Task: Open Card Partnership Proposal Discussion in Board Reputation Management to Workspace Infrastructure Management and add a team member Softage.1@softage.net, a label Green, a checklist Customer Retention, an attachment from Trello, a color Green and finally, add a card description 'Create and send out employee engagement survey on work-life balance' and a comment 'This task presents an opportunity to demonstrate our leadership and decision-making skills, making informed choices and taking action.'. Add a start date 'Jan 01, 1900' with a due date 'Jan 08, 1900'
Action: Mouse moved to (96, 406)
Screenshot: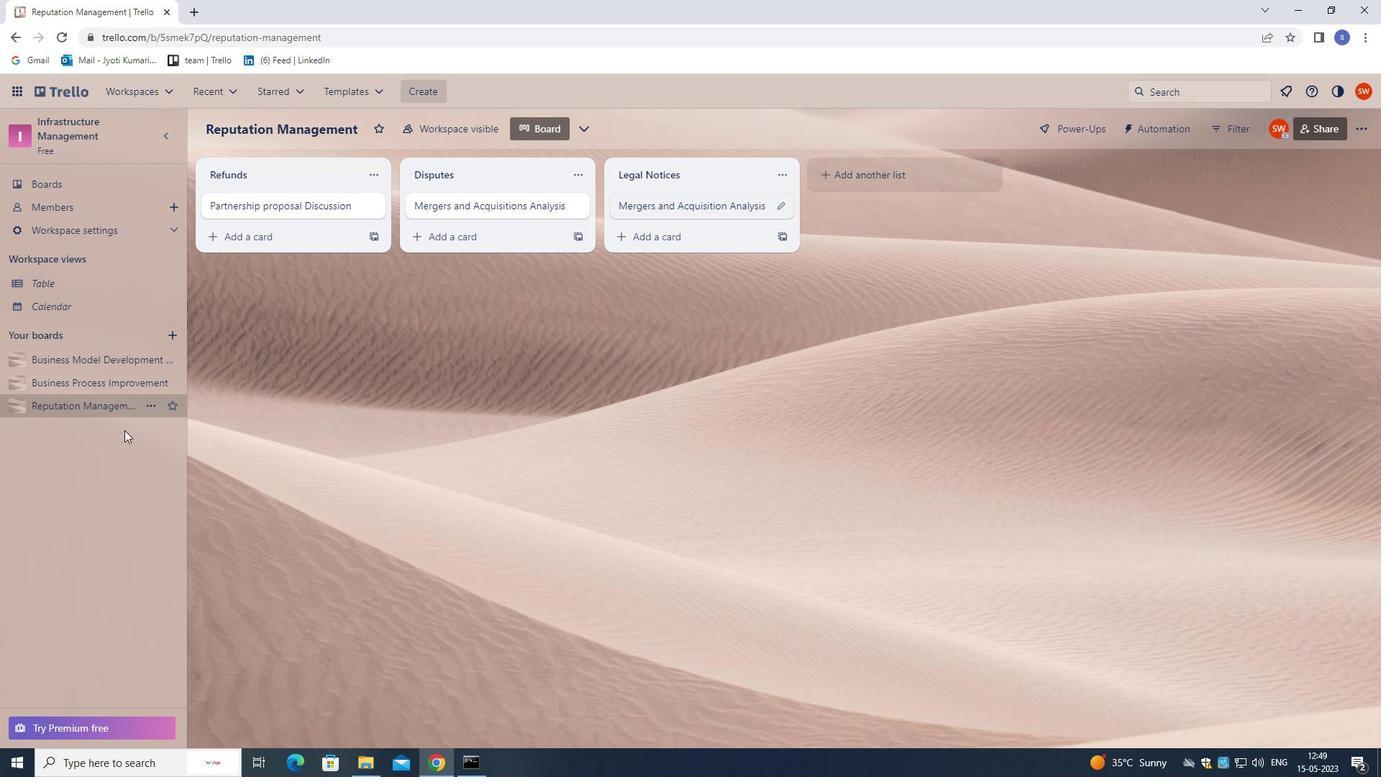 
Action: Mouse pressed left at (96, 406)
Screenshot: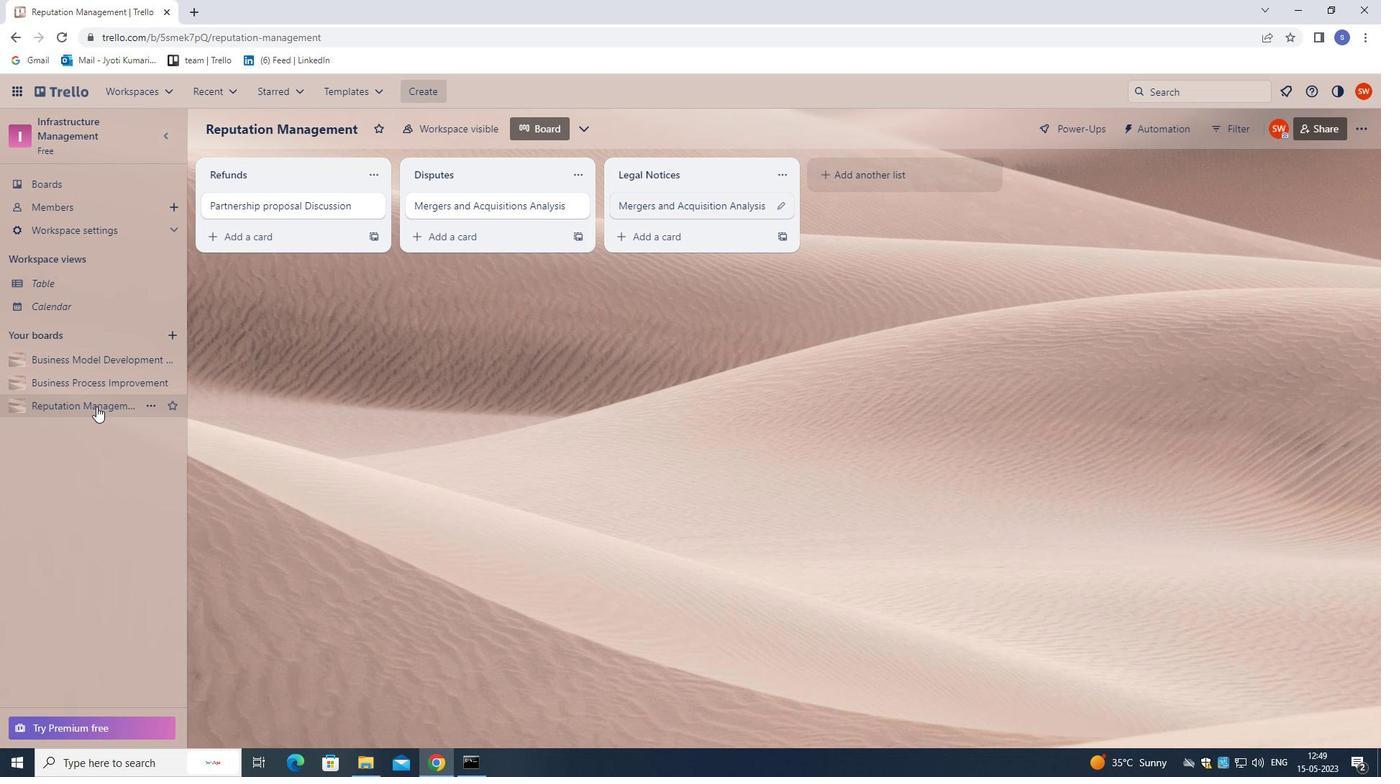 
Action: Mouse moved to (291, 205)
Screenshot: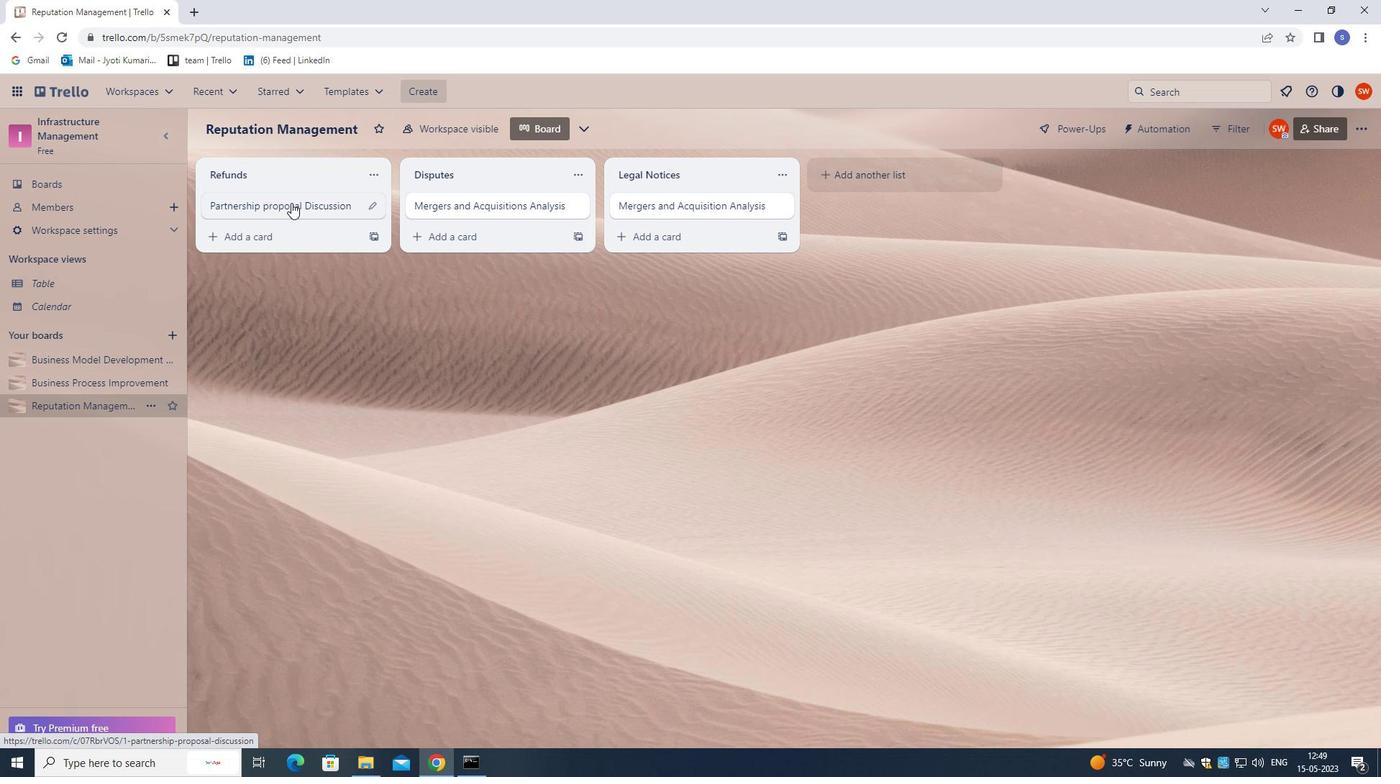 
Action: Mouse pressed left at (291, 205)
Screenshot: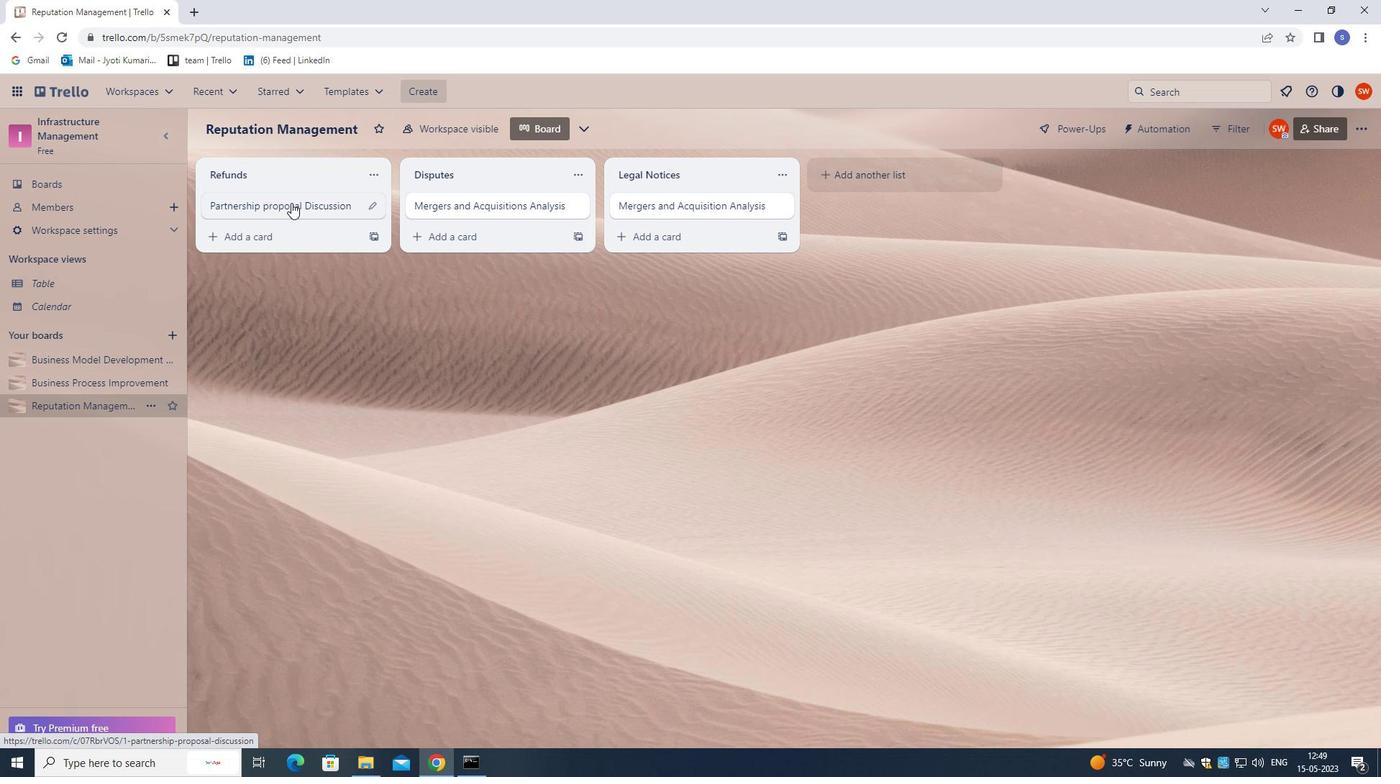 
Action: Mouse moved to (898, 213)
Screenshot: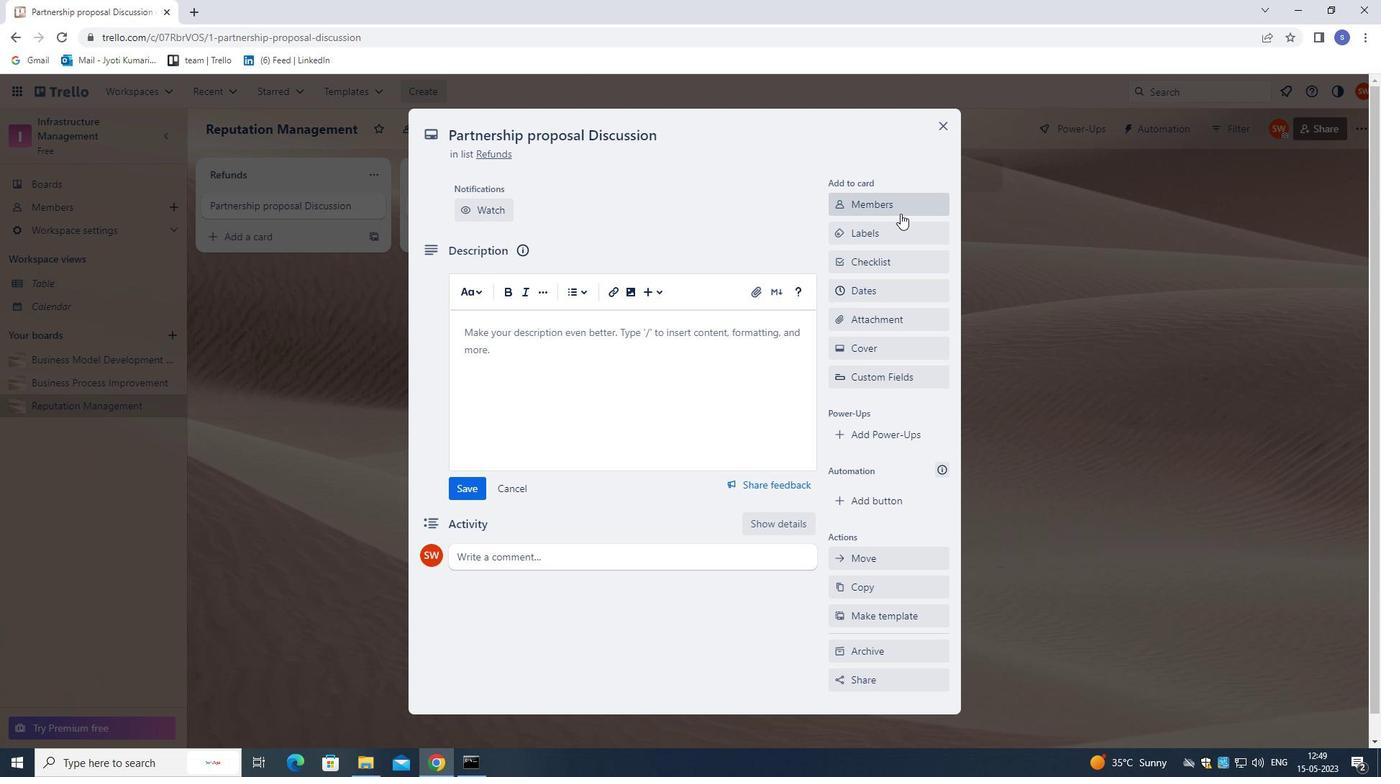 
Action: Mouse pressed left at (898, 213)
Screenshot: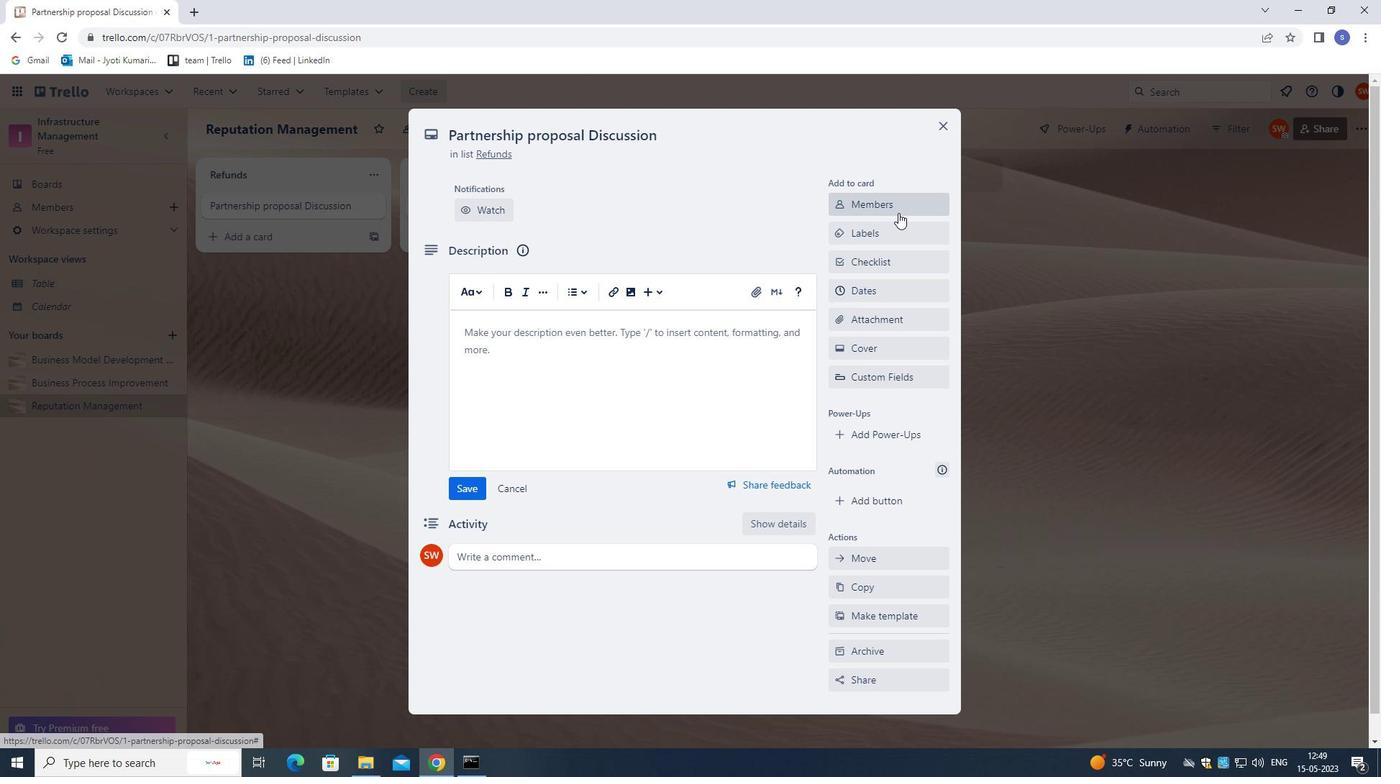 
Action: Mouse moved to (639, 38)
Screenshot: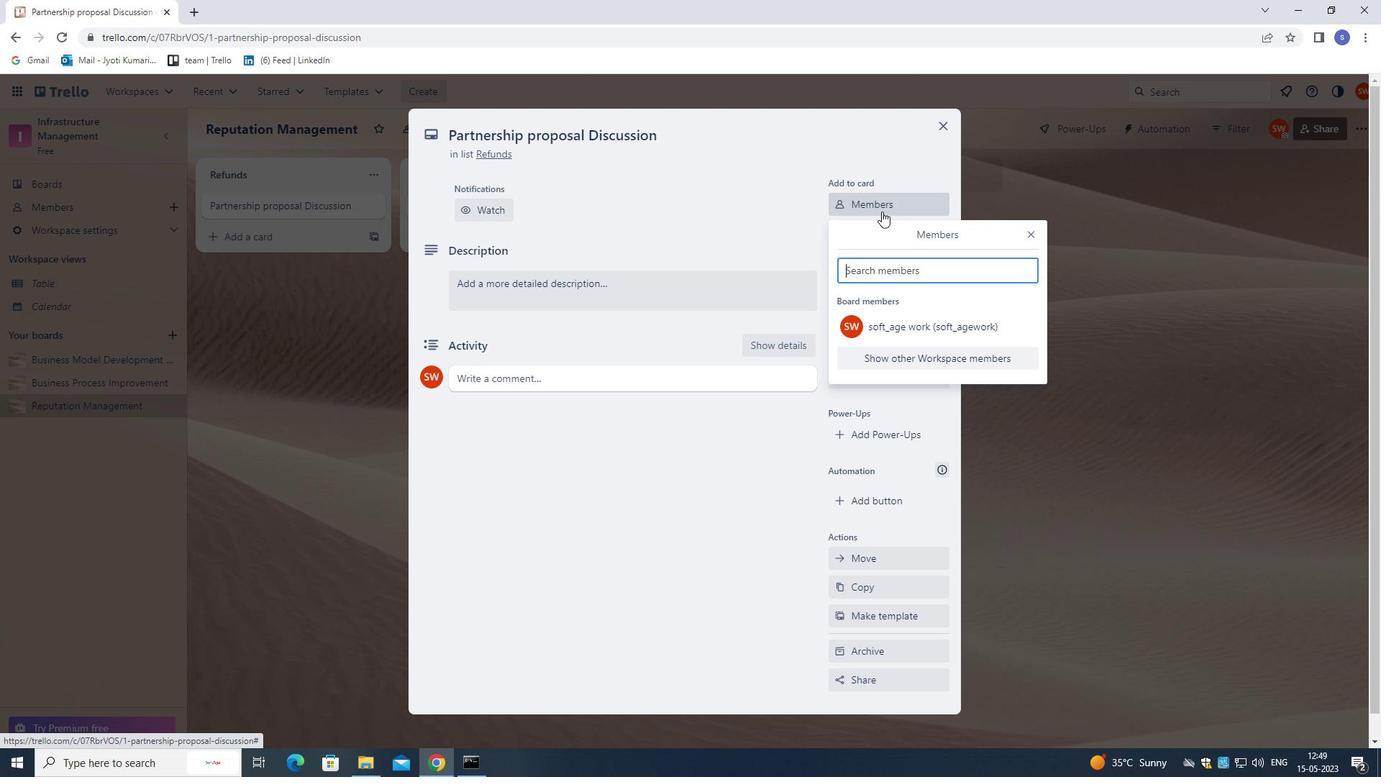 
Action: Key pressed softage.1<Key.shift>@SOFTAGE.NET
Screenshot: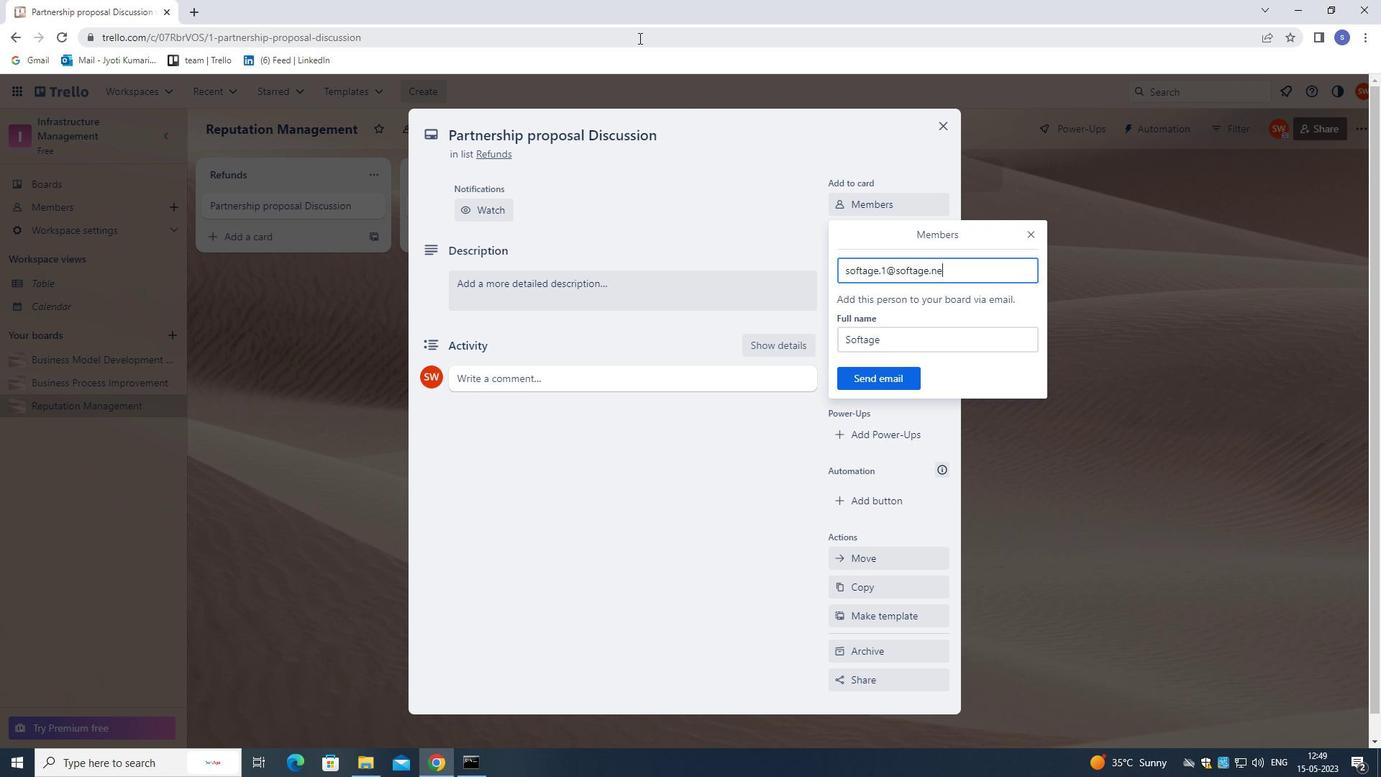 
Action: Mouse moved to (845, 374)
Screenshot: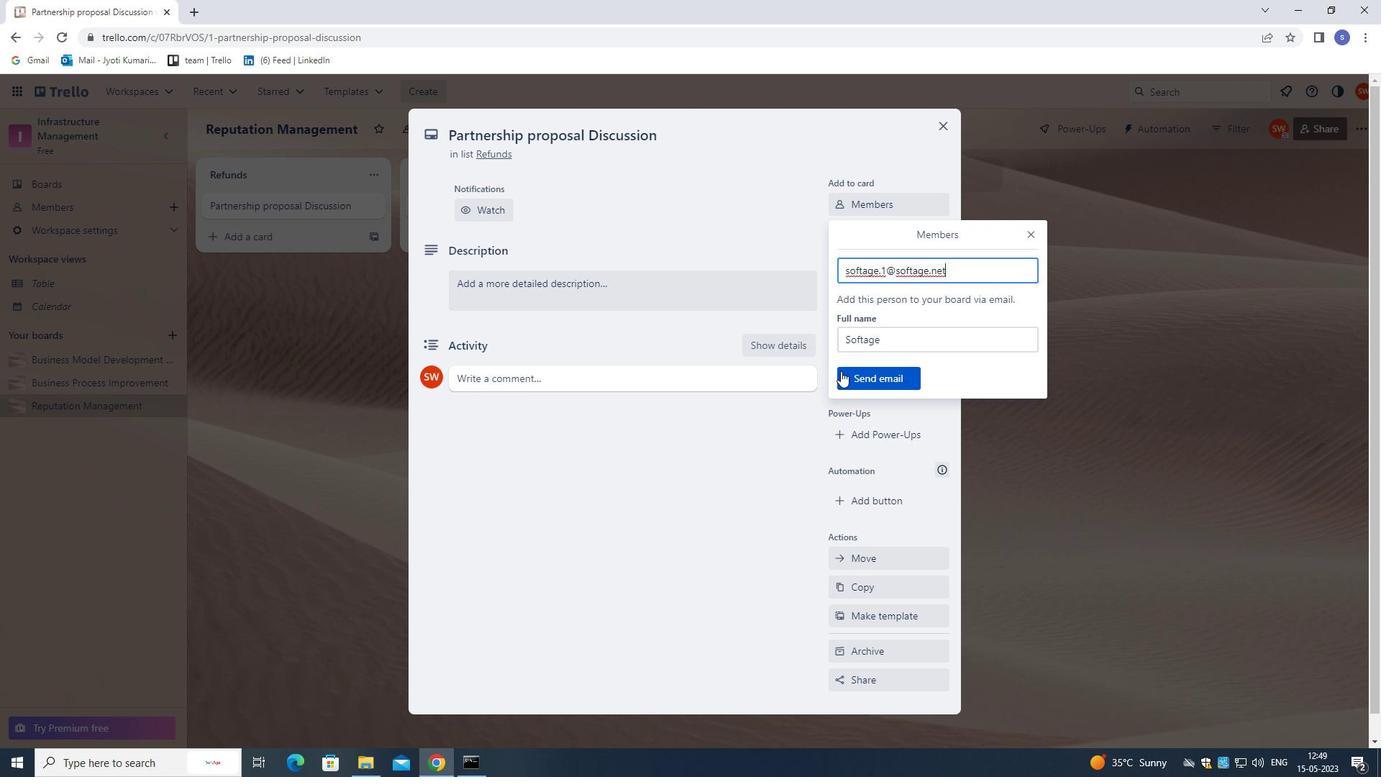 
Action: Mouse pressed left at (845, 374)
Screenshot: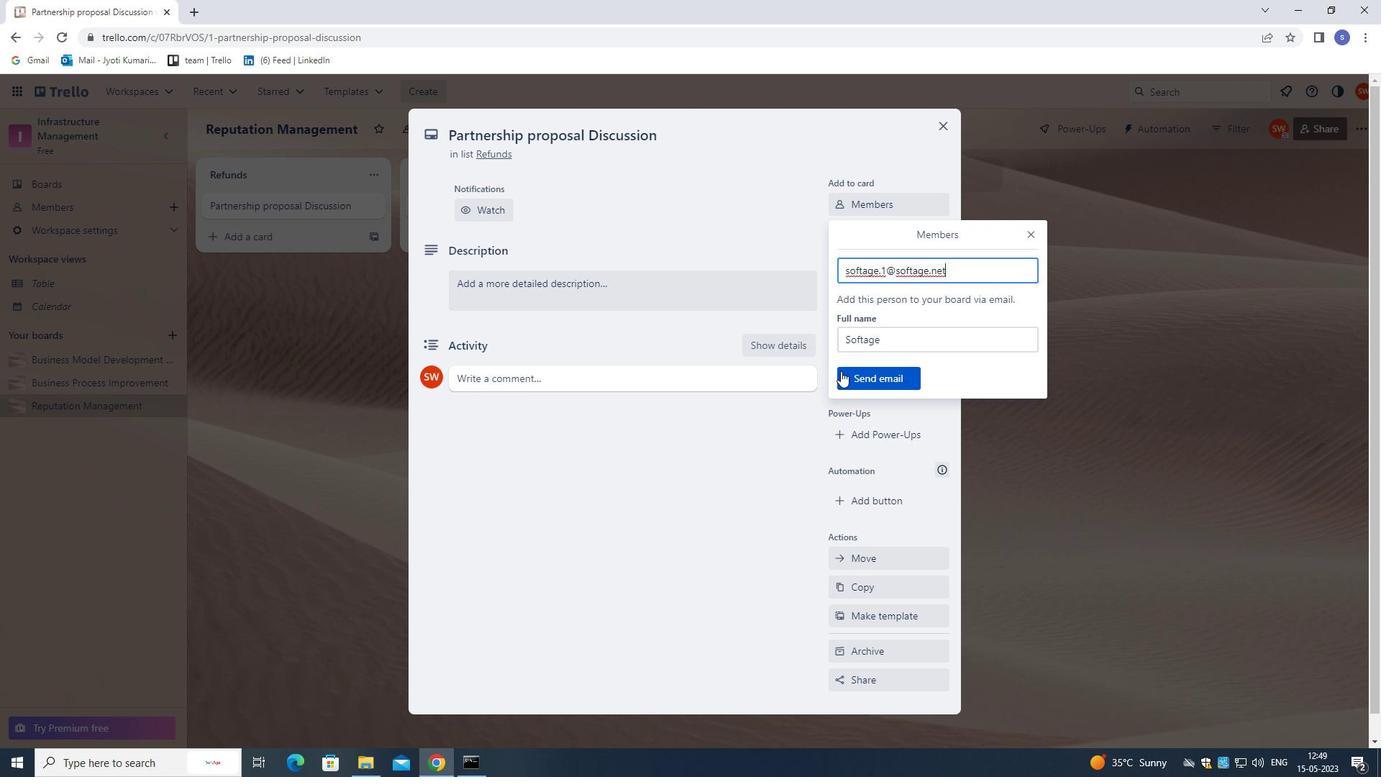 
Action: Mouse moved to (866, 285)
Screenshot: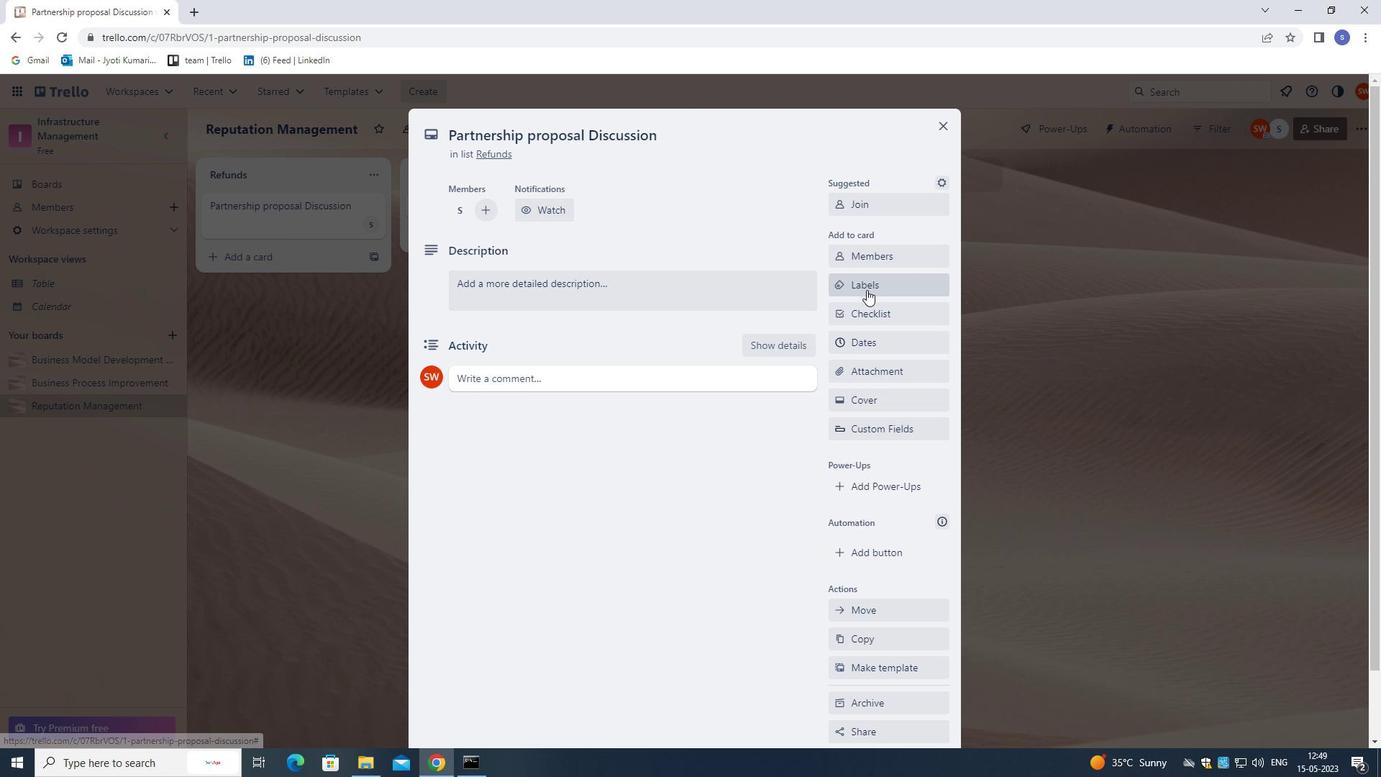 
Action: Mouse pressed left at (866, 285)
Screenshot: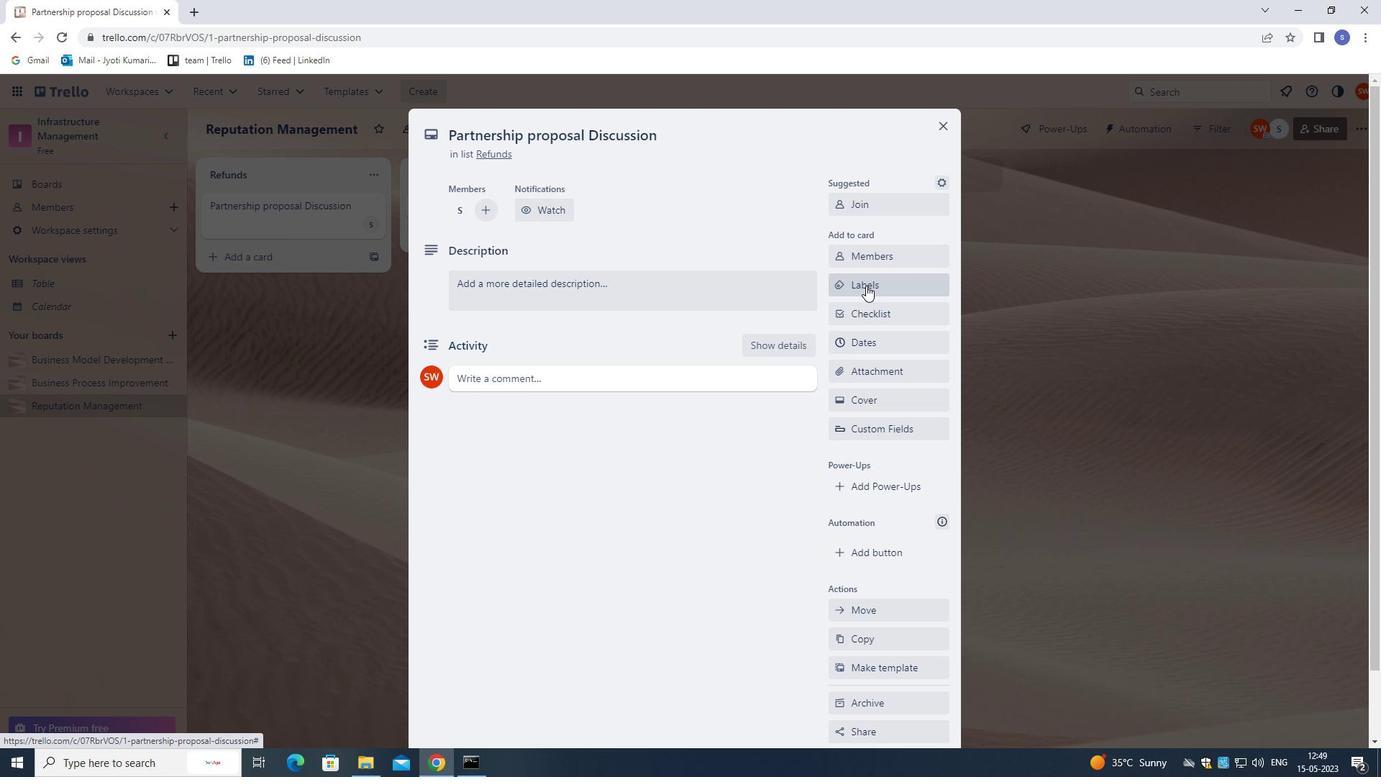 
Action: Mouse moved to (866, 284)
Screenshot: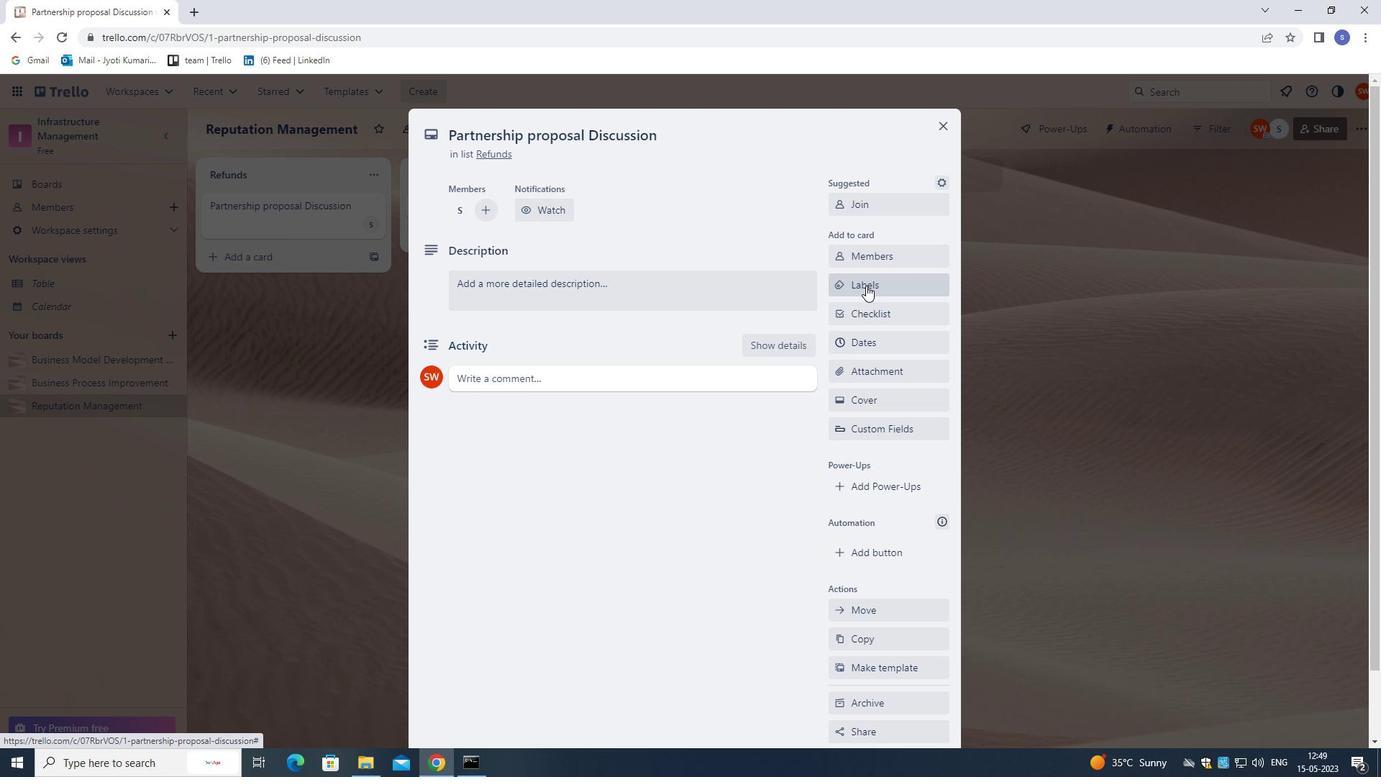 
Action: Key pressed G
Screenshot: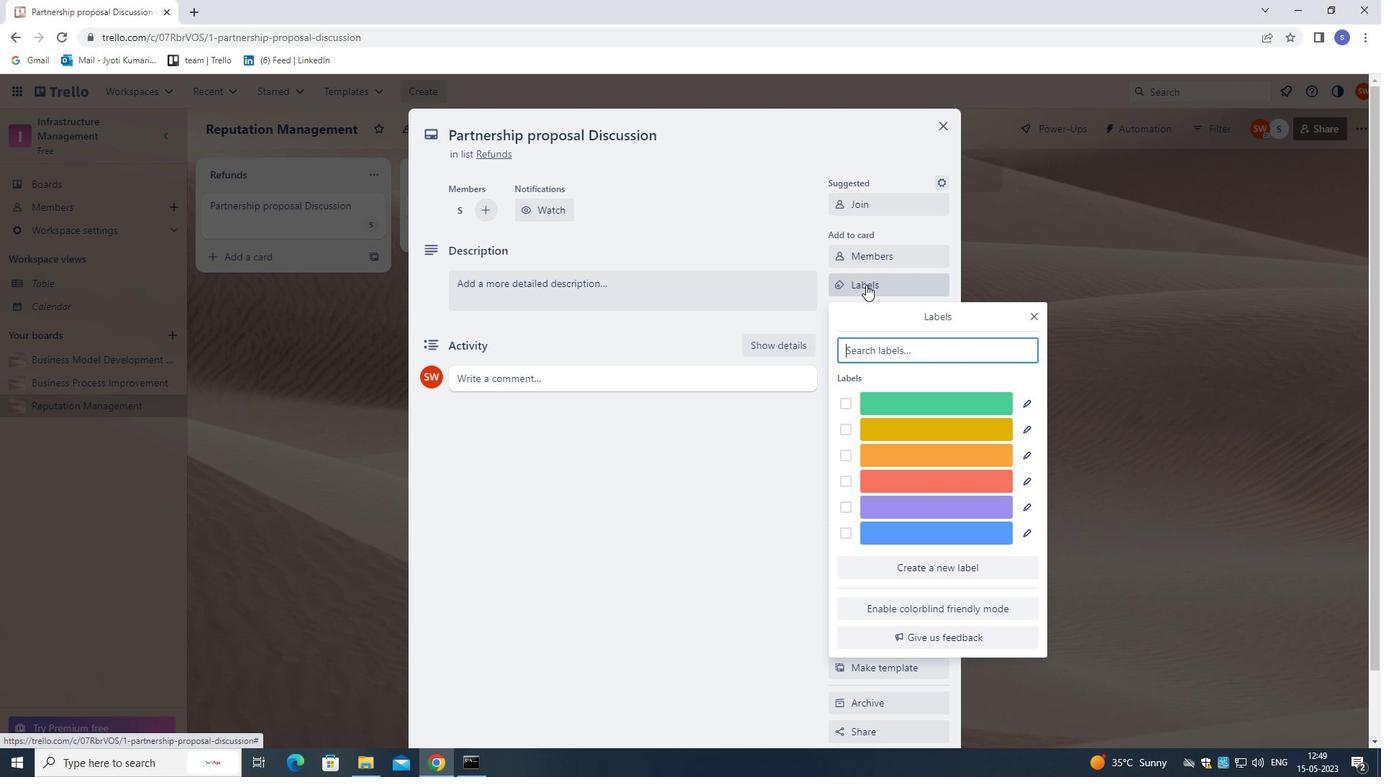 
Action: Mouse moved to (926, 396)
Screenshot: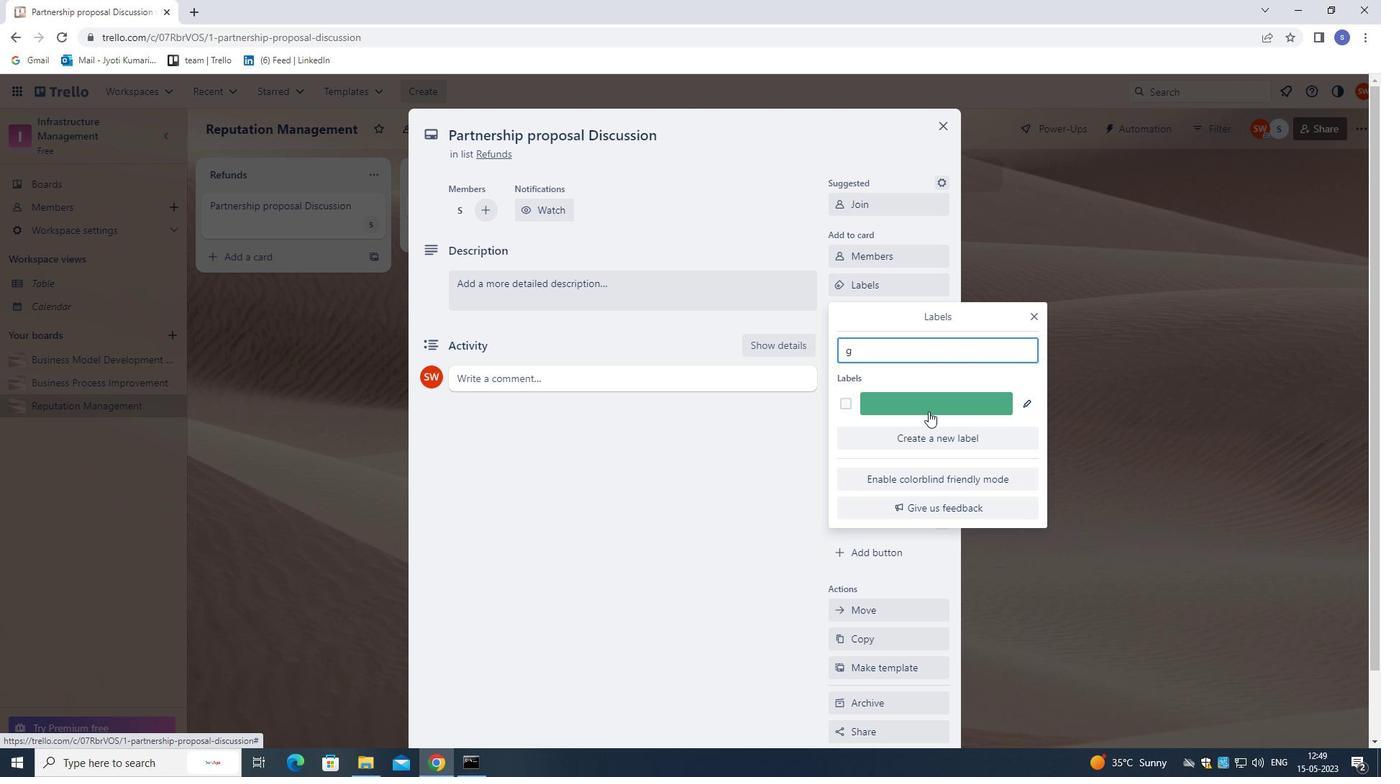 
Action: Mouse pressed left at (926, 396)
Screenshot: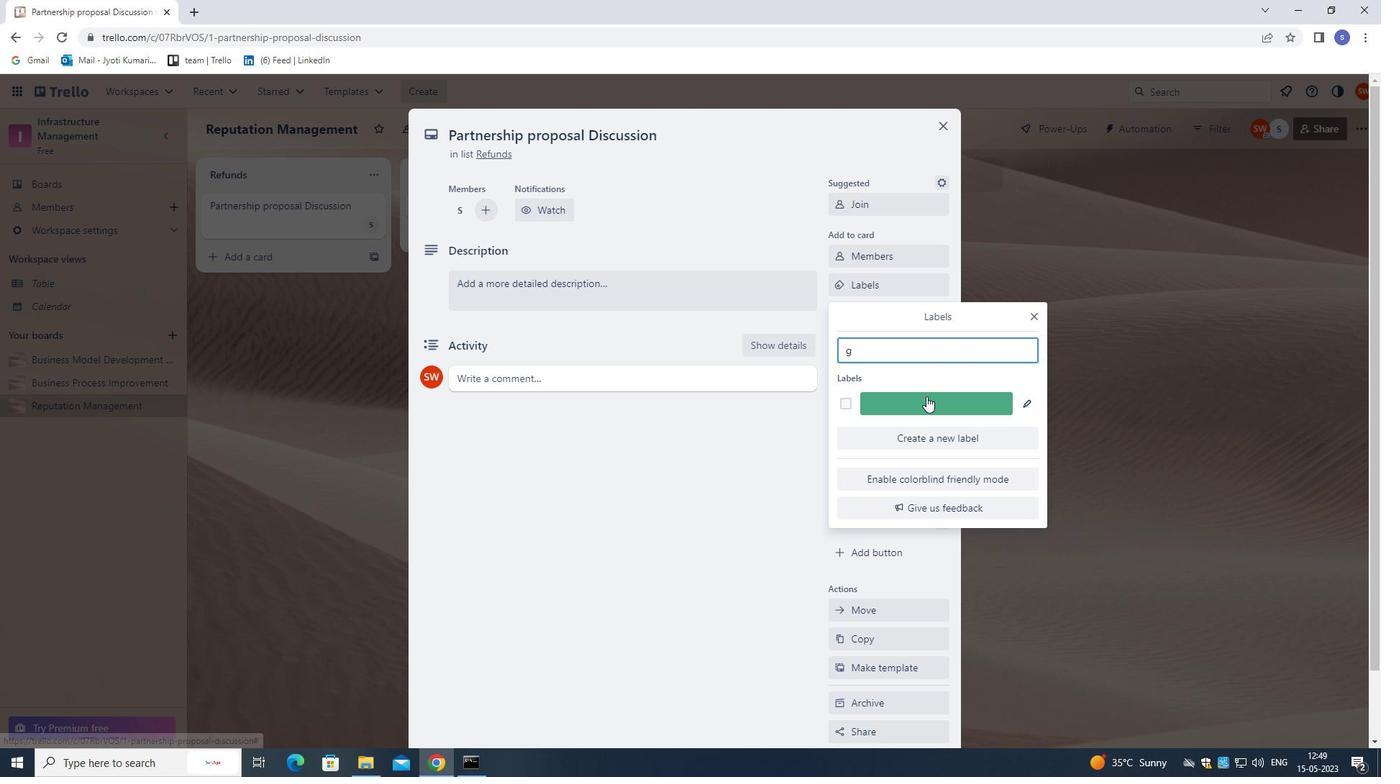 
Action: Mouse moved to (1032, 318)
Screenshot: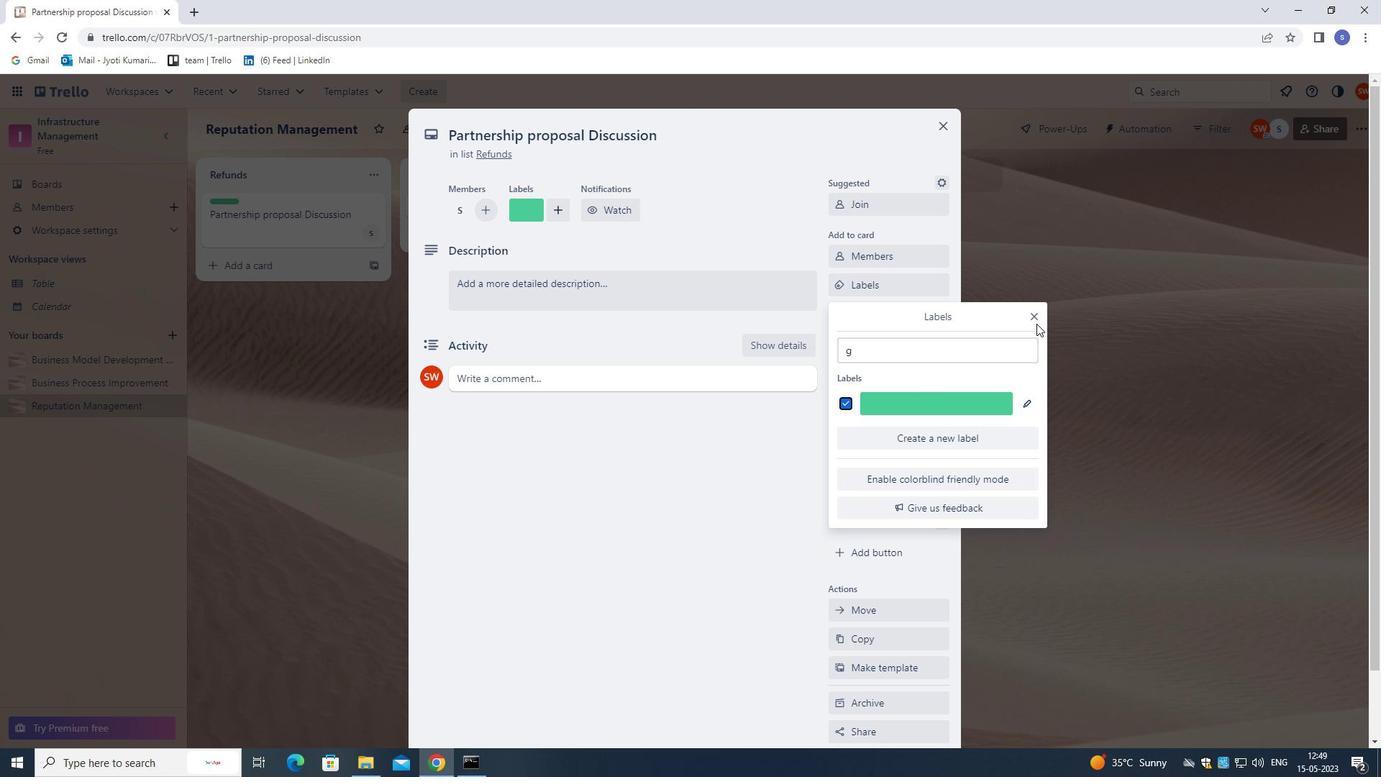 
Action: Mouse pressed left at (1032, 318)
Screenshot: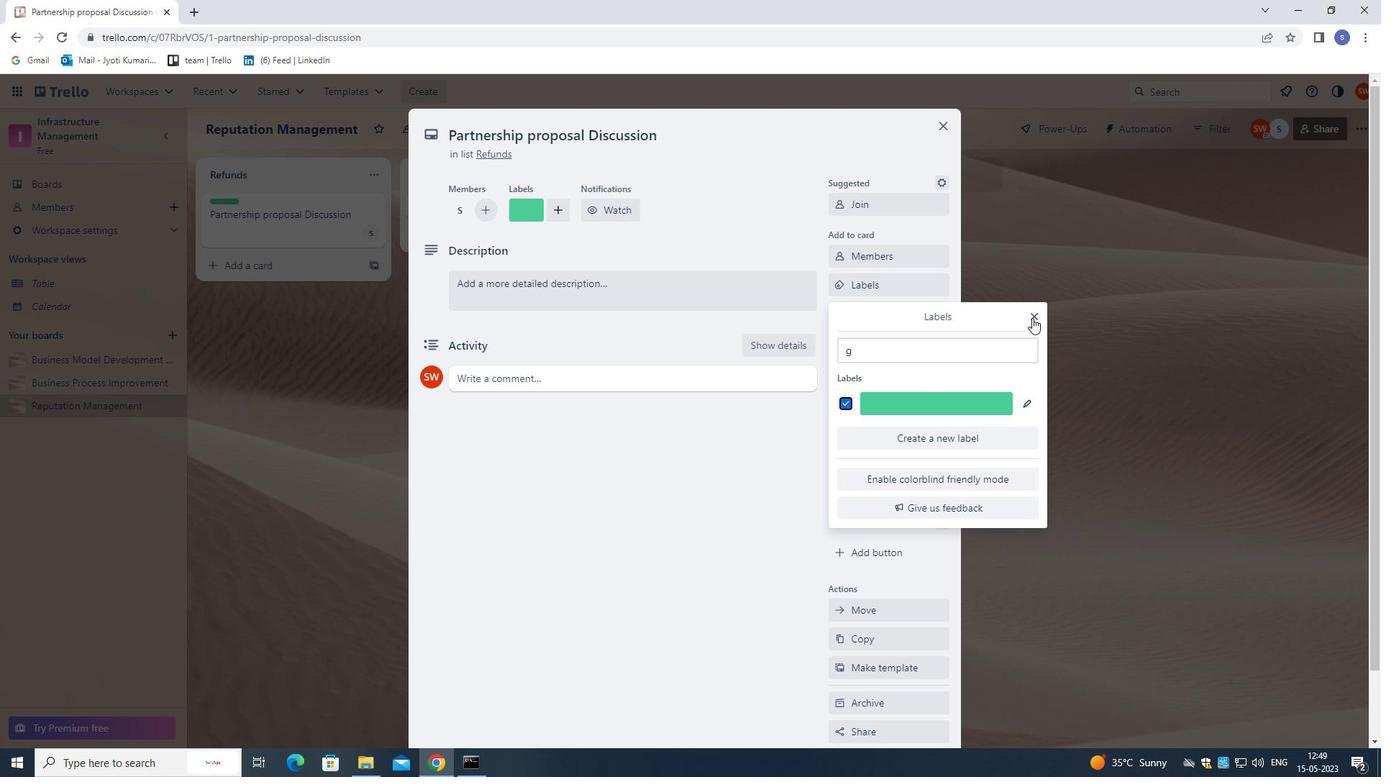 
Action: Mouse moved to (914, 318)
Screenshot: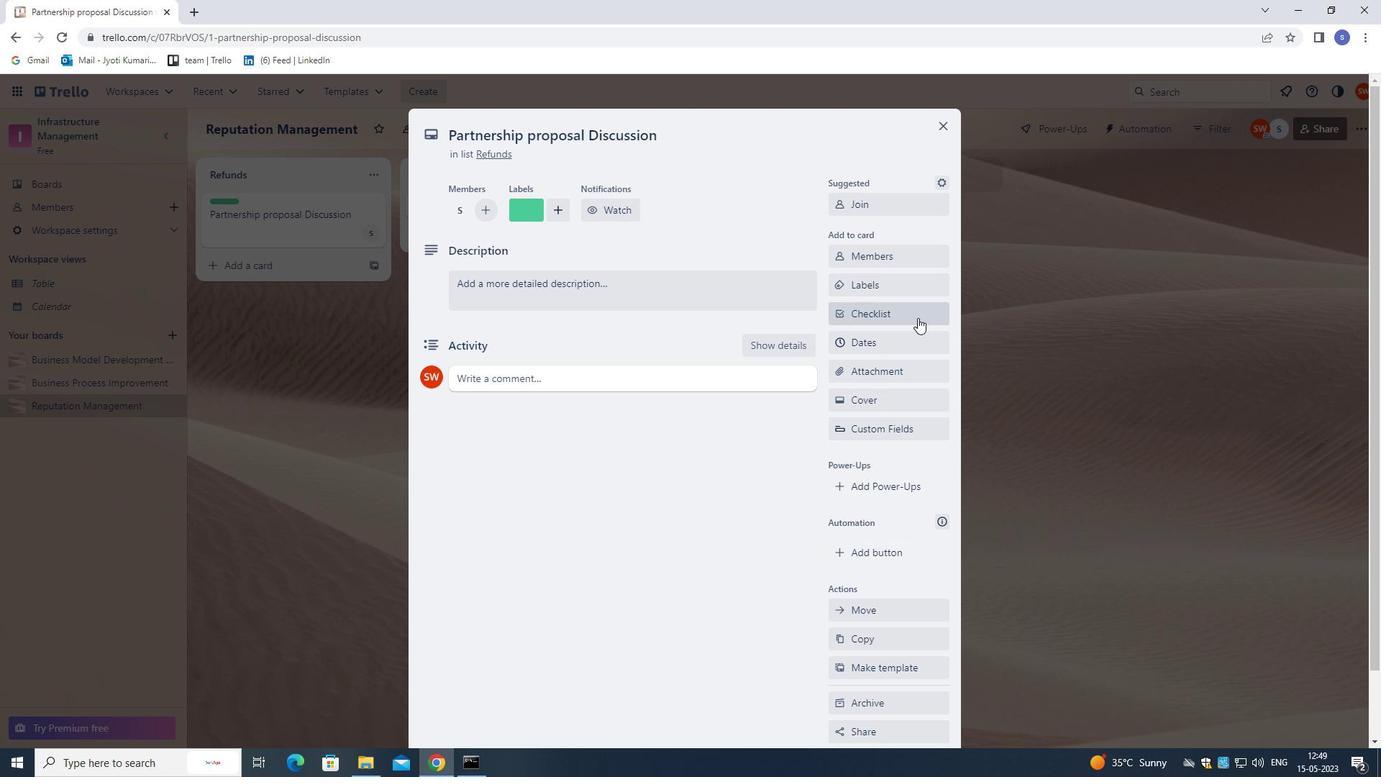 
Action: Mouse pressed left at (914, 318)
Screenshot: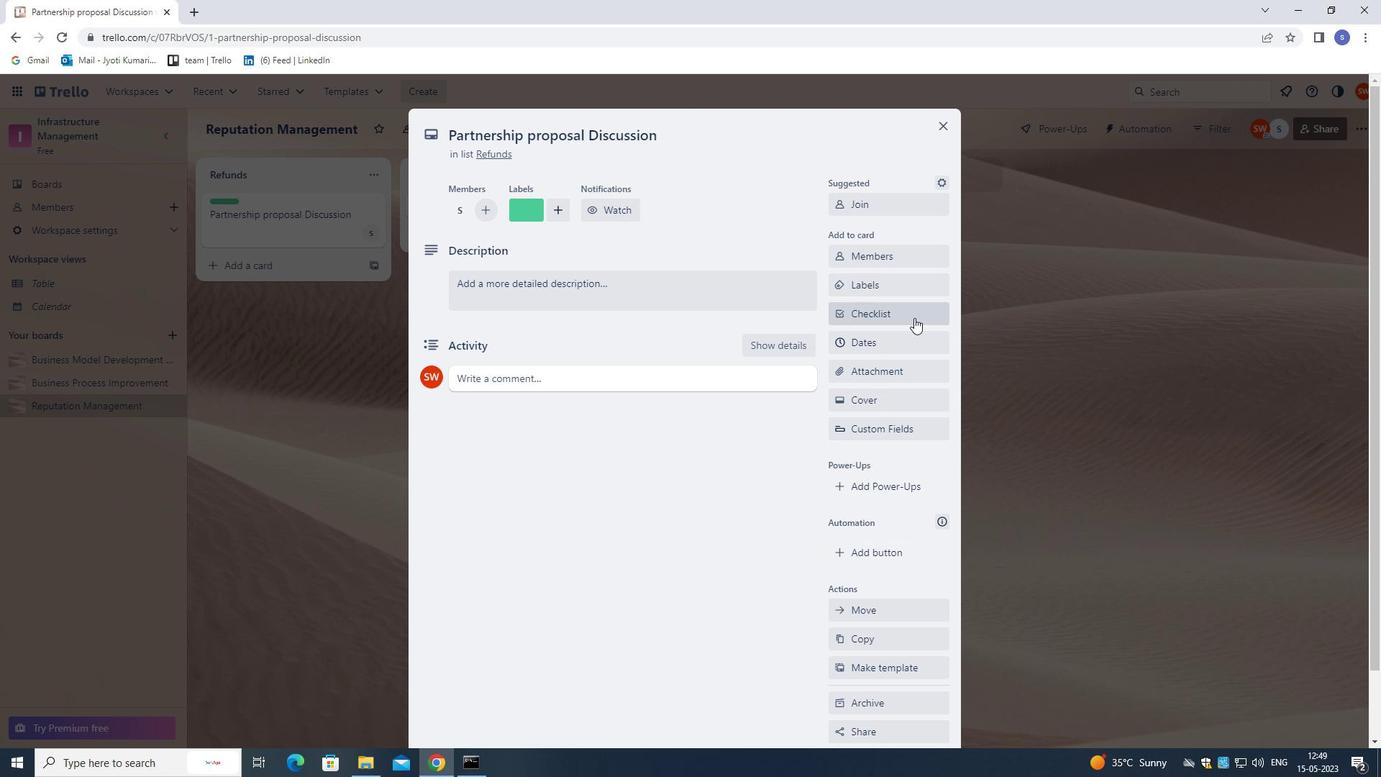 
Action: Mouse moved to (756, 254)
Screenshot: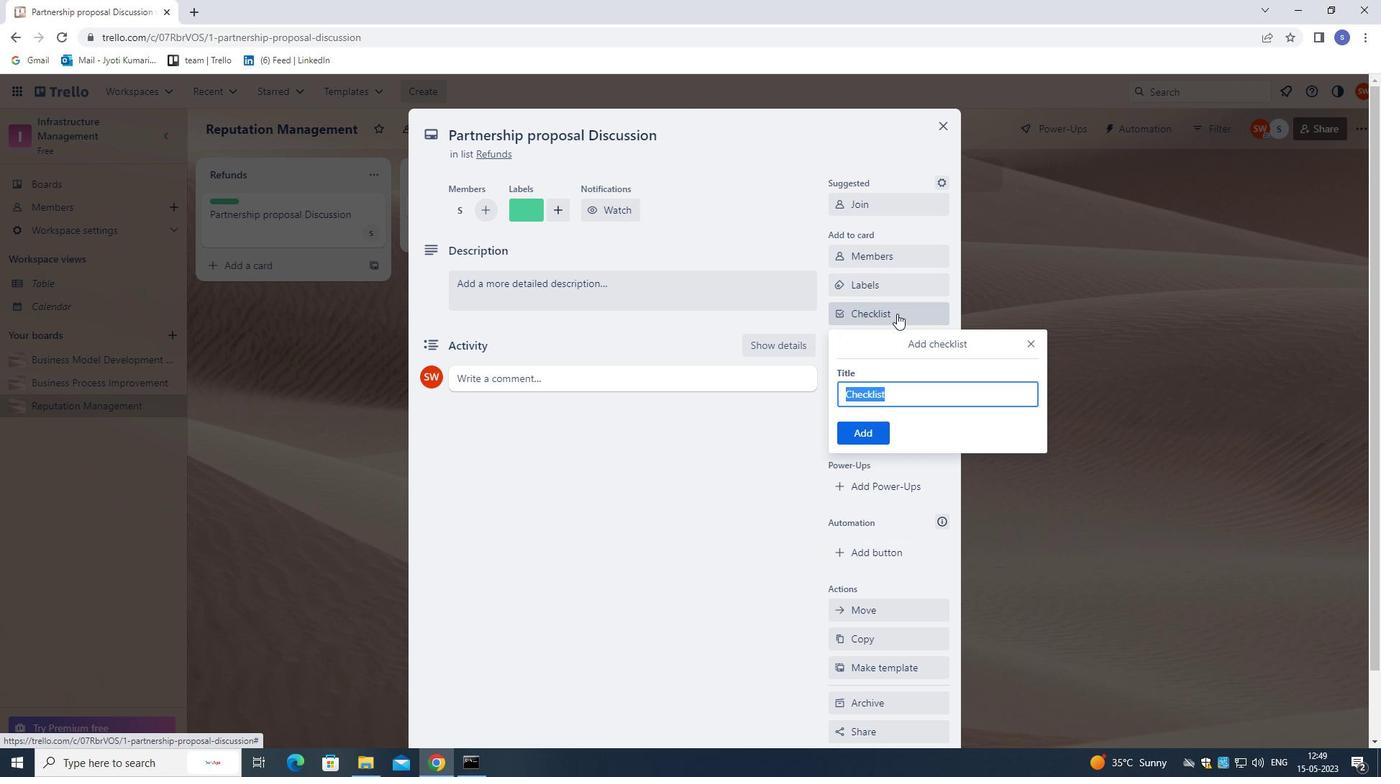 
Action: Key pressed <Key.shift>CUSTOMER<Key.space><Key.shift><Key.shift><Key.shift><Key.shift>RETENTION<Key.enter>
Screenshot: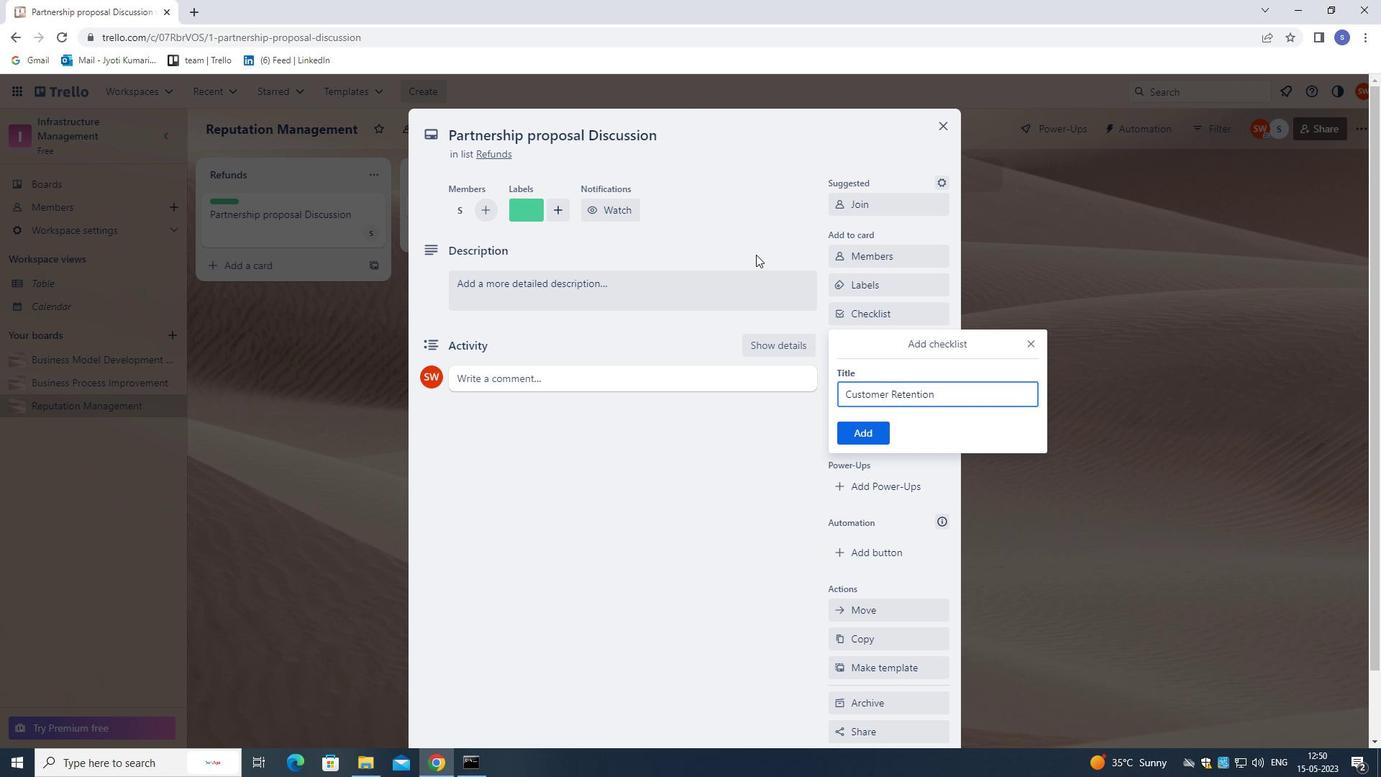 
Action: Mouse moved to (925, 346)
Screenshot: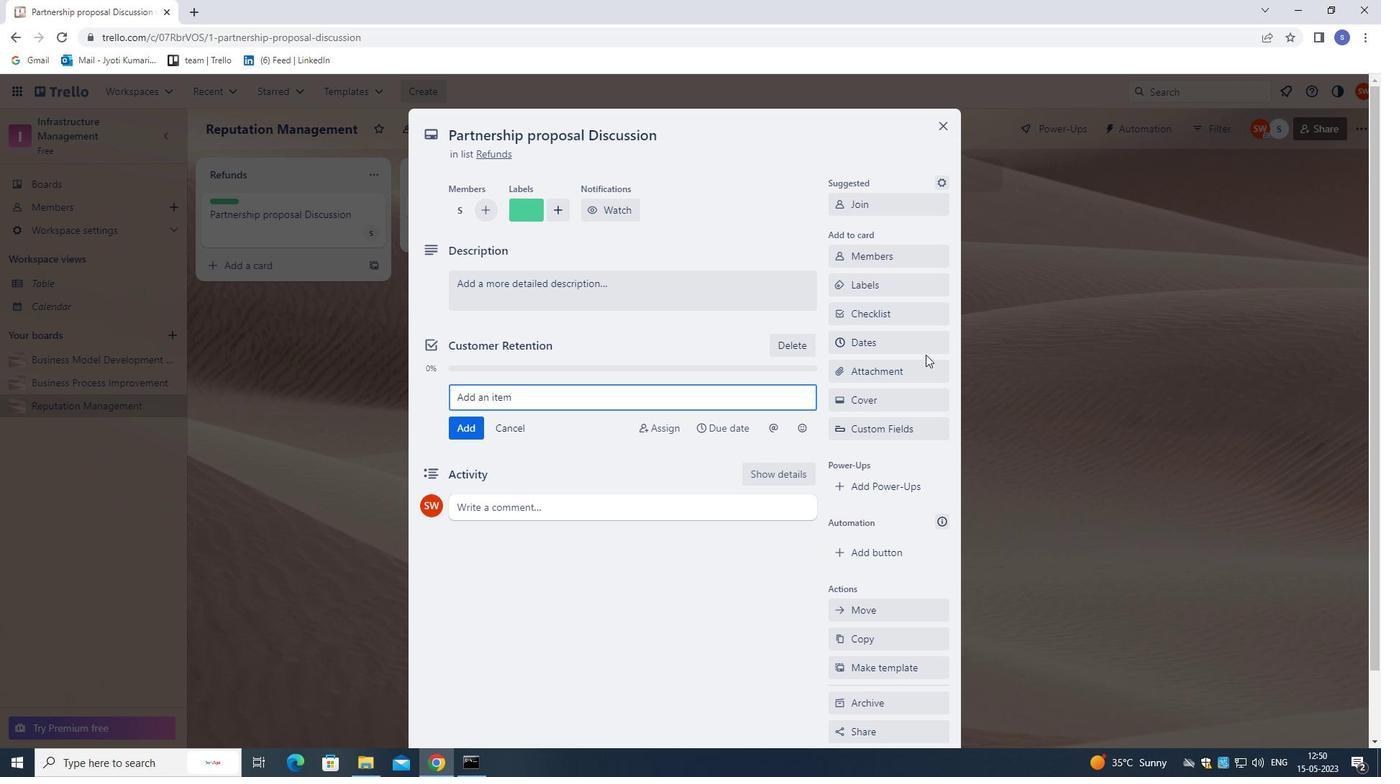 
Action: Mouse pressed left at (925, 346)
Screenshot: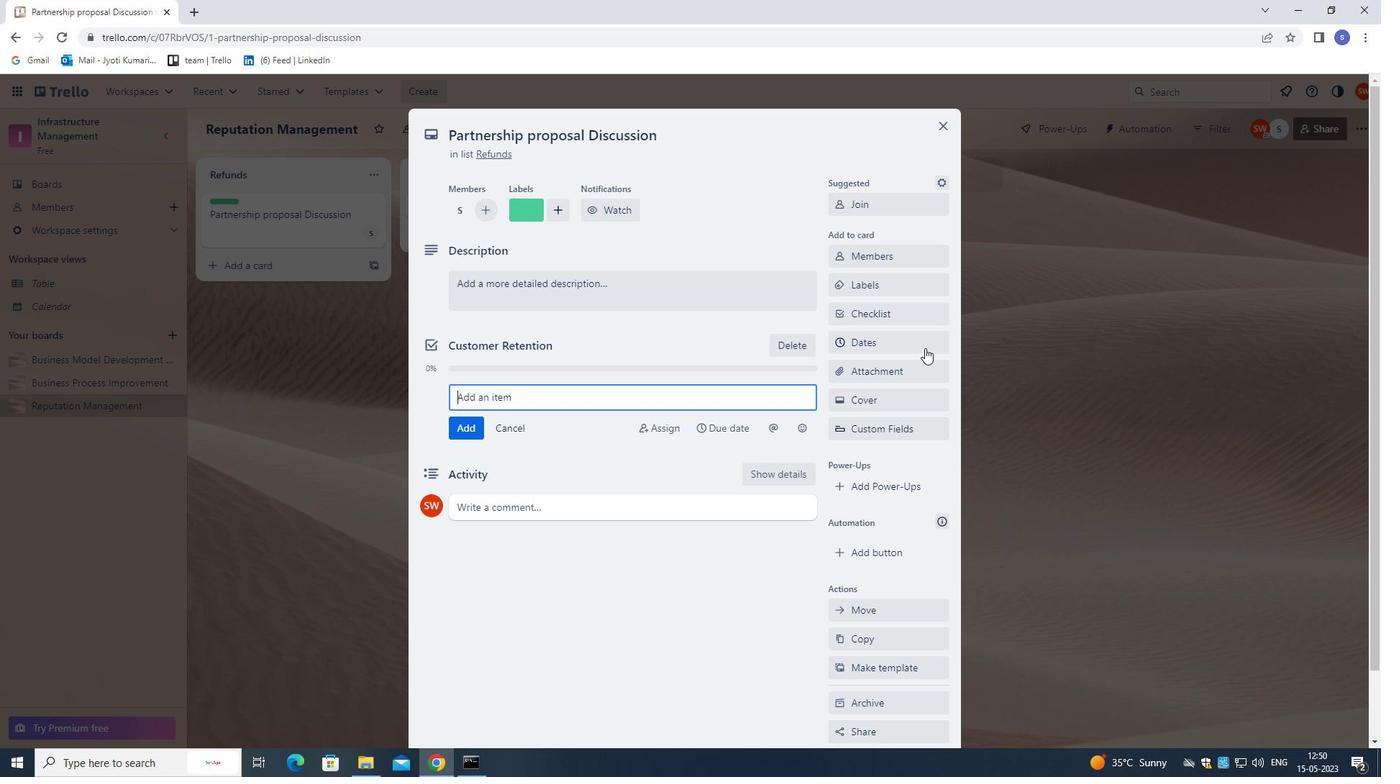 
Action: Mouse moved to (845, 383)
Screenshot: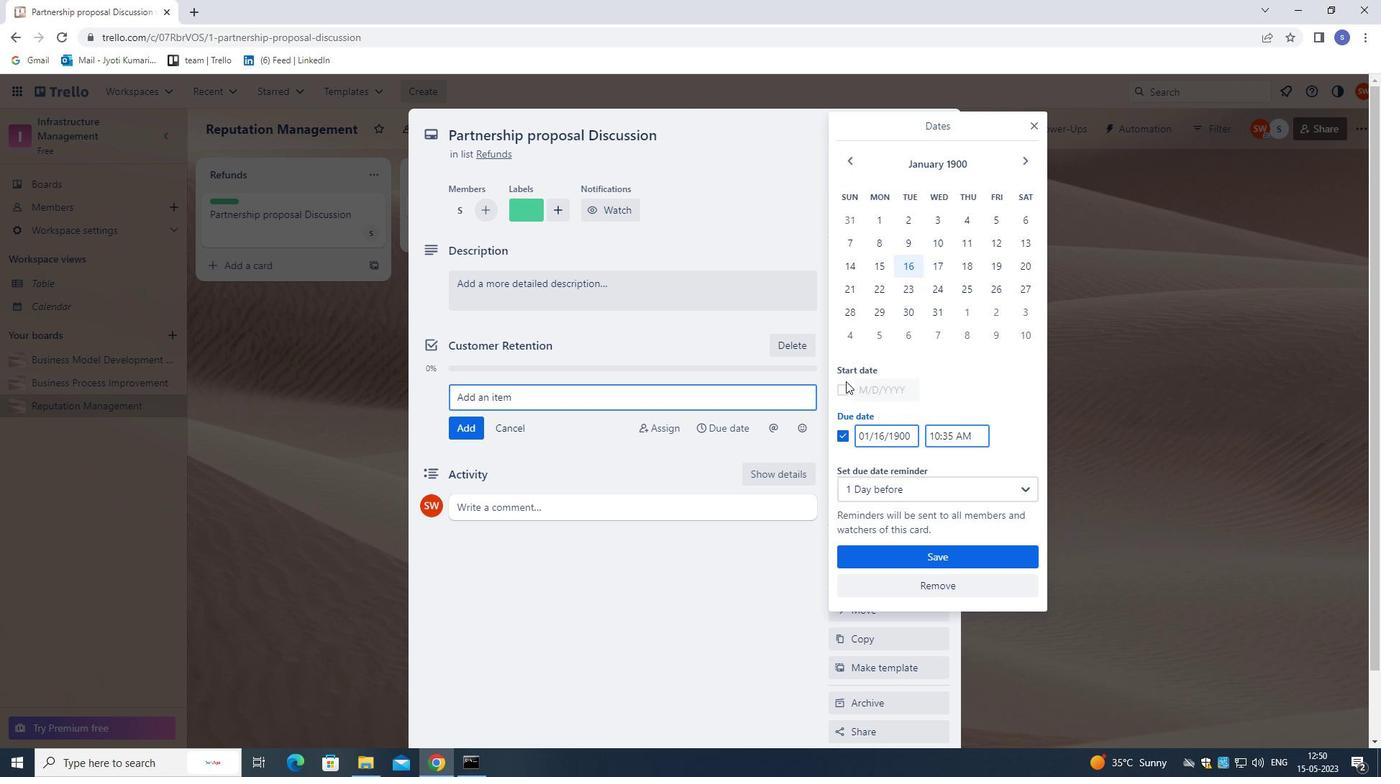 
Action: Mouse pressed left at (845, 383)
Screenshot: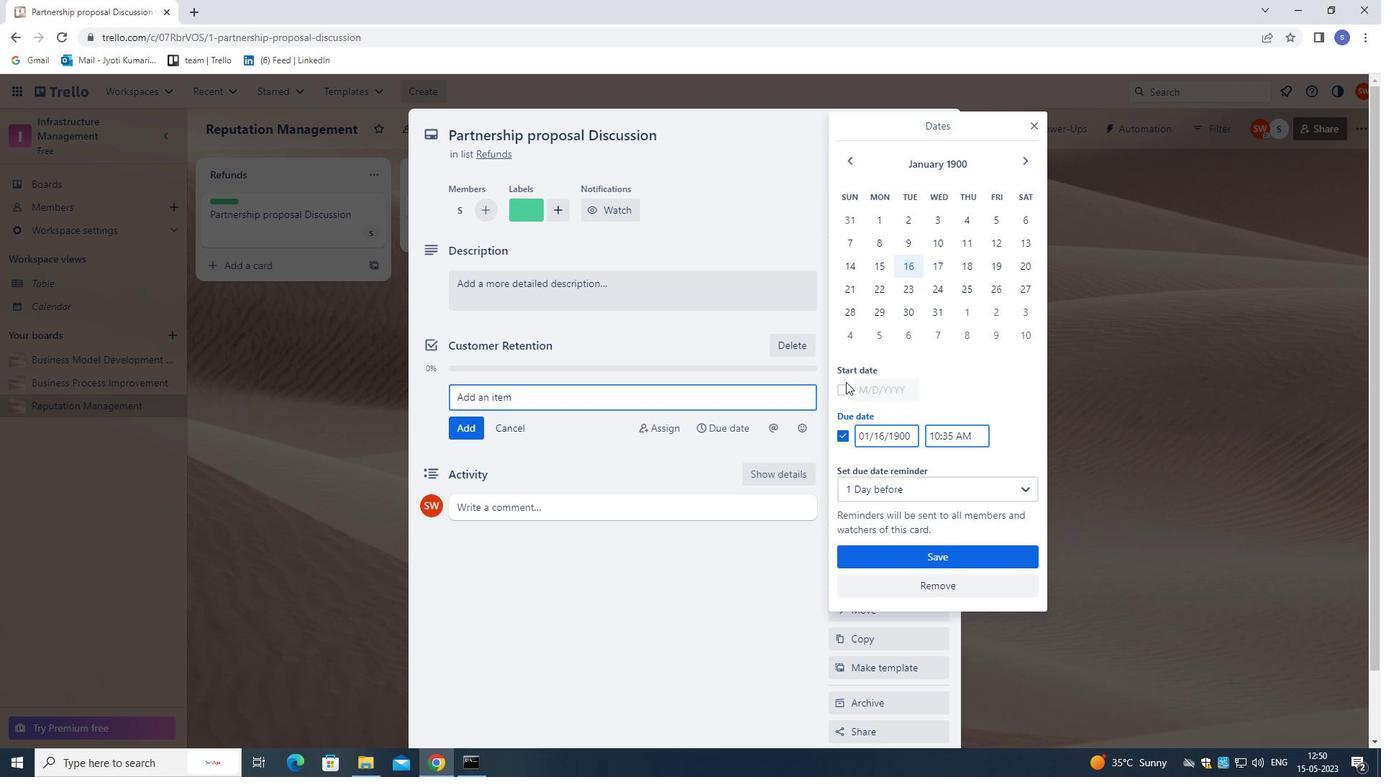 
Action: Mouse moved to (880, 220)
Screenshot: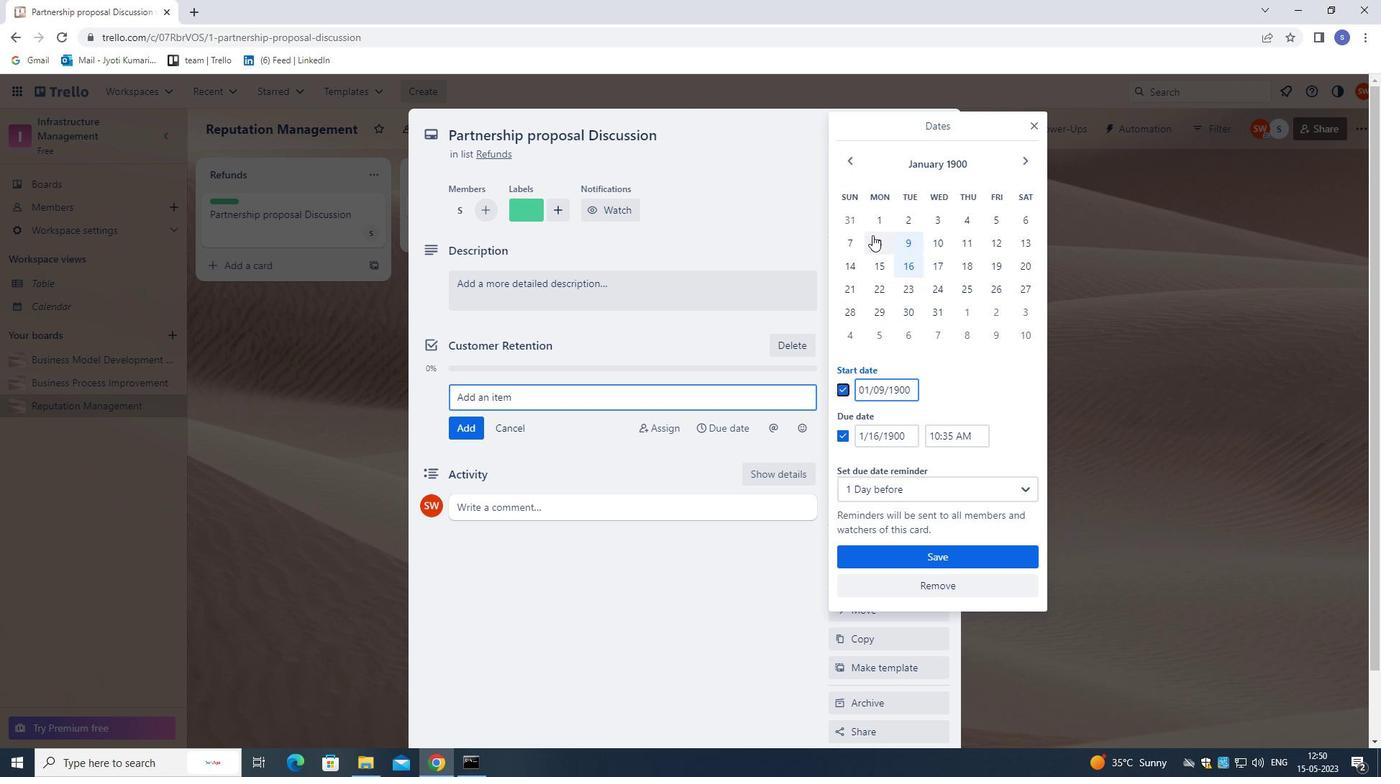 
Action: Mouse pressed left at (880, 220)
Screenshot: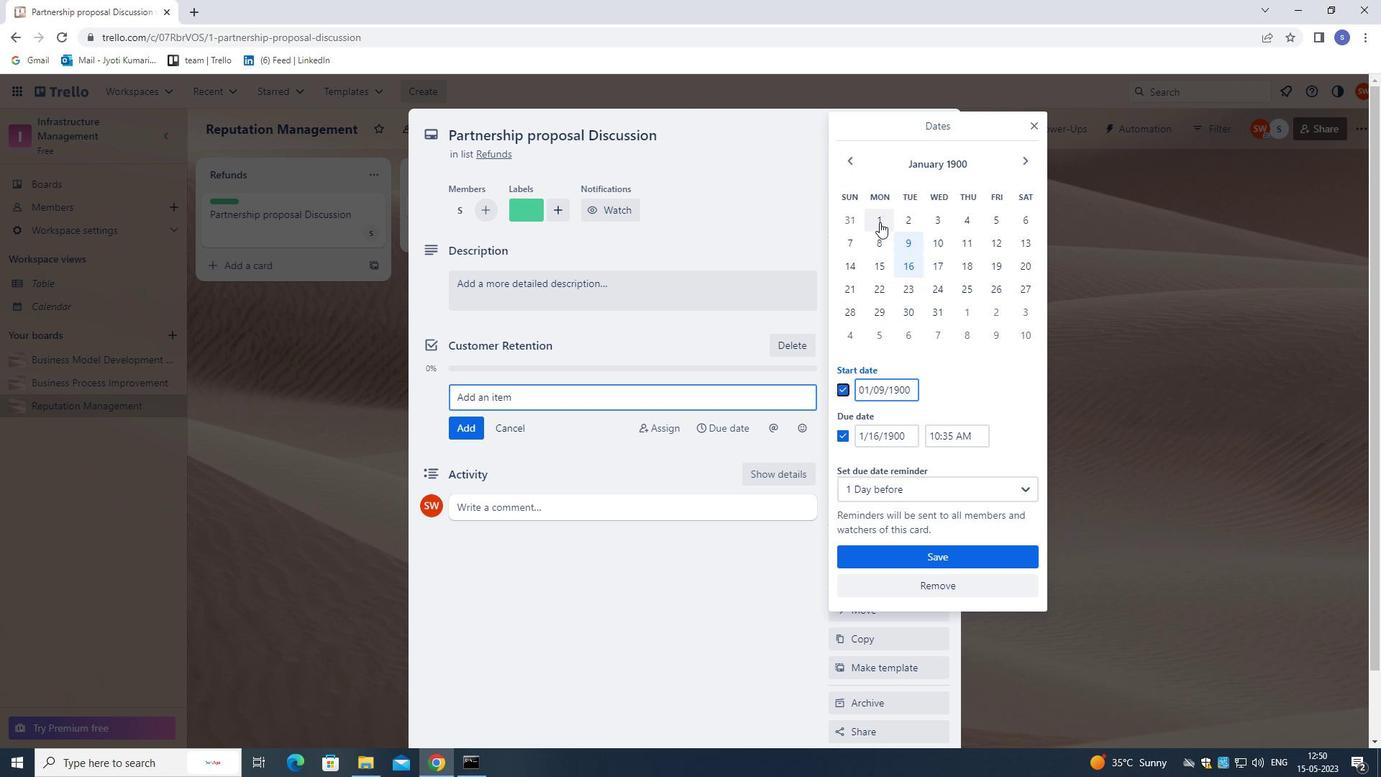 
Action: Mouse moved to (885, 241)
Screenshot: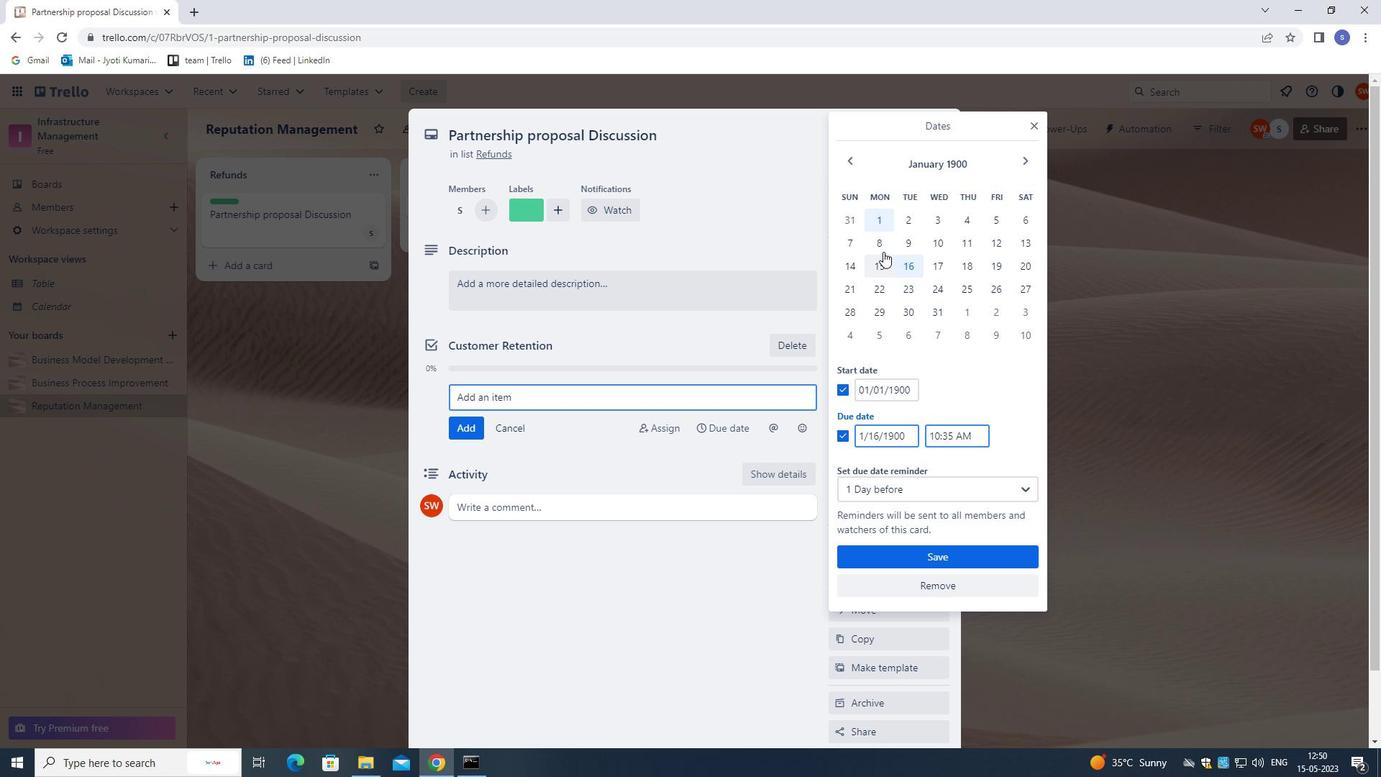 
Action: Mouse pressed left at (885, 241)
Screenshot: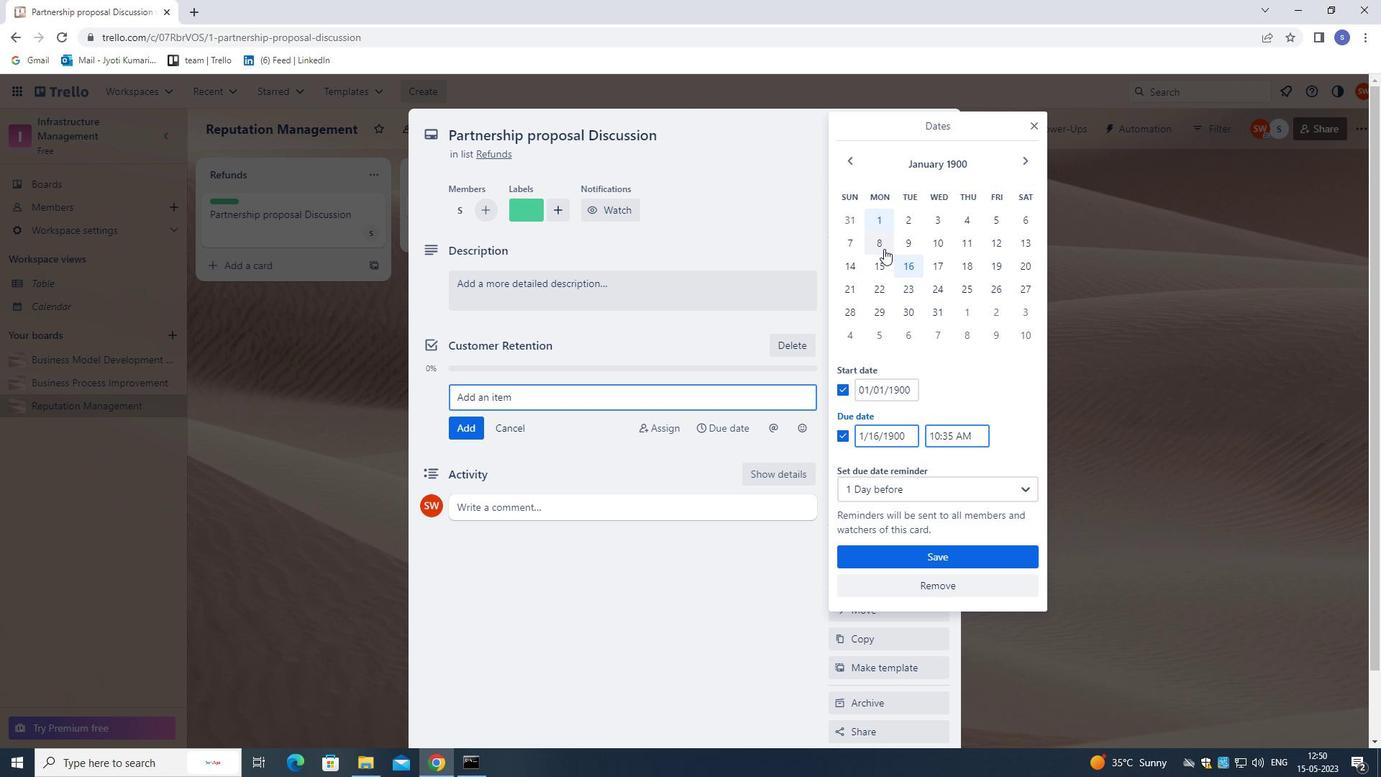 
Action: Mouse moved to (933, 552)
Screenshot: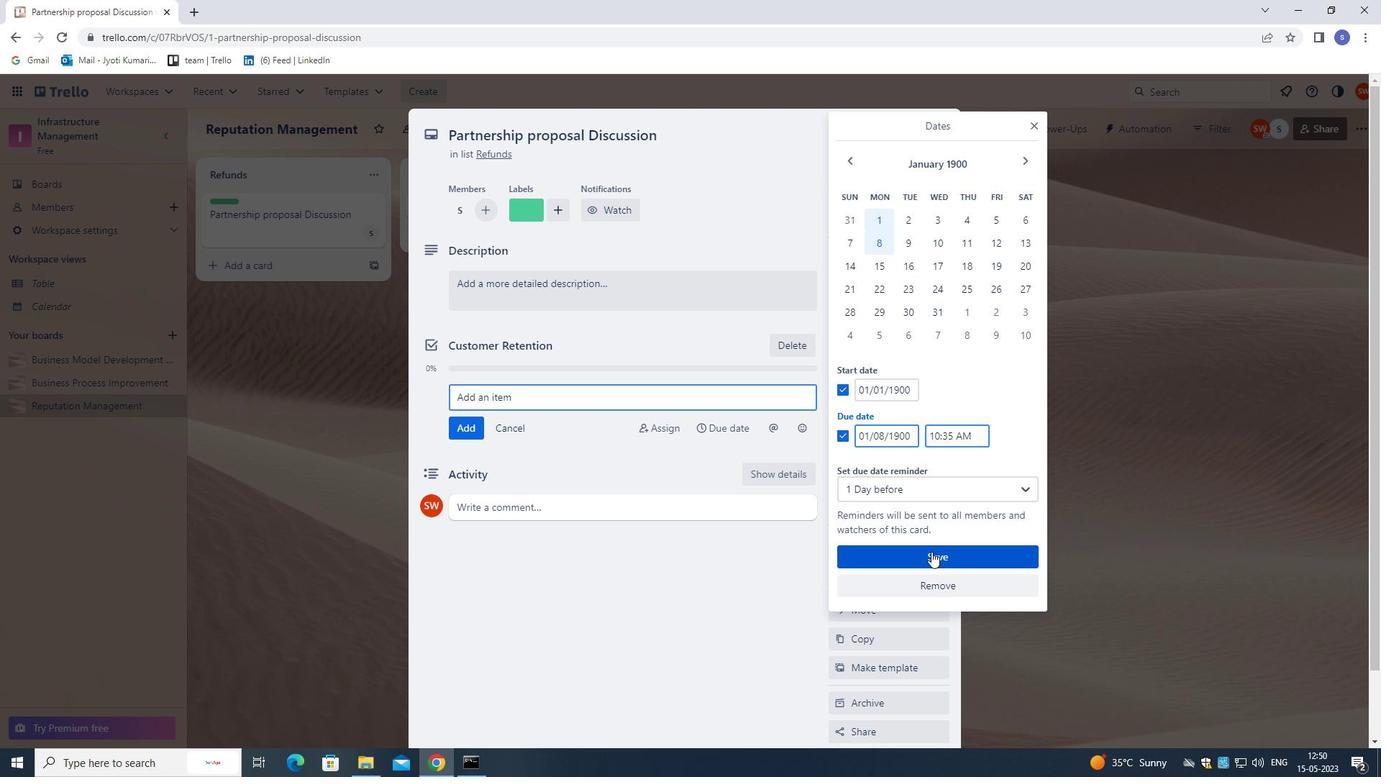 
Action: Mouse pressed left at (933, 552)
Screenshot: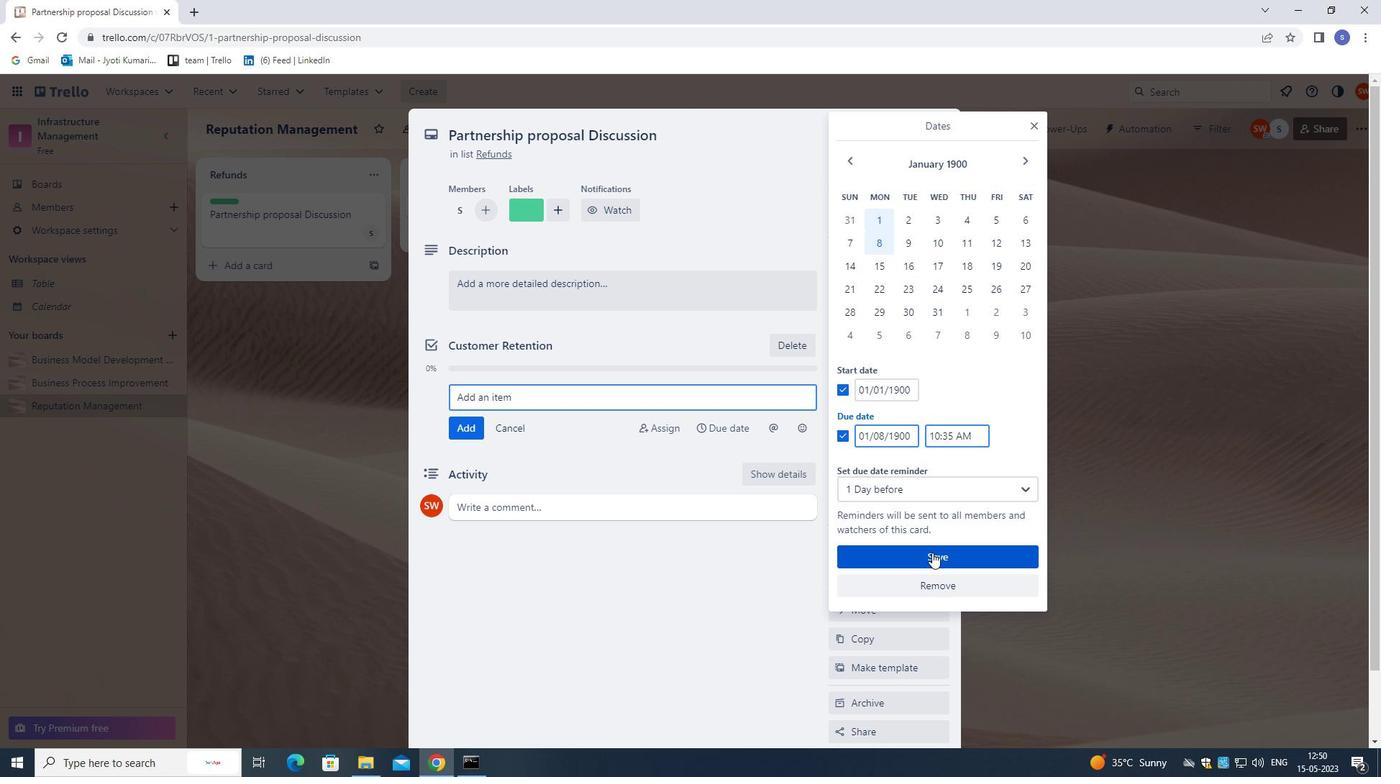 
Action: Mouse moved to (884, 370)
Screenshot: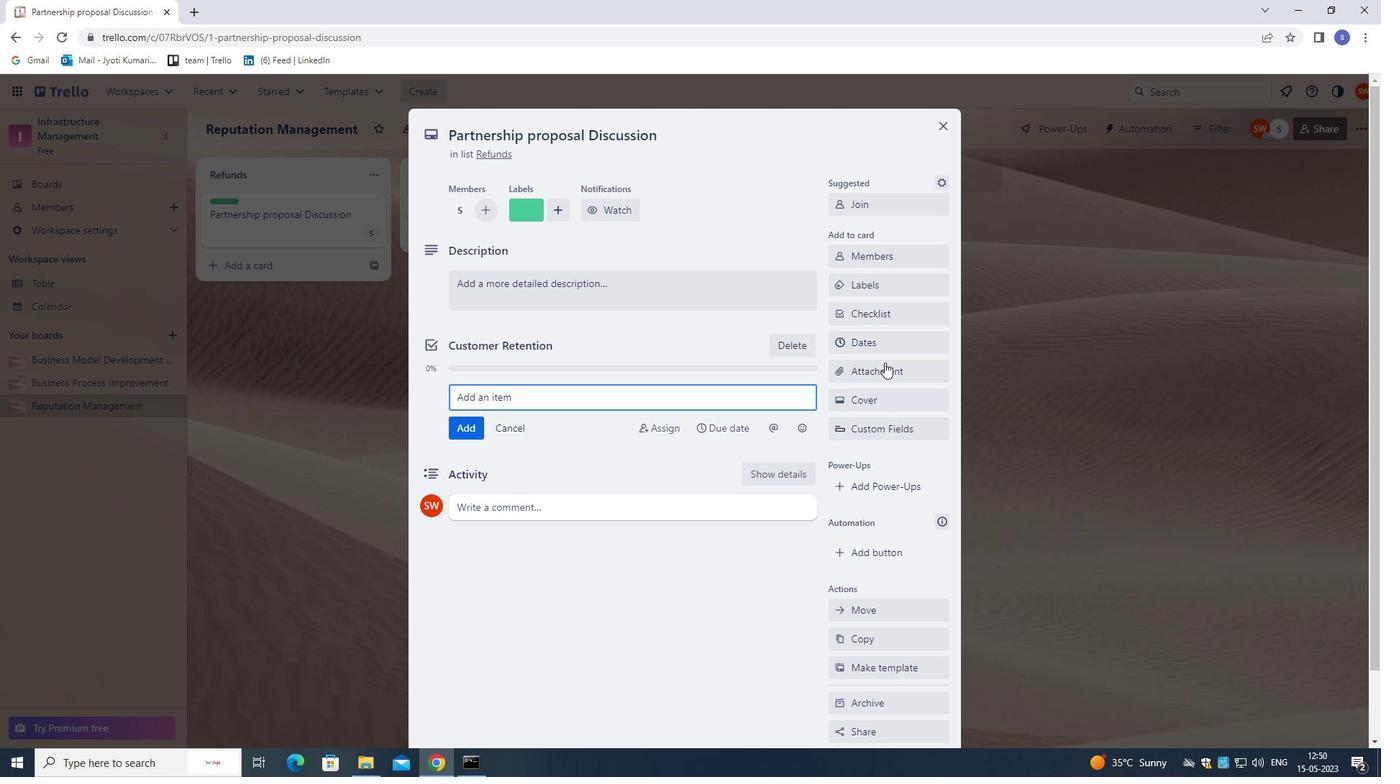
Action: Mouse pressed left at (884, 370)
Screenshot: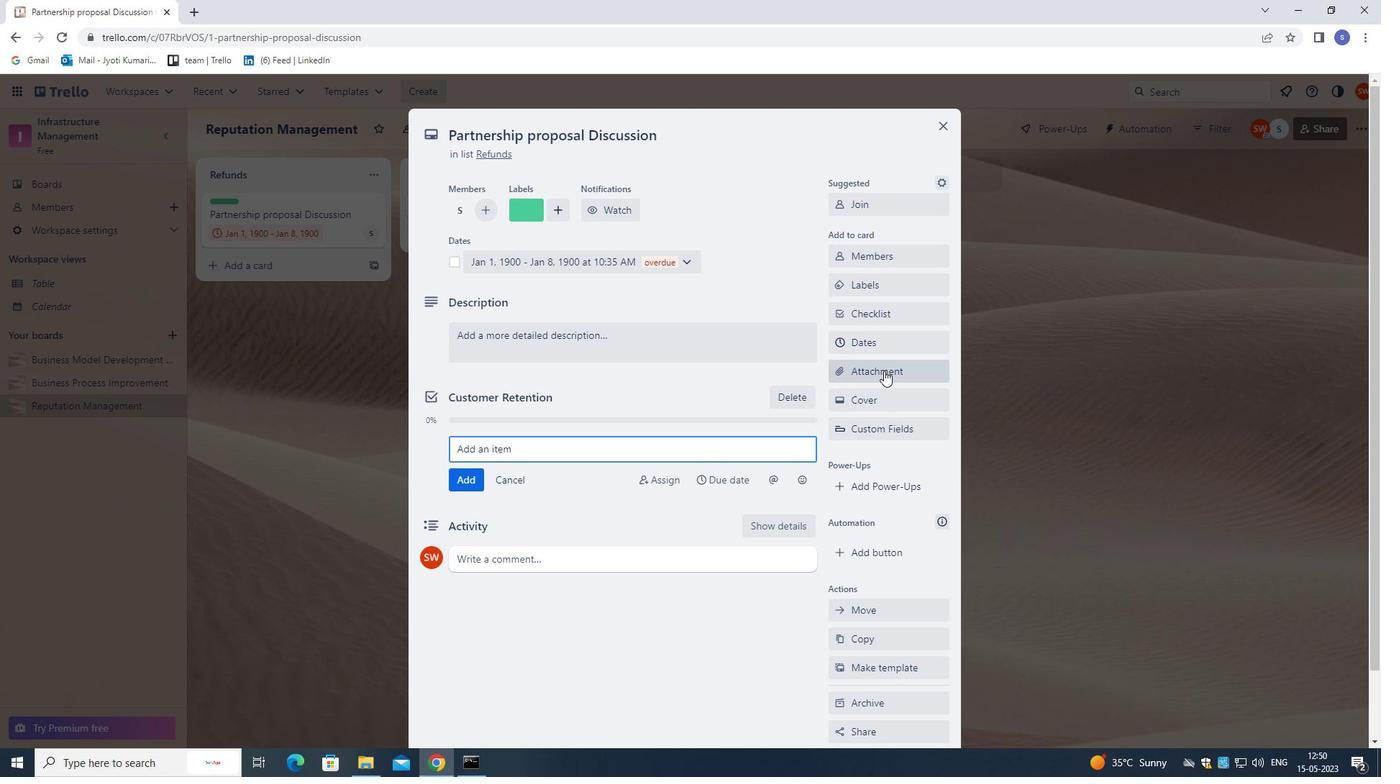 
Action: Mouse moved to (882, 451)
Screenshot: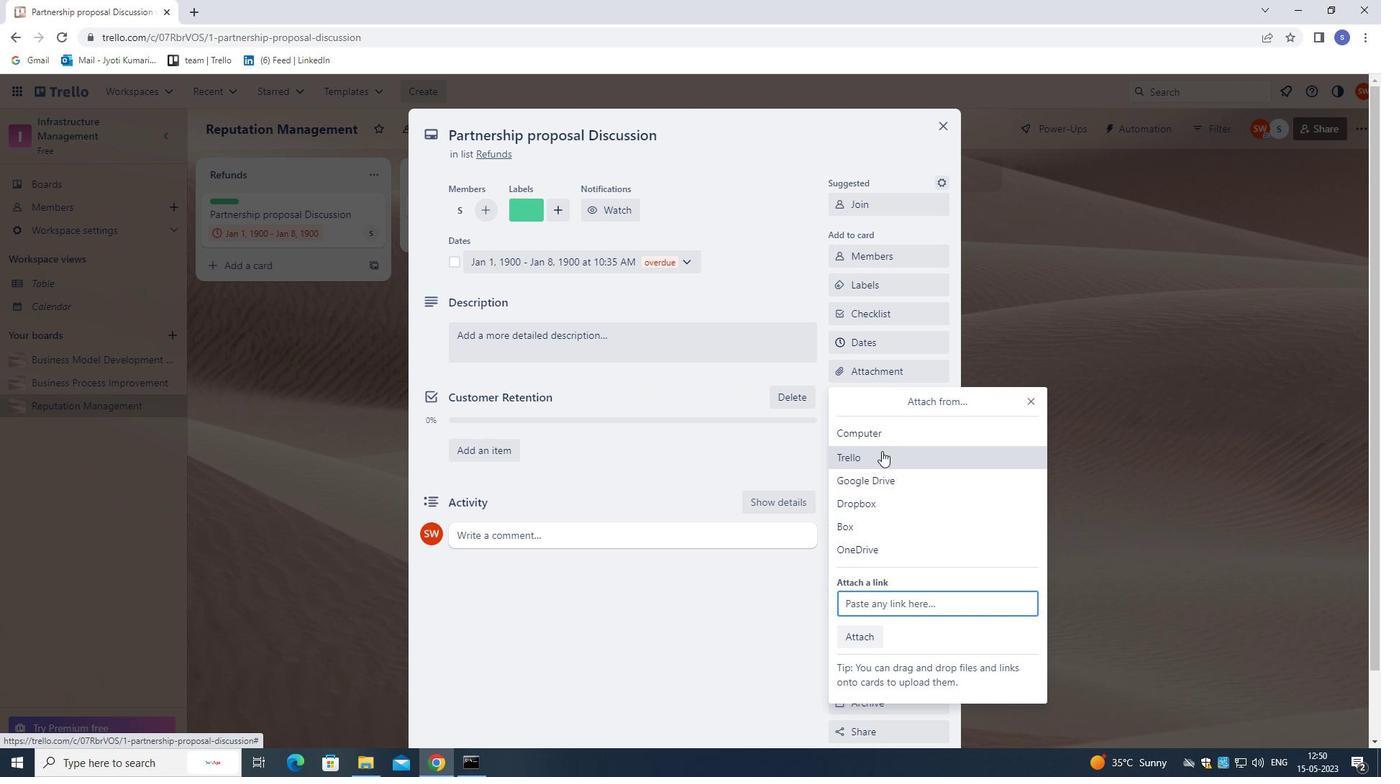 
Action: Mouse pressed left at (882, 451)
Screenshot: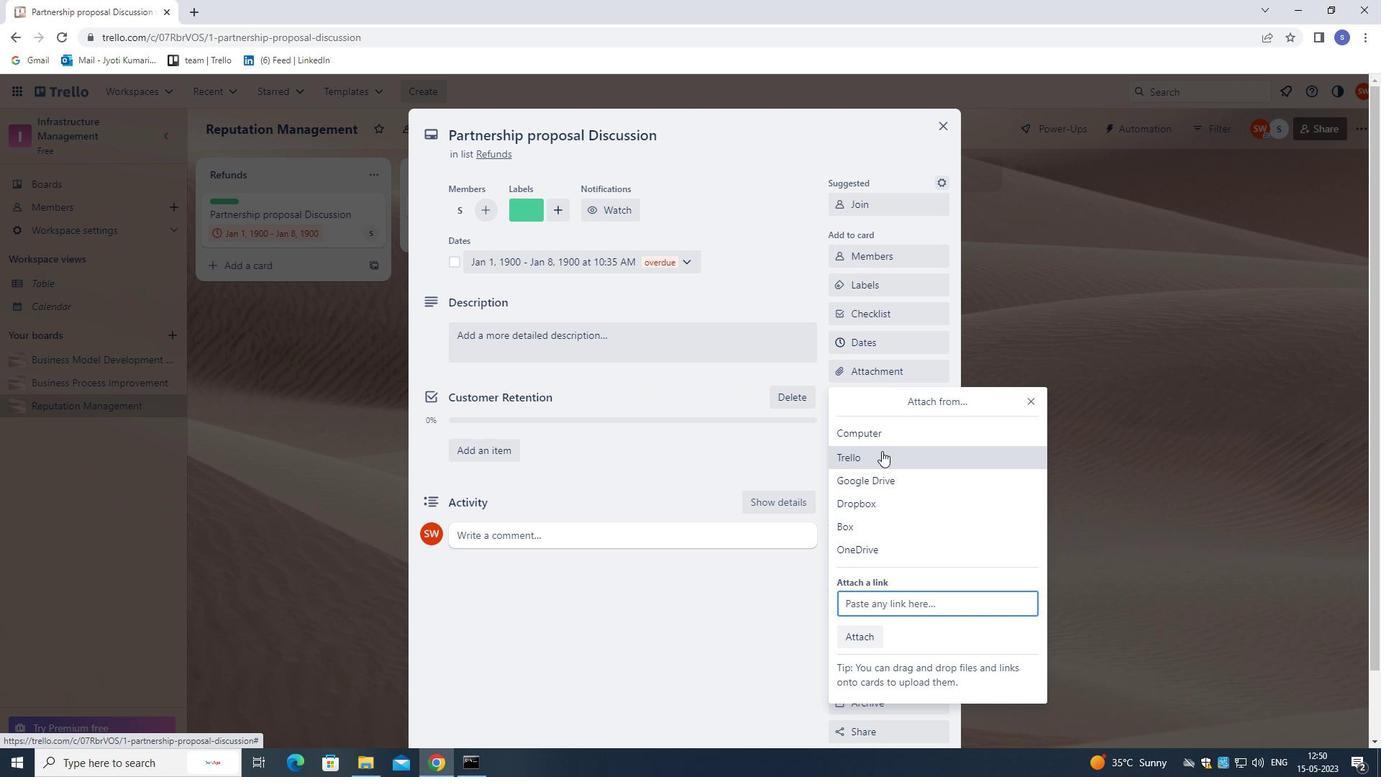 
Action: Mouse moved to (885, 364)
Screenshot: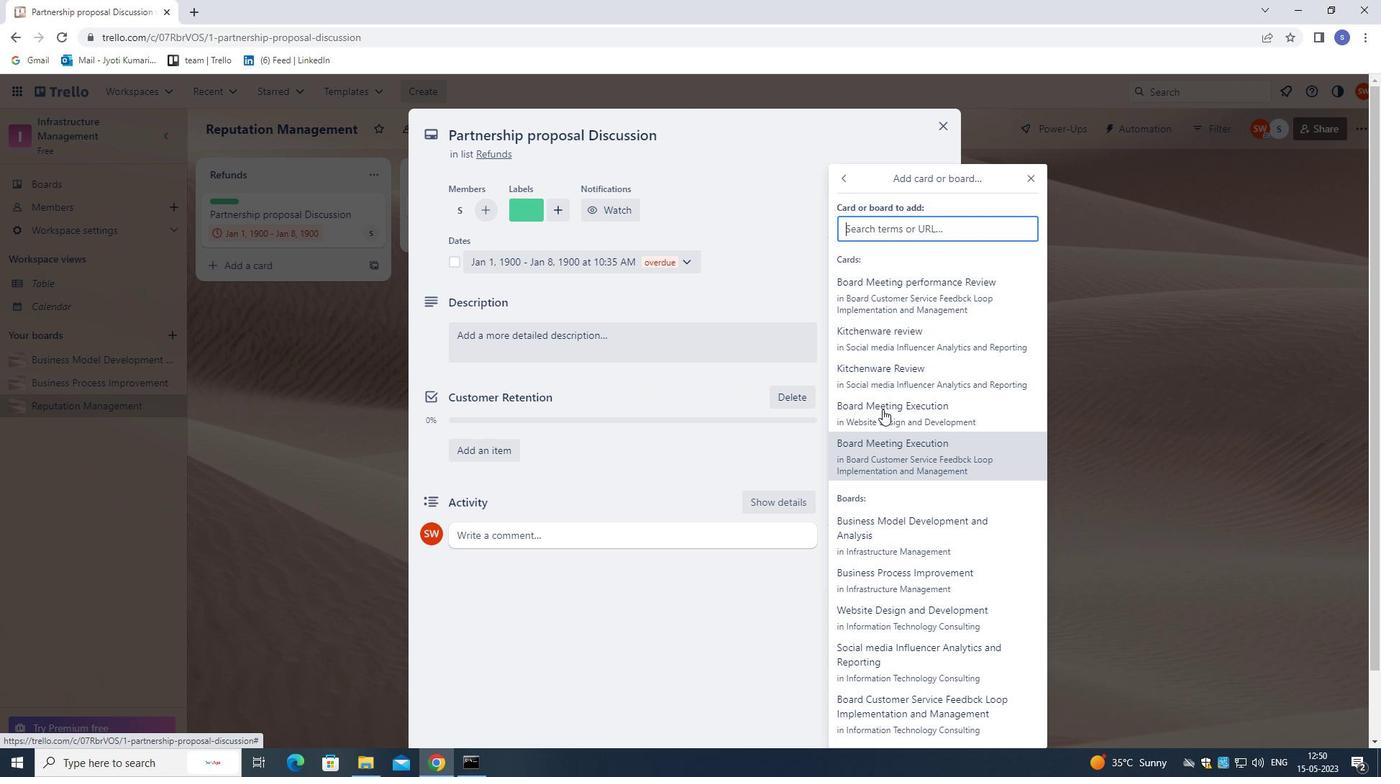 
Action: Mouse pressed left at (885, 364)
Screenshot: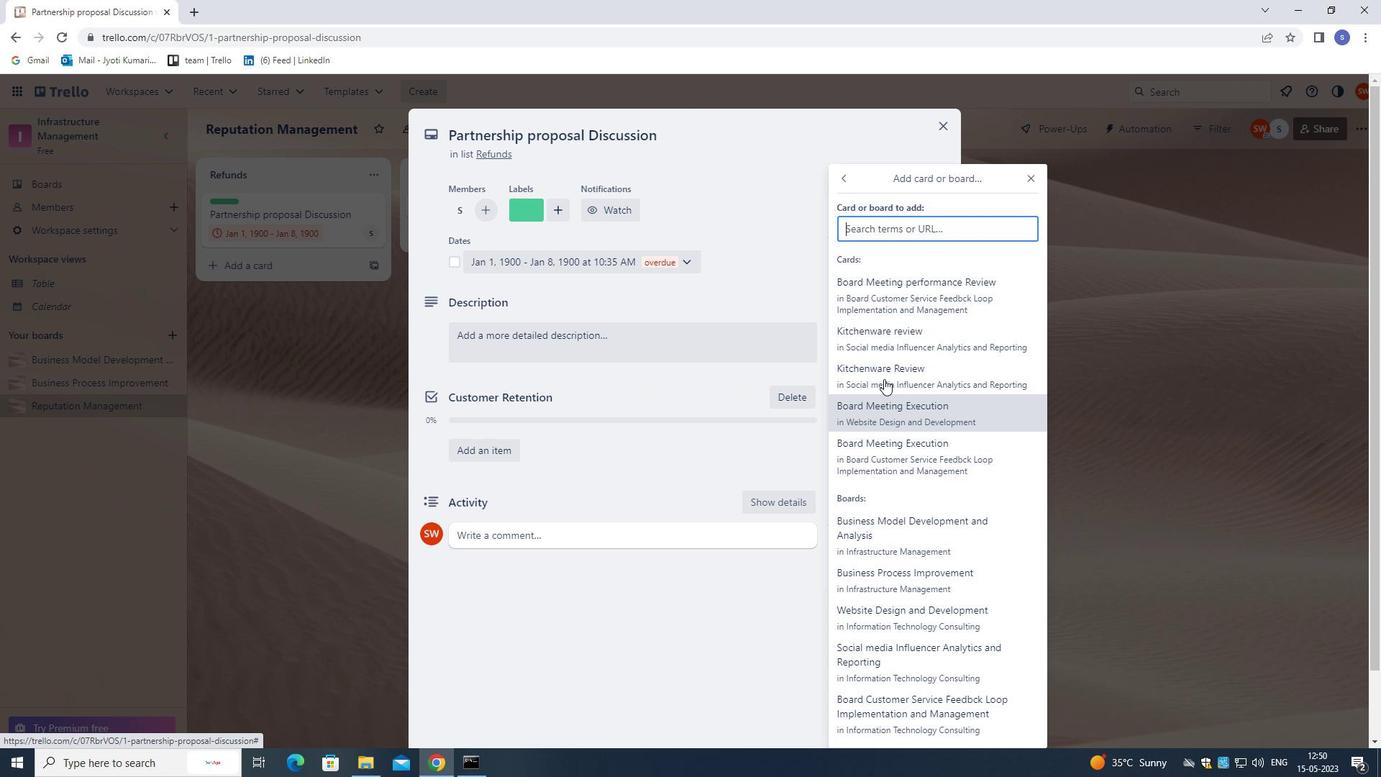 
Action: Mouse moved to (718, 331)
Screenshot: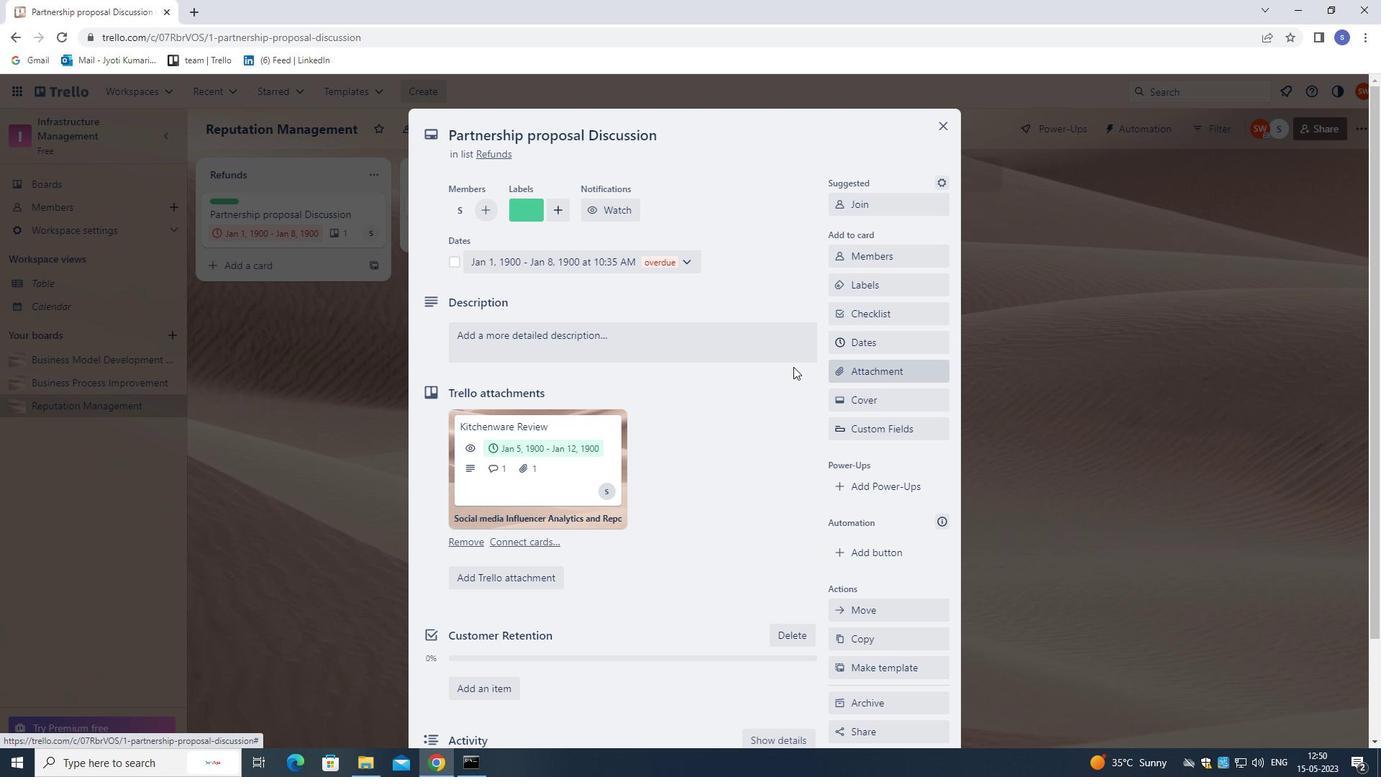 
Action: Mouse pressed left at (718, 331)
Screenshot: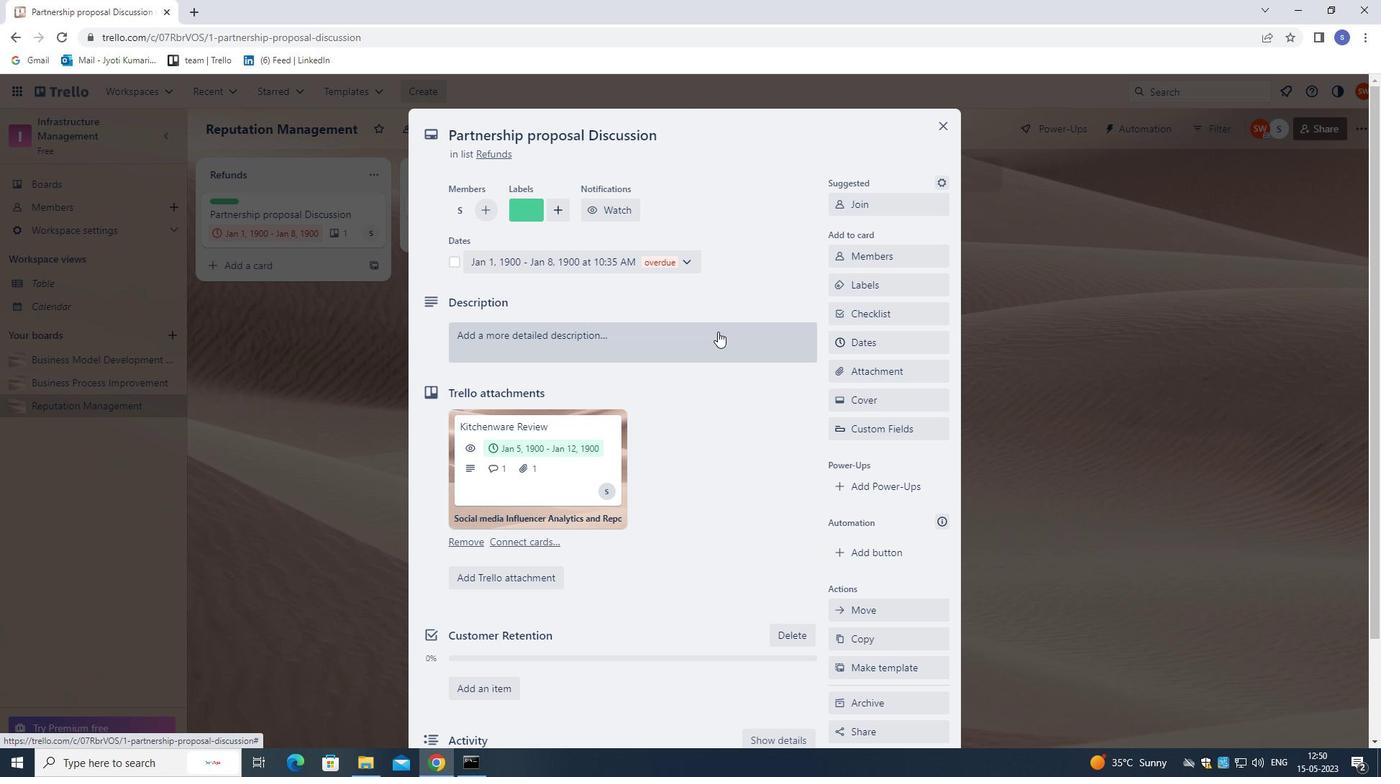 
Action: Mouse moved to (745, 367)
Screenshot: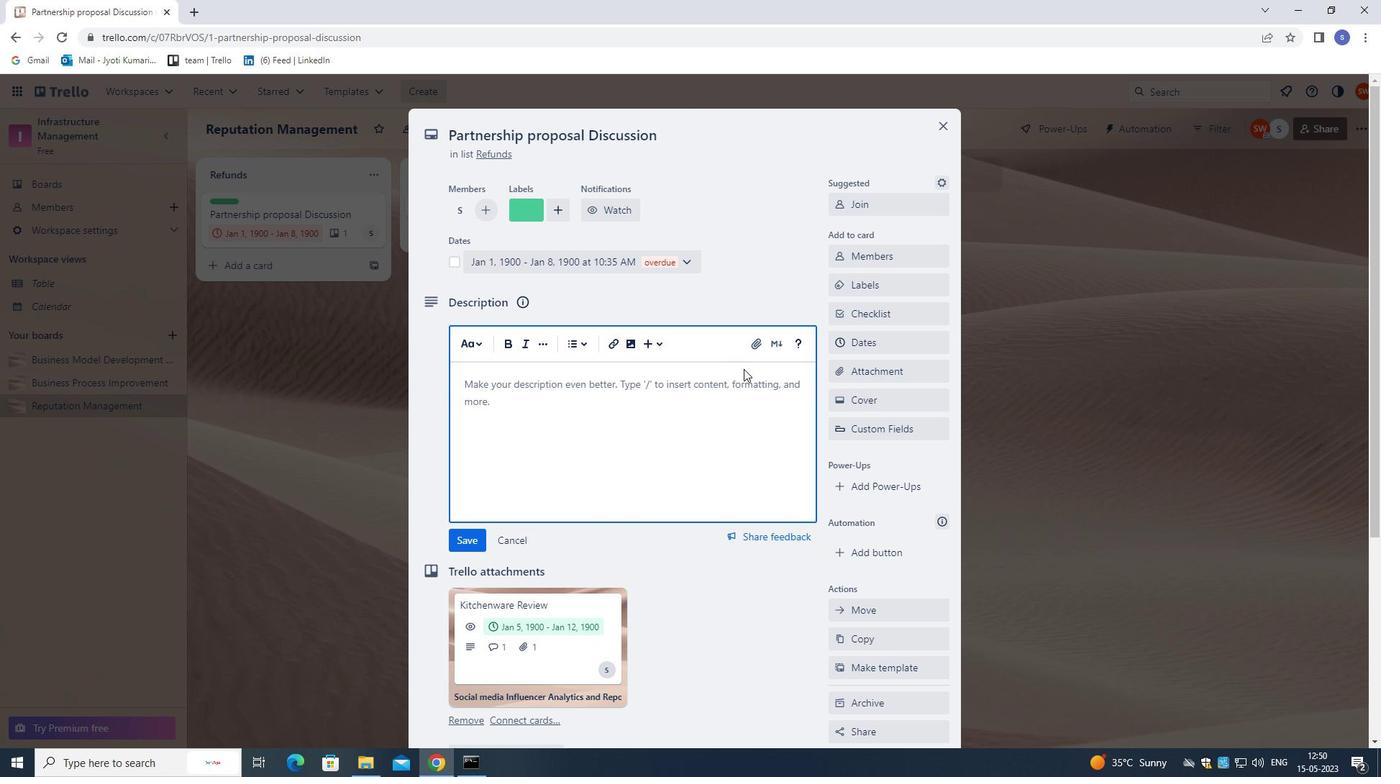 
Action: Key pressed <Key.shift>CRETAE<Key.space><Key.backspace><Key.backspace><Key.backspace><Key.backspace>ATE<Key.space>AND<Key.space>SEND<Key.space>OUT<Key.space>EMPLOYEE<Key.space>ENGAGEMENT<Key.space>SURVET<Key.backspace>Y<Key.space>ON<Key.space>WORK-K<Key.backspace>LIFE<Key.space>BALANCE.
Screenshot: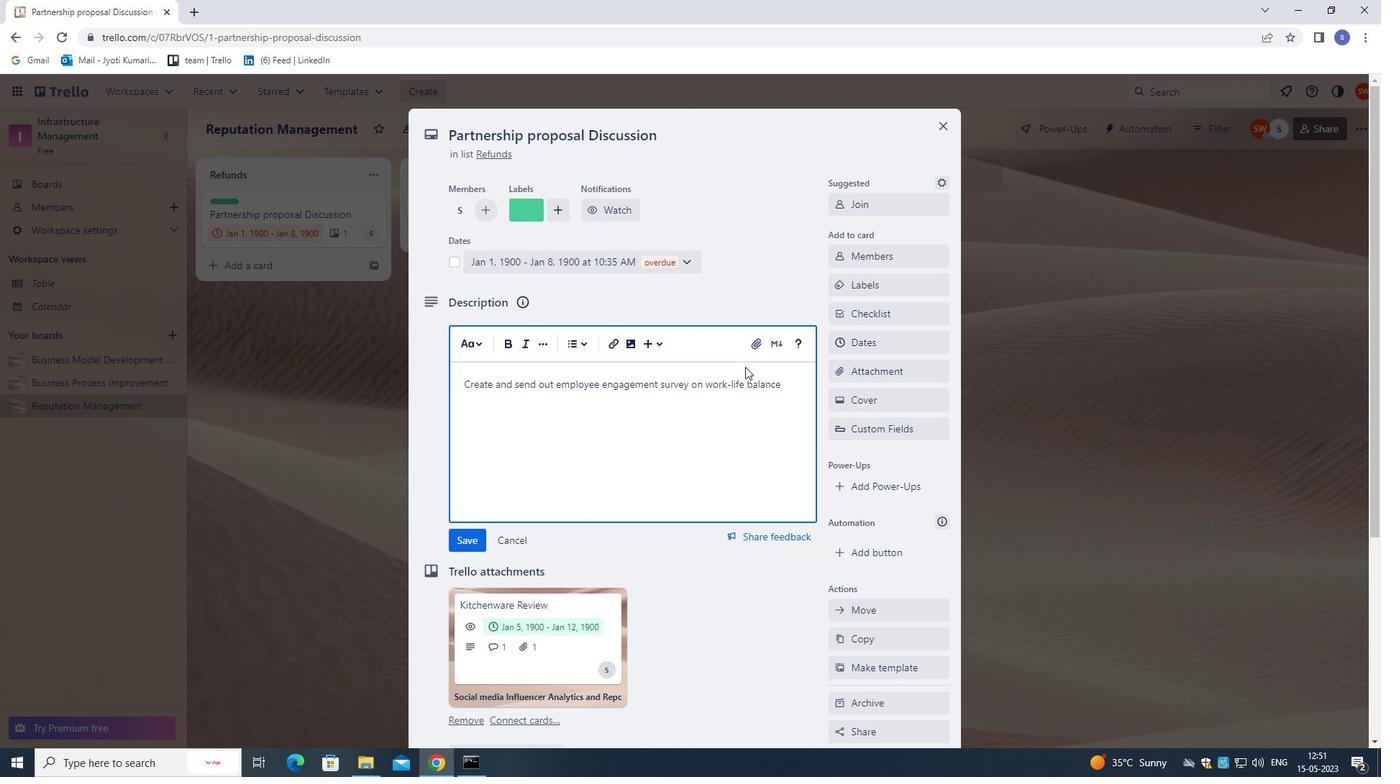 
Action: Mouse moved to (775, 370)
Screenshot: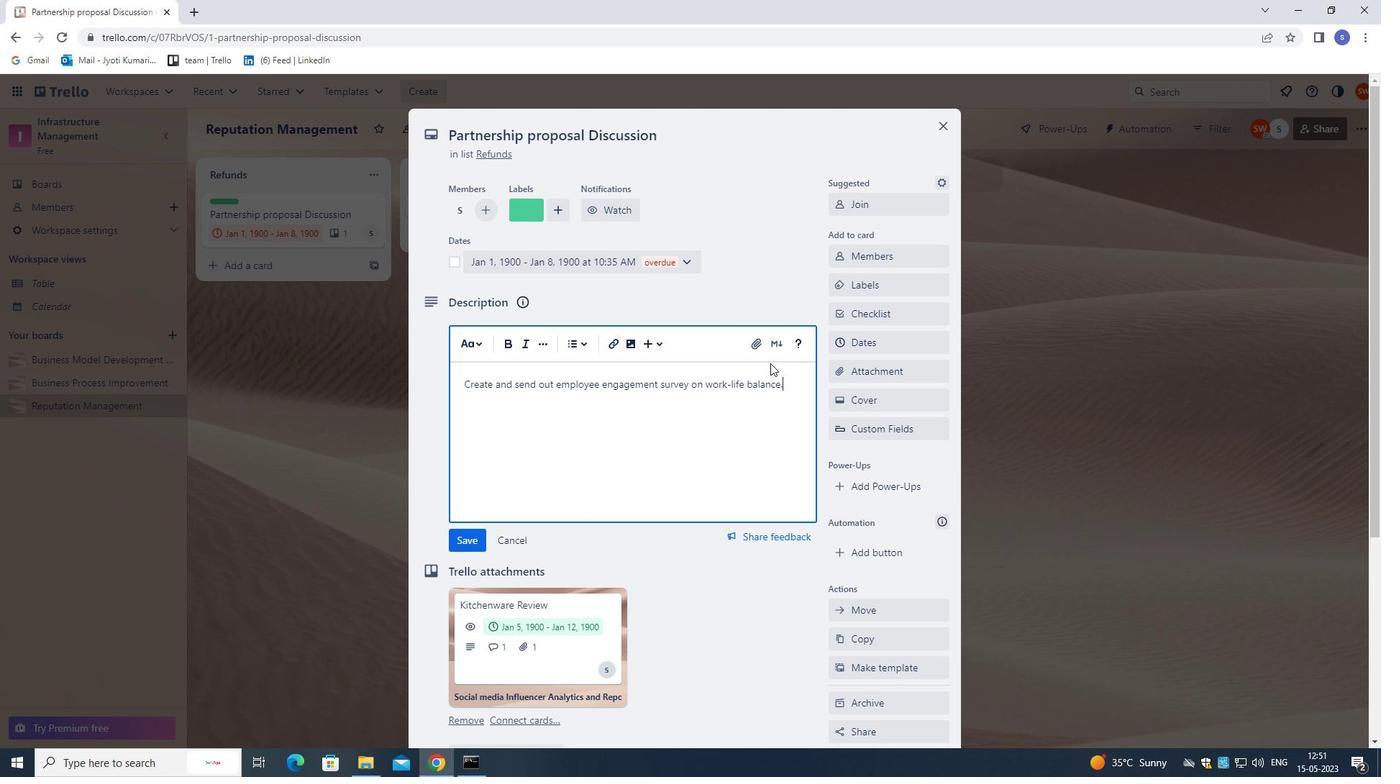 
Action: Mouse scrolled (775, 369) with delta (0, 0)
Screenshot: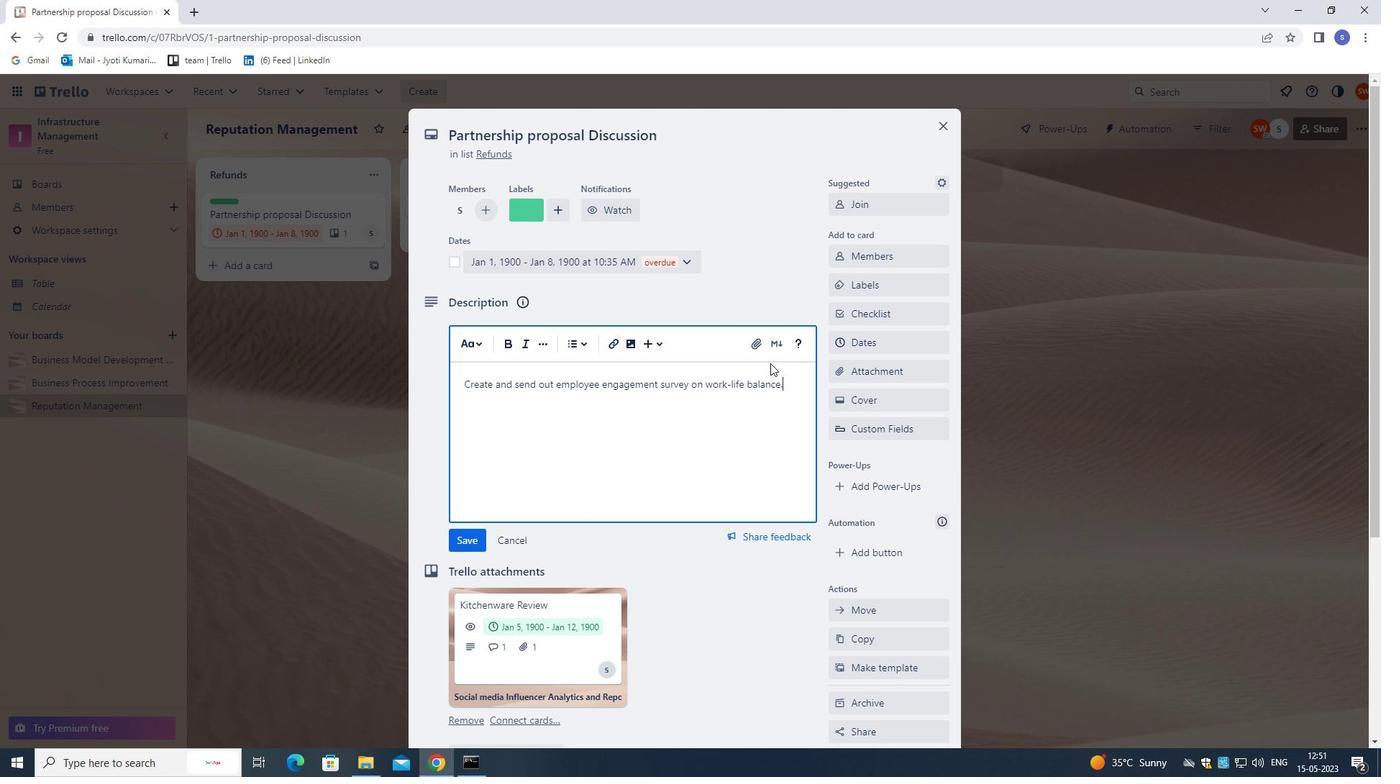 
Action: Mouse moved to (780, 383)
Screenshot: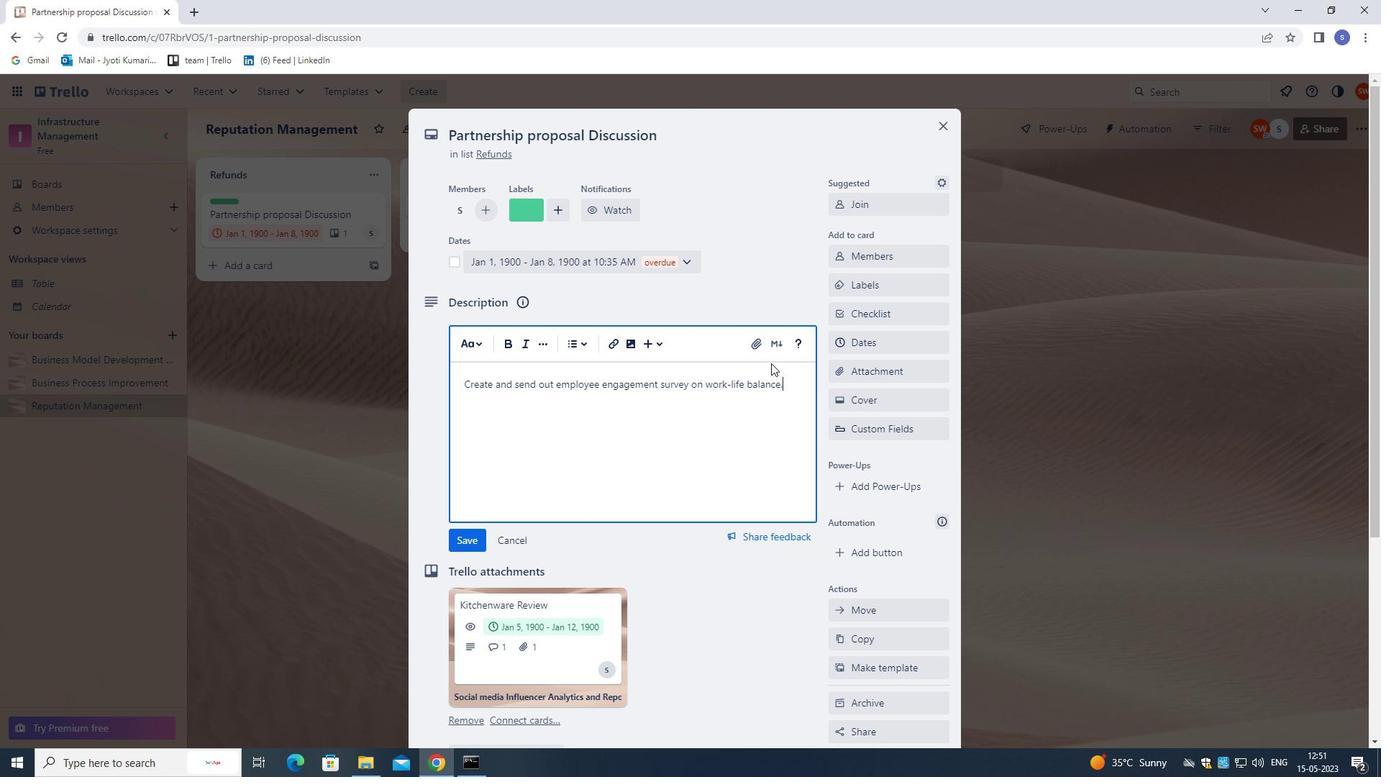 
Action: Mouse scrolled (780, 382) with delta (0, 0)
Screenshot: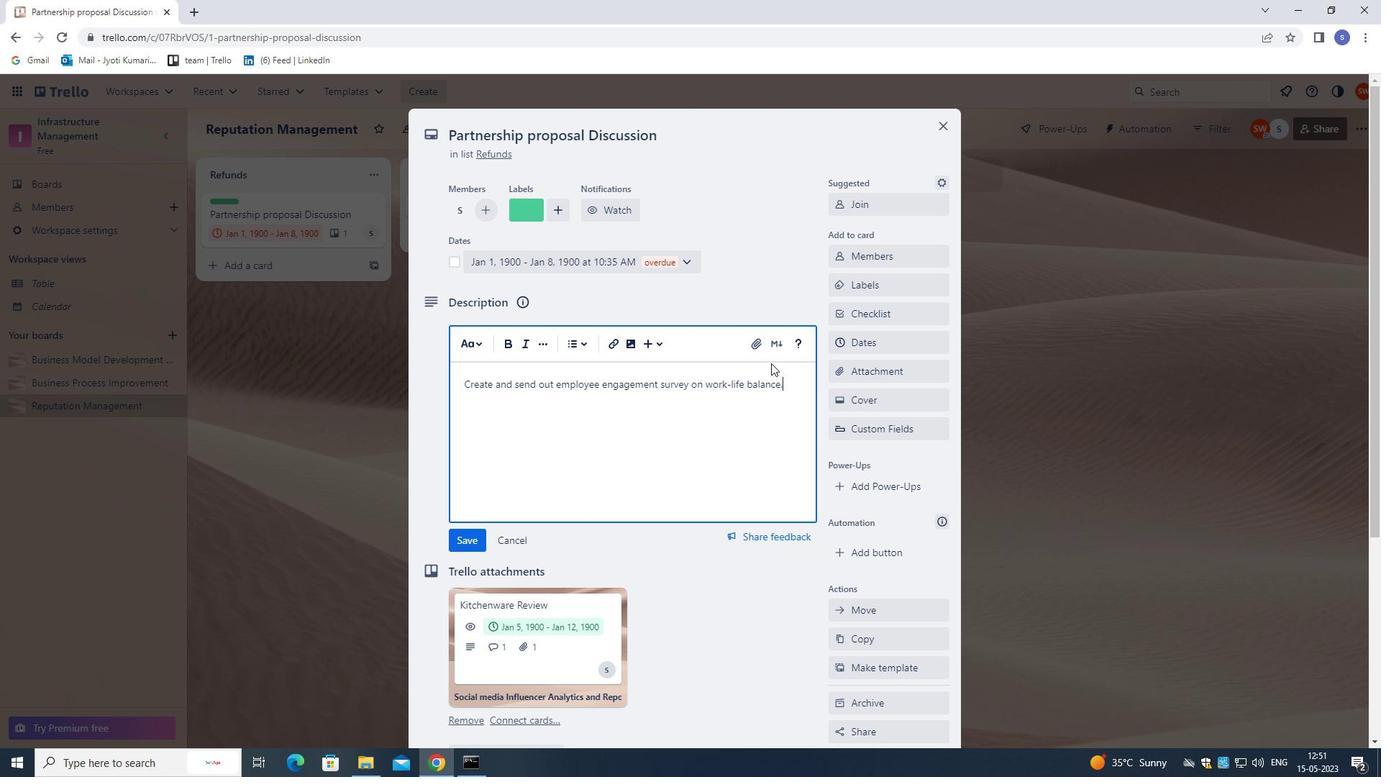 
Action: Mouse moved to (782, 395)
Screenshot: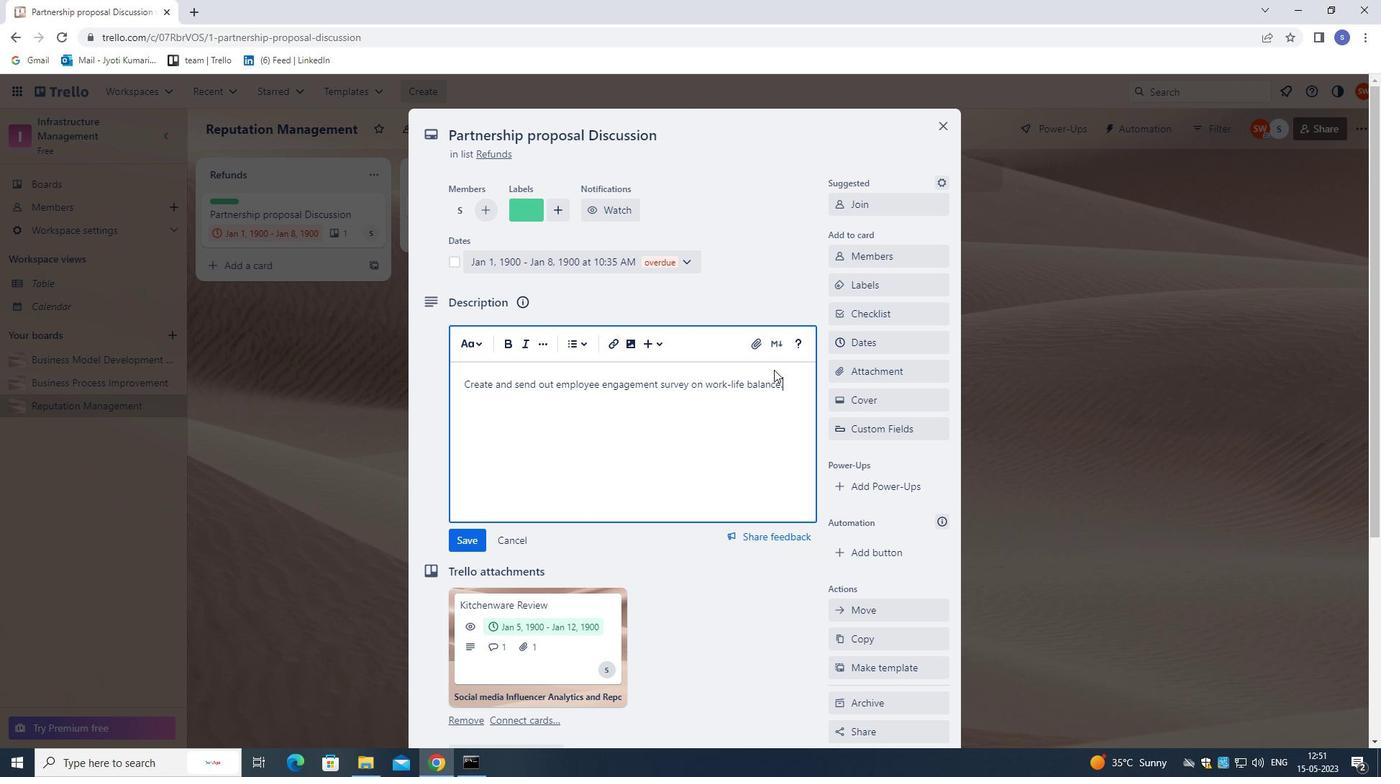 
Action: Mouse scrolled (782, 395) with delta (0, 0)
Screenshot: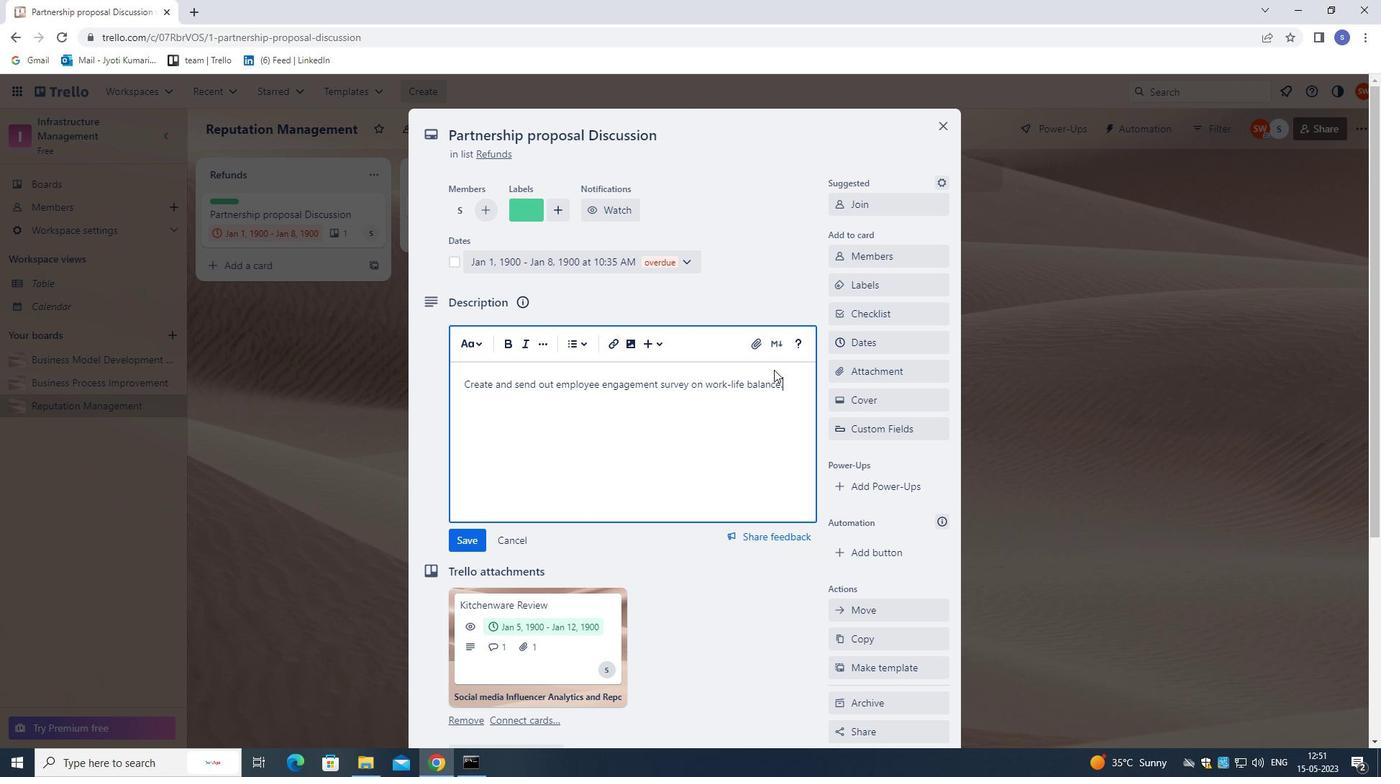 
Action: Mouse moved to (785, 406)
Screenshot: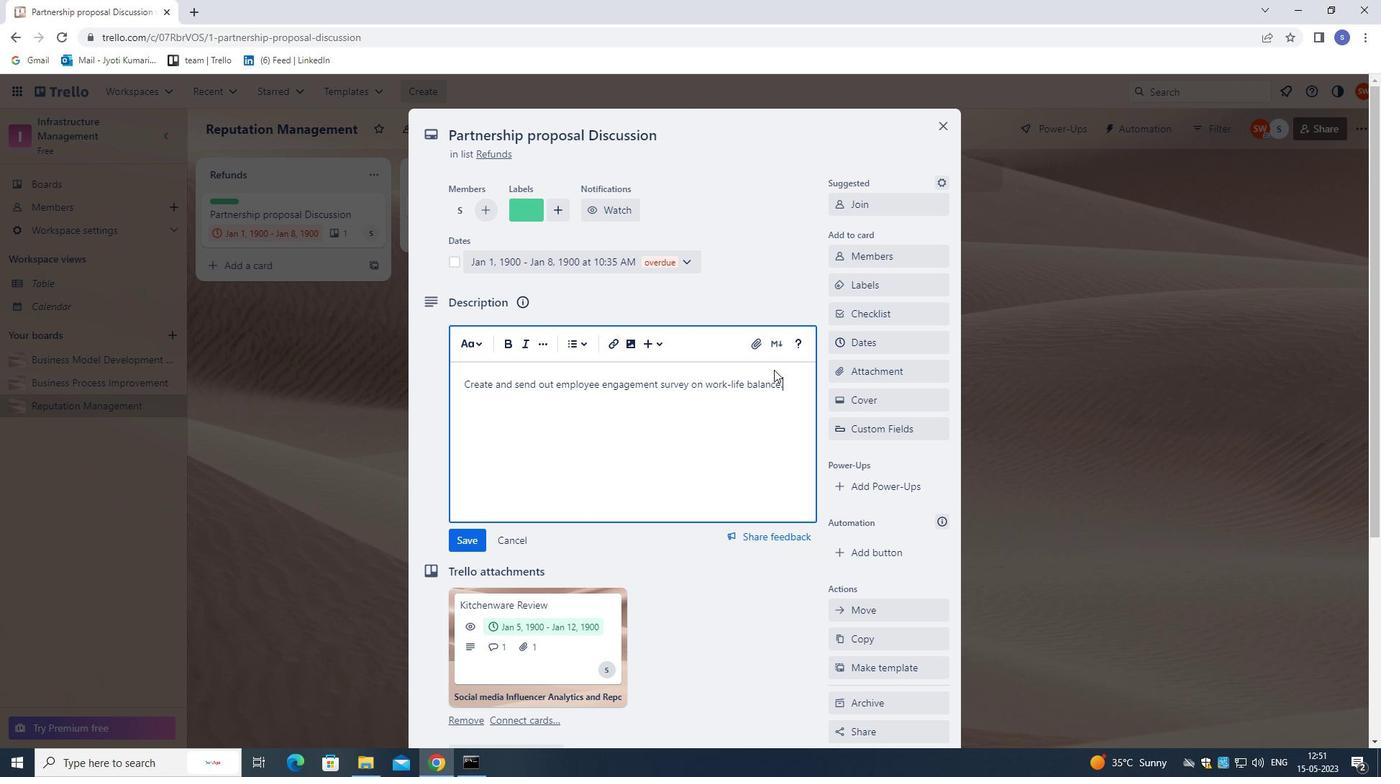 
Action: Mouse scrolled (785, 405) with delta (0, 0)
Screenshot: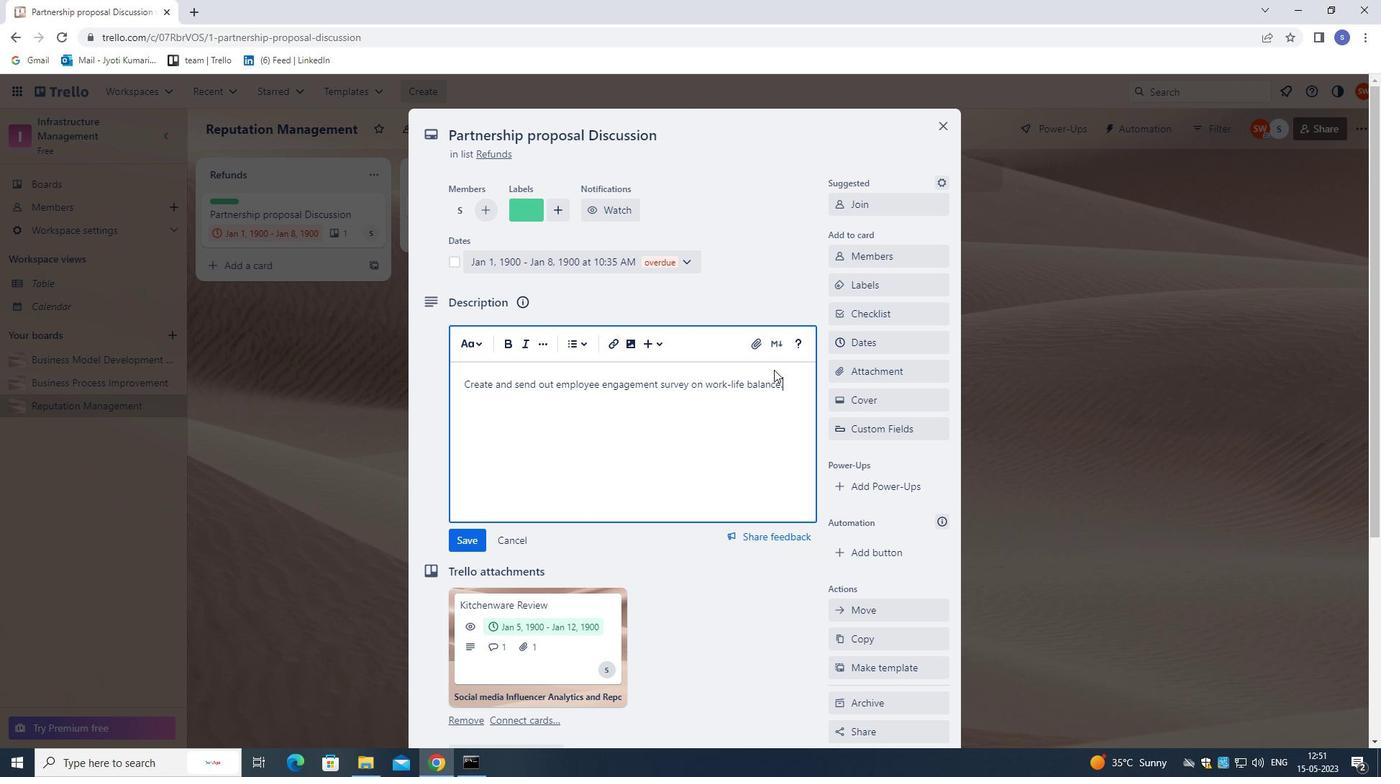 
Action: Mouse moved to (786, 413)
Screenshot: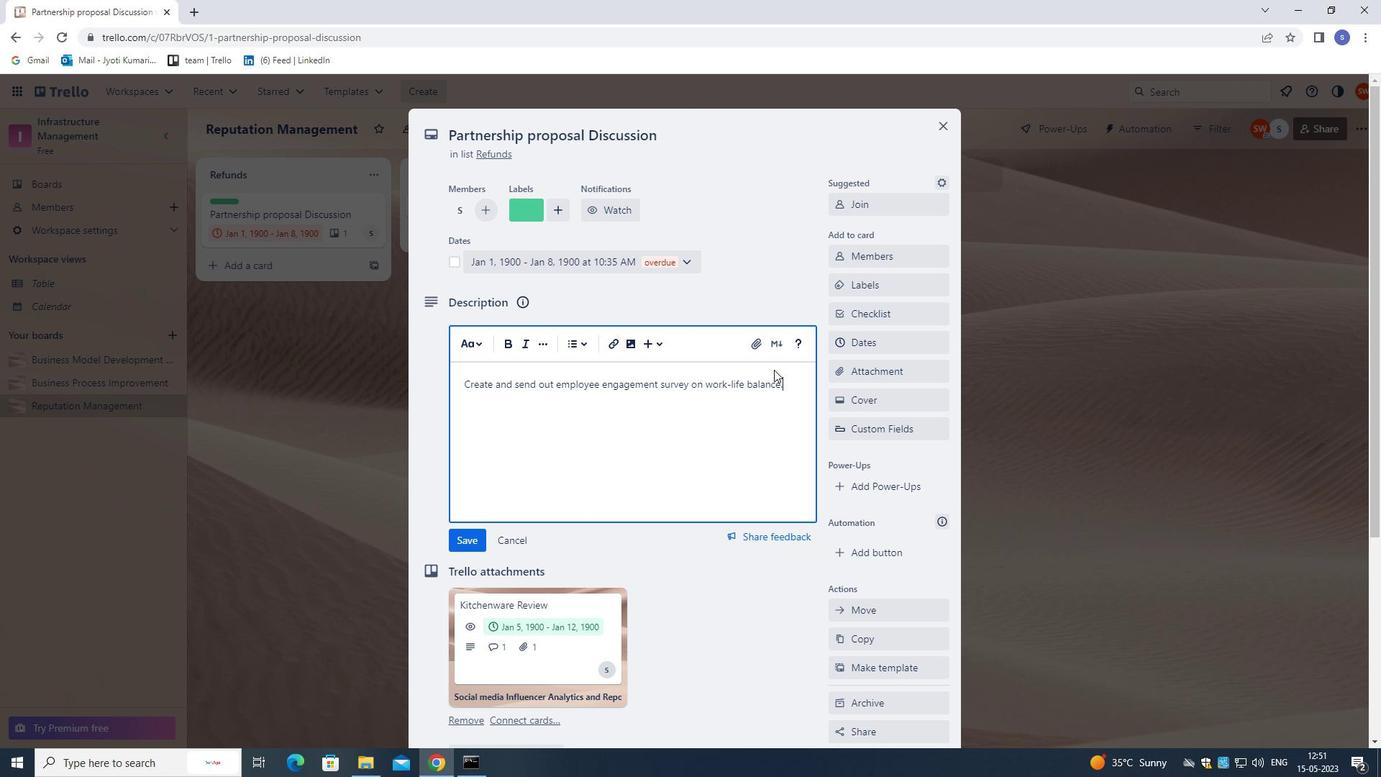 
Action: Mouse scrolled (786, 413) with delta (0, 0)
Screenshot: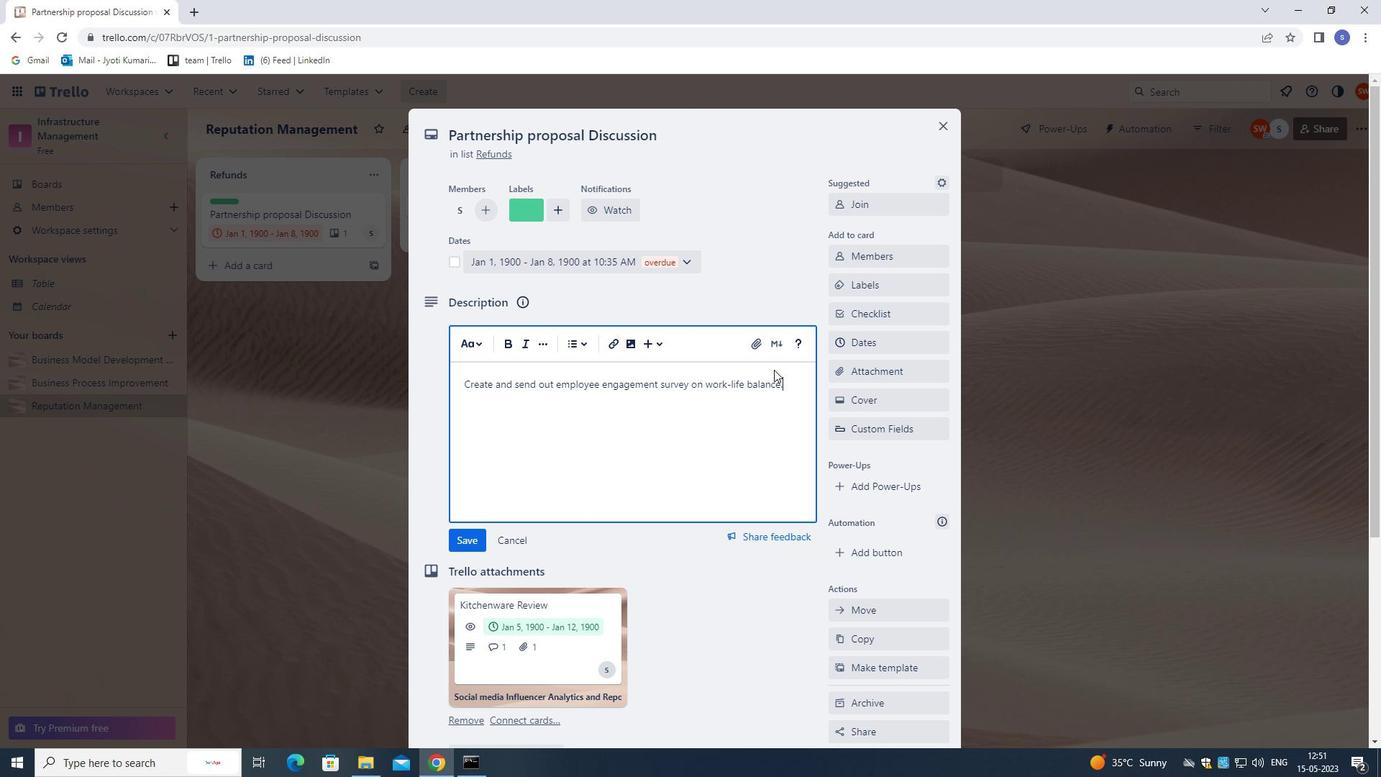 
Action: Mouse moved to (787, 420)
Screenshot: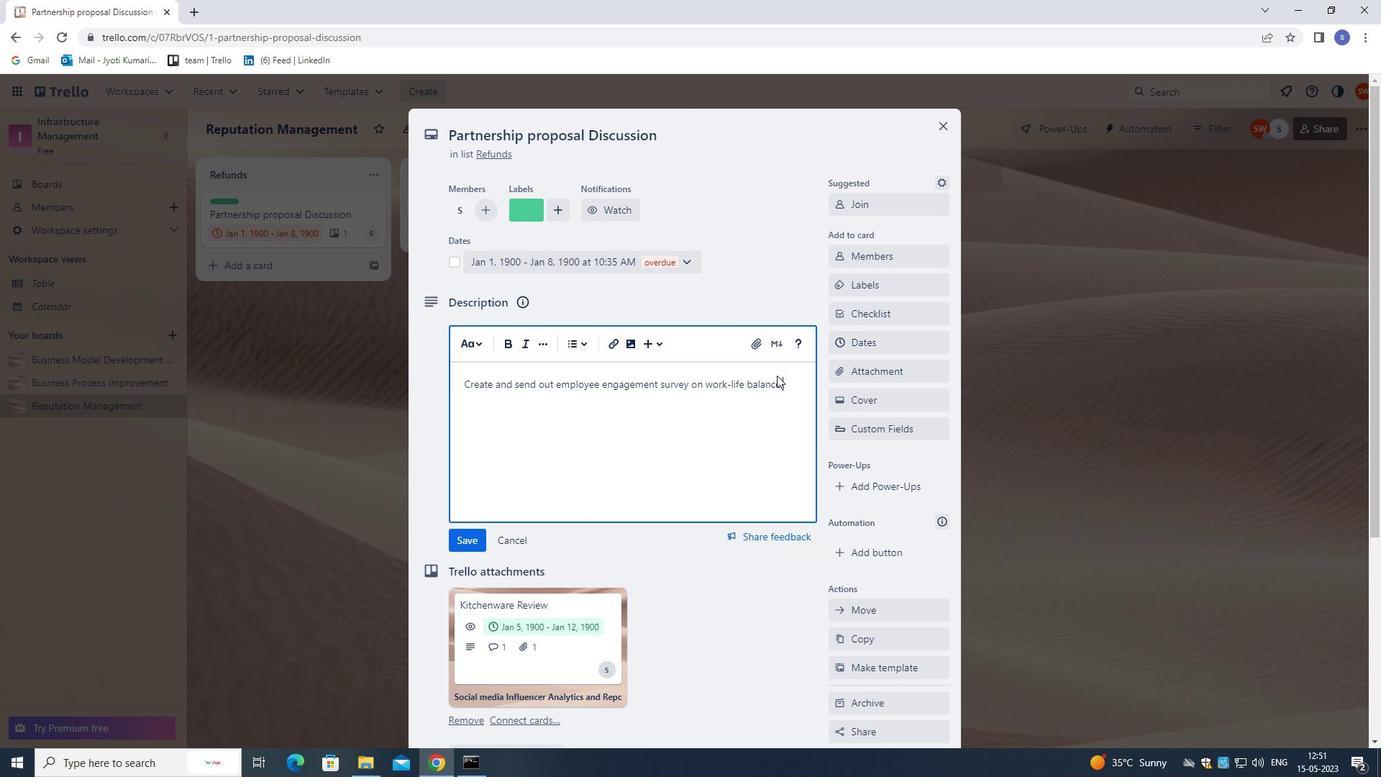 
Action: Mouse scrolled (787, 420) with delta (0, 0)
Screenshot: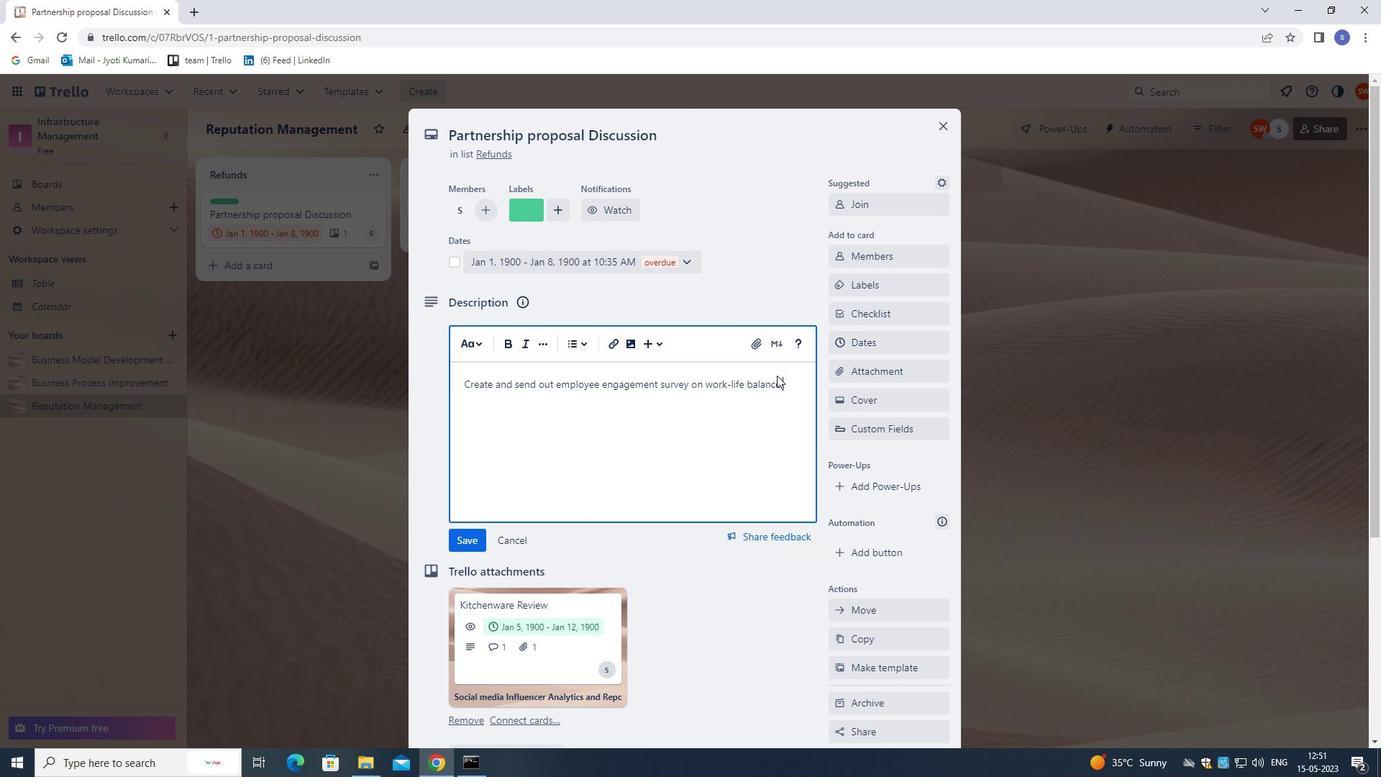 
Action: Mouse moved to (587, 659)
Screenshot: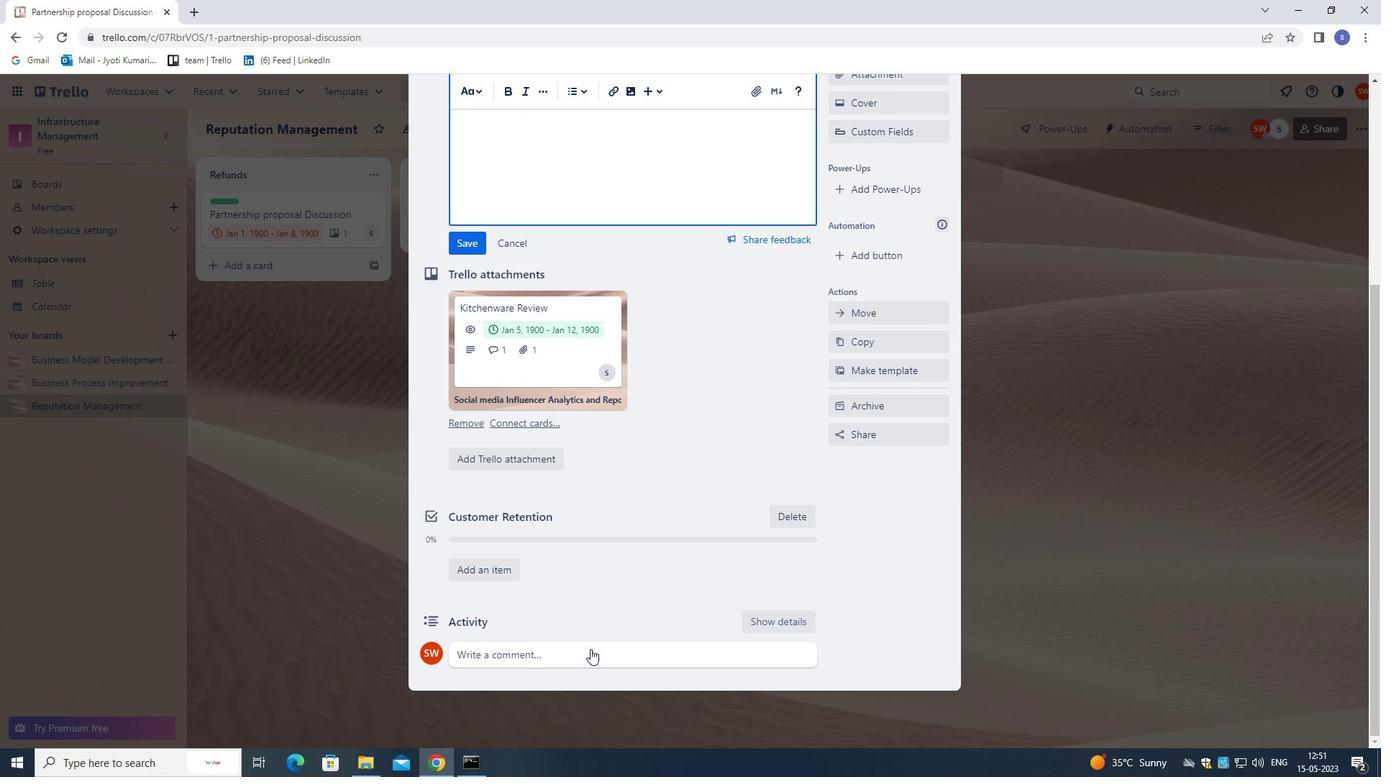 
Action: Mouse pressed left at (587, 659)
Screenshot: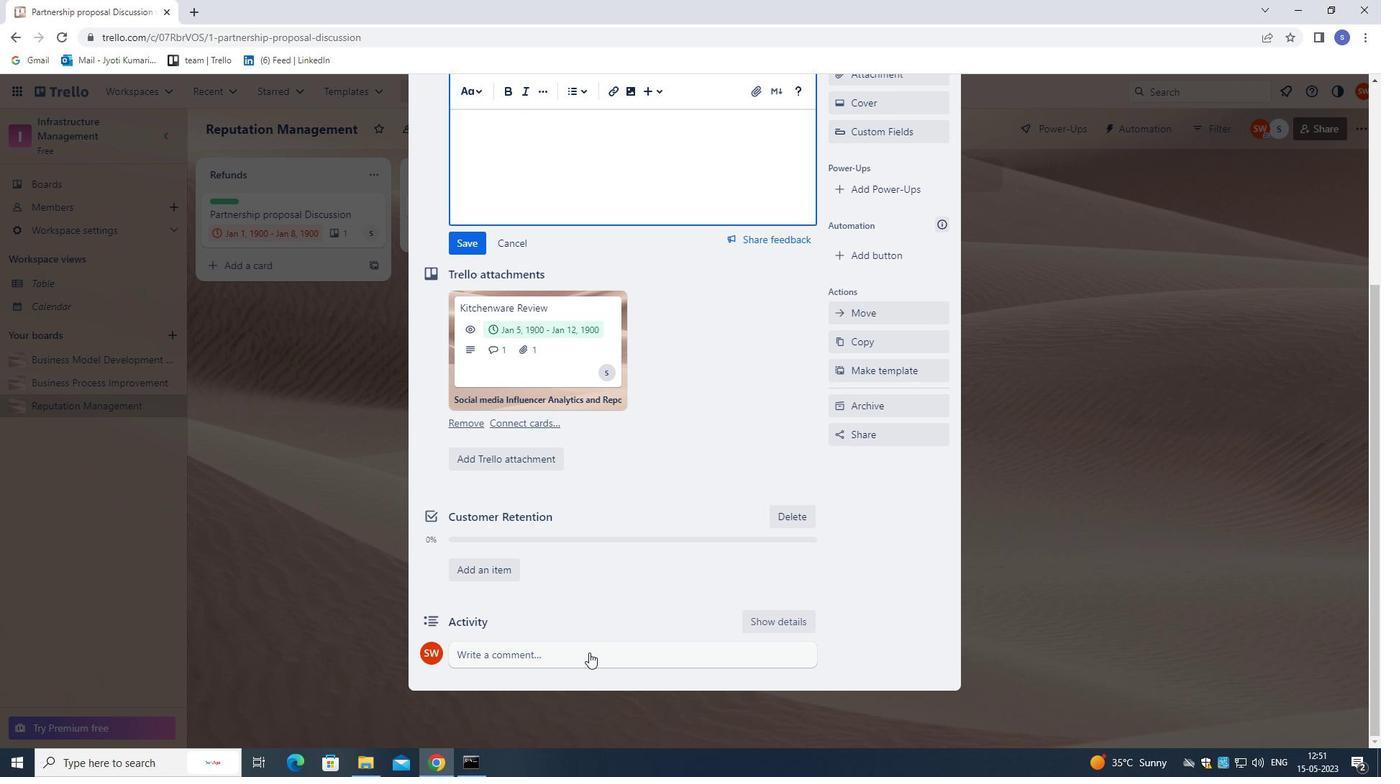 
Action: Mouse moved to (736, 626)
Screenshot: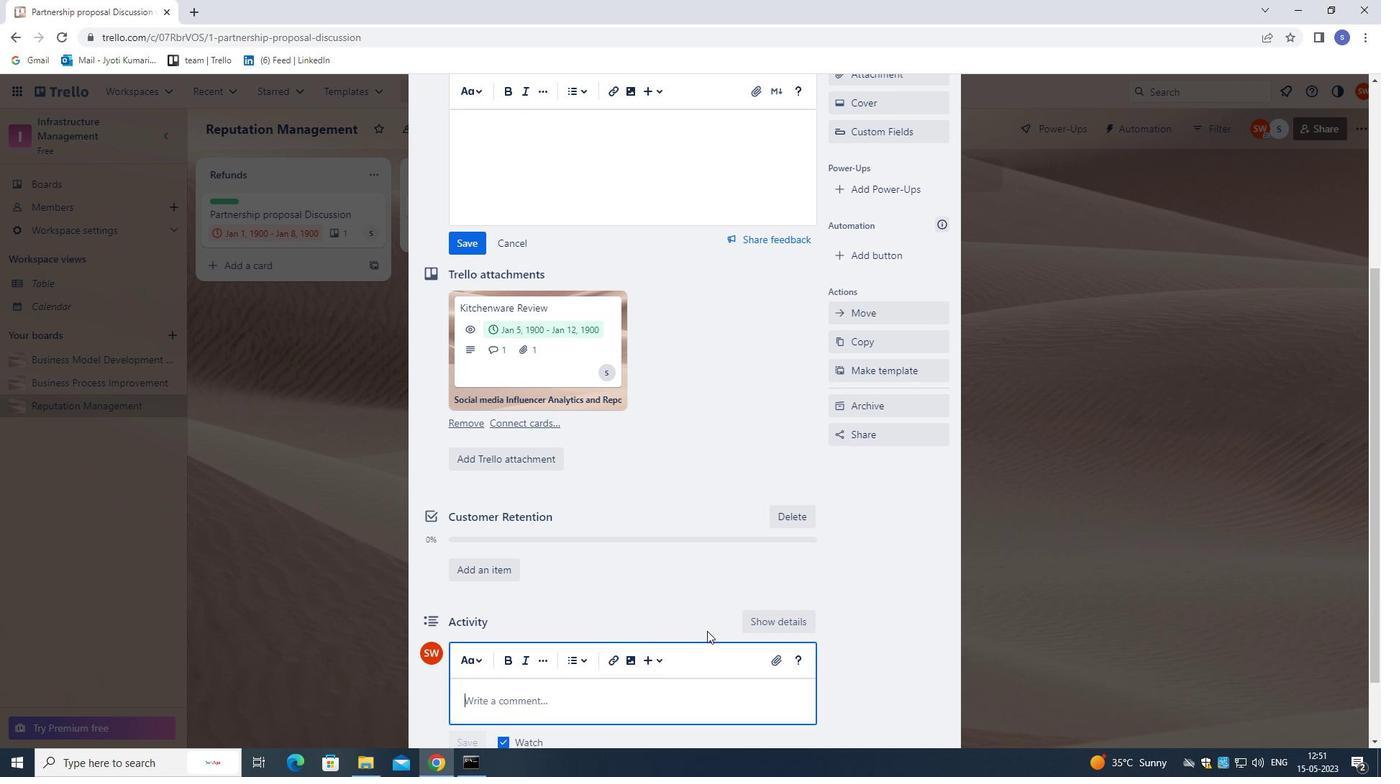 
Action: Key pressed <Key.shift><Key.shift>THIS<Key.space>TASK<Key.space>PRESENTS<Key.space>AN<Key.space><Key.shift>OPPORTUNITY<Key.space><Key.shift>T<Key.space><Key.backspace>ODE<Key.backspace><Key.backspace><Key.space>DEMONSTRATE<Key.space>OUR<Key.space>LEADERSHIP<Key.space>AND<Key.space><Key.space>DESICION<Key.space><Key.backspace><Key.backspace><Key.backspace><Key.backspace><Key.backspace><Key.backspace><Key.backspace><Key.backspace><Key.backspace><Key.backspace><Key.backspace><Key.space>DECISION<Key.space>-<Key.space>MAKING<Key.space>SKILLS,<Key.space>MAKING<Key.space>INFORMED<Key.space>CHOICE<Key.space>AND<Key.space>TAKING<Key.space>ACTION.
Screenshot: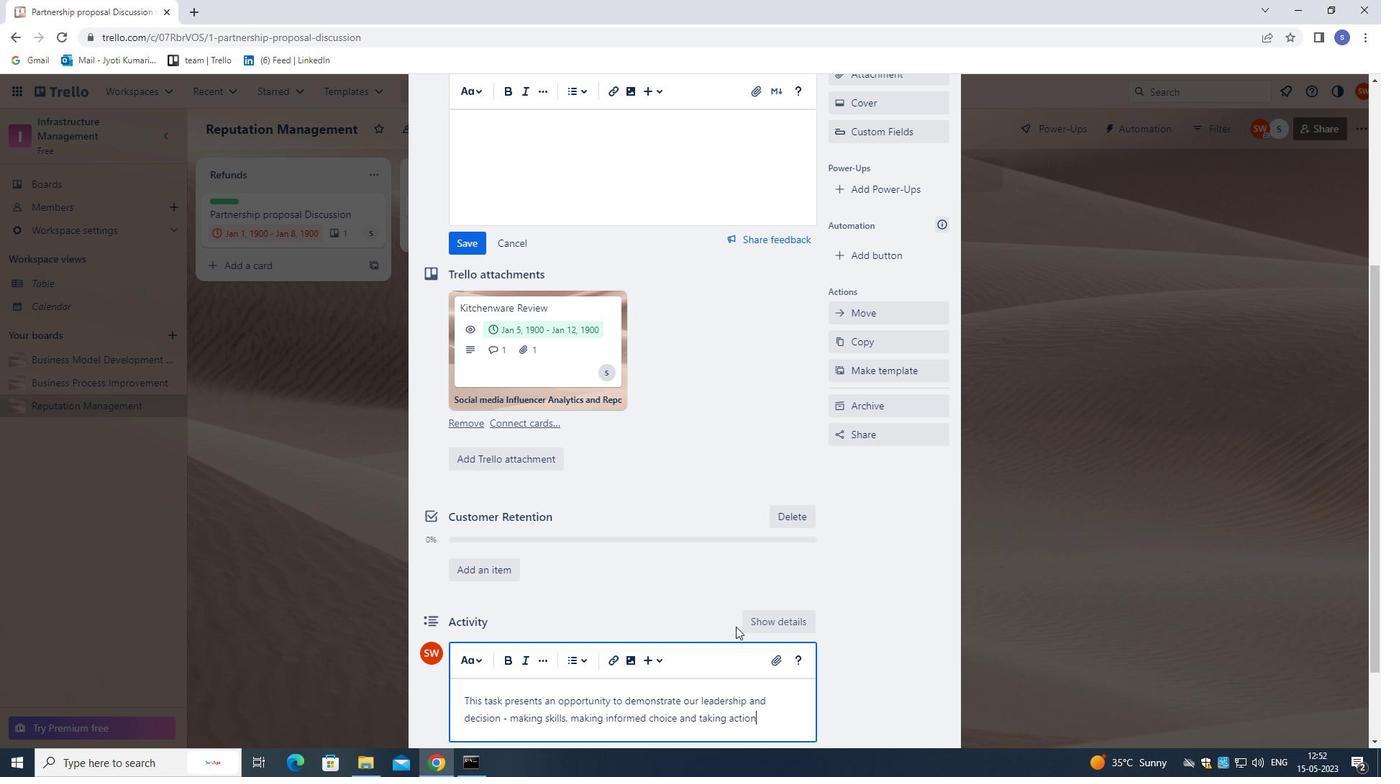 
Action: Mouse moved to (468, 244)
Screenshot: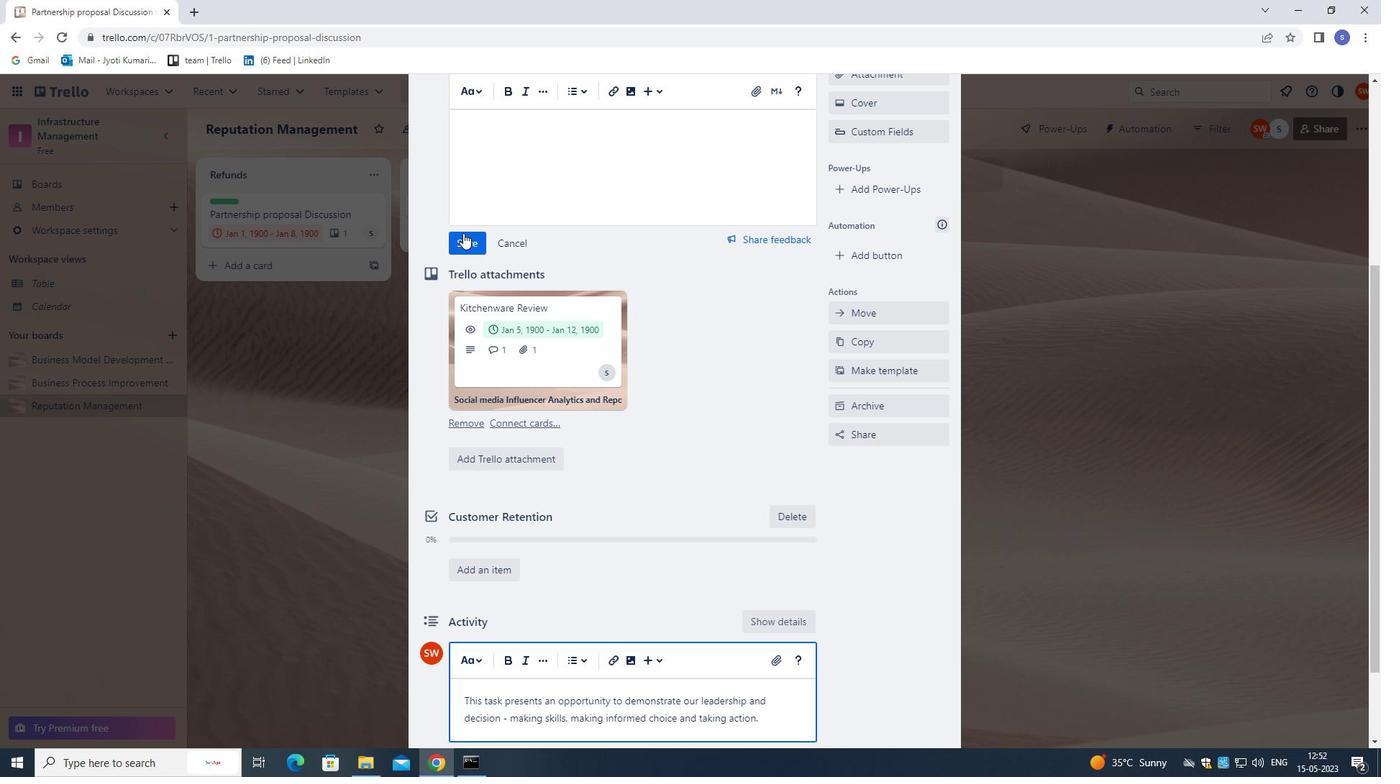 
Action: Mouse pressed left at (468, 244)
Screenshot: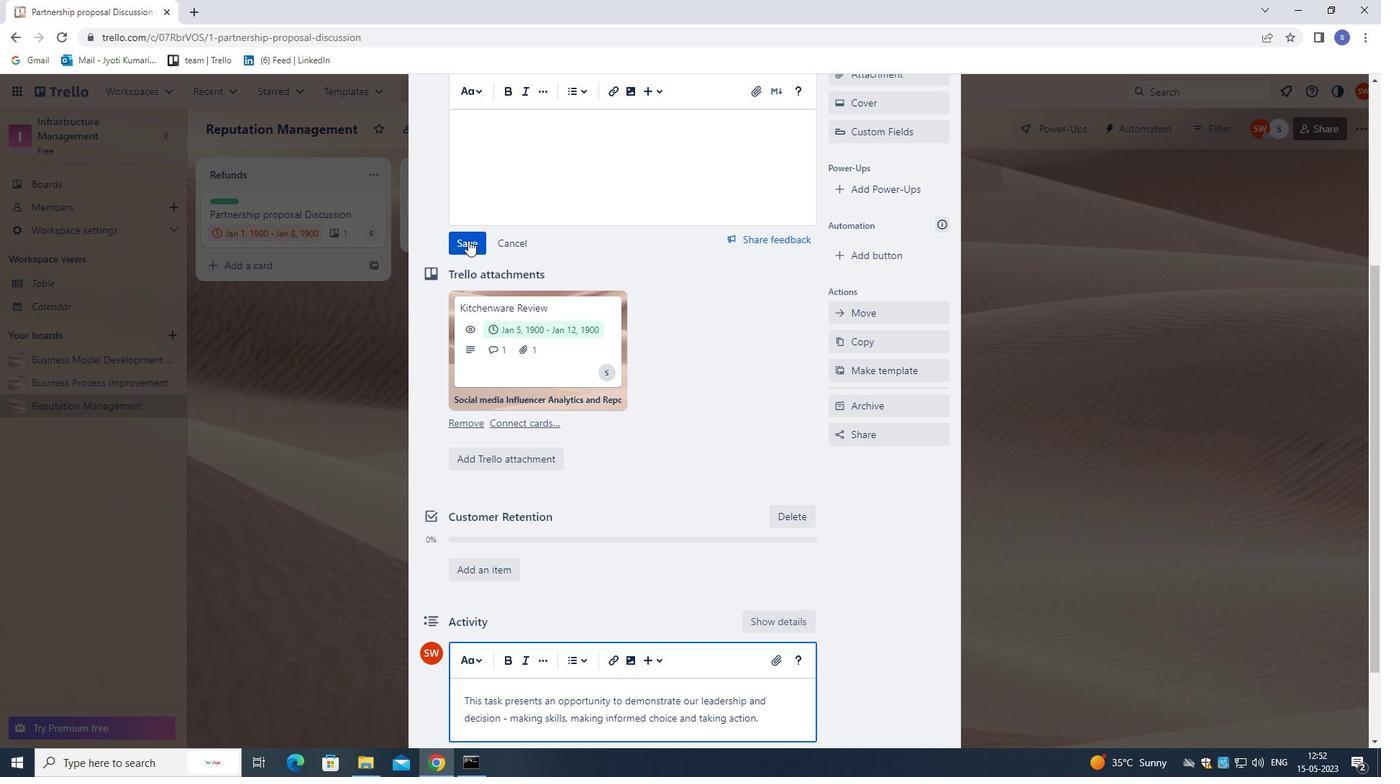 
Action: Mouse moved to (511, 383)
Screenshot: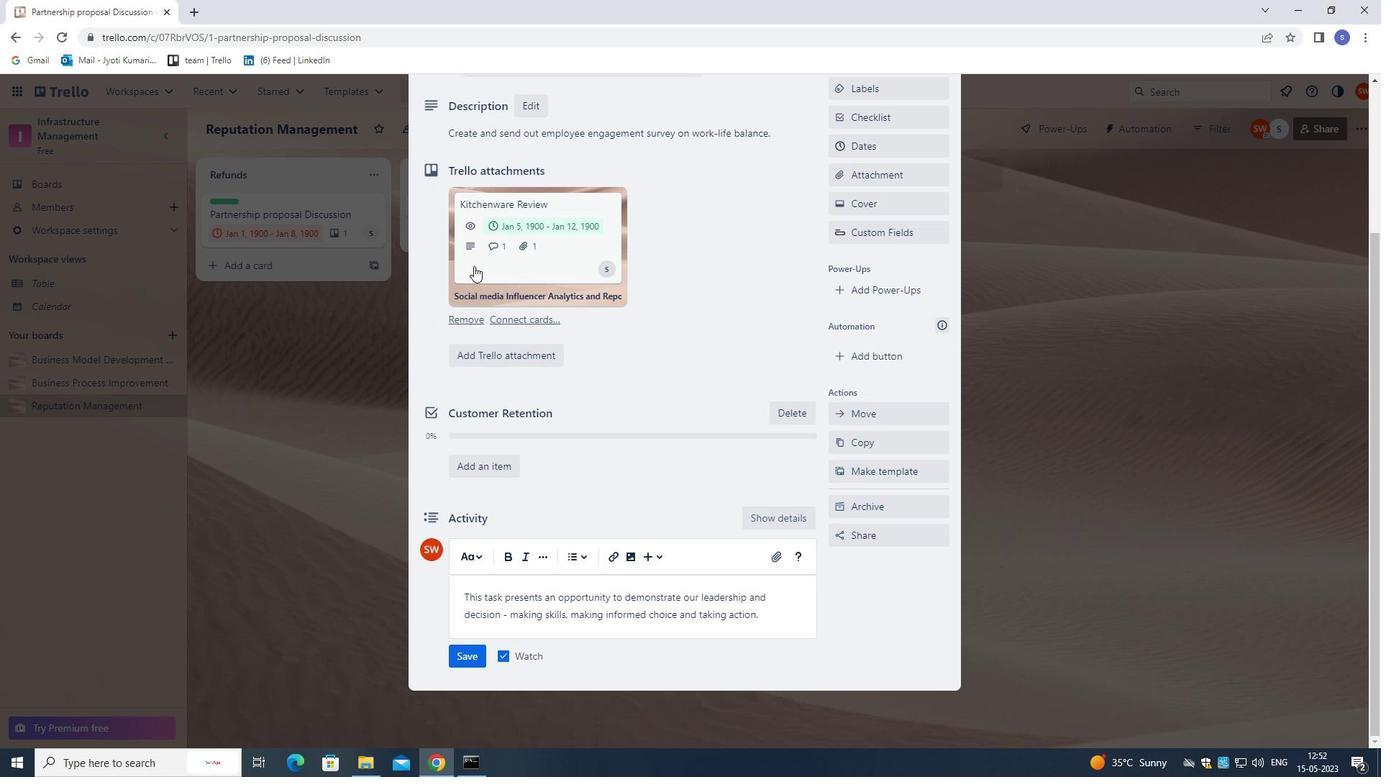 
Action: Mouse scrolled (511, 382) with delta (0, 0)
Screenshot: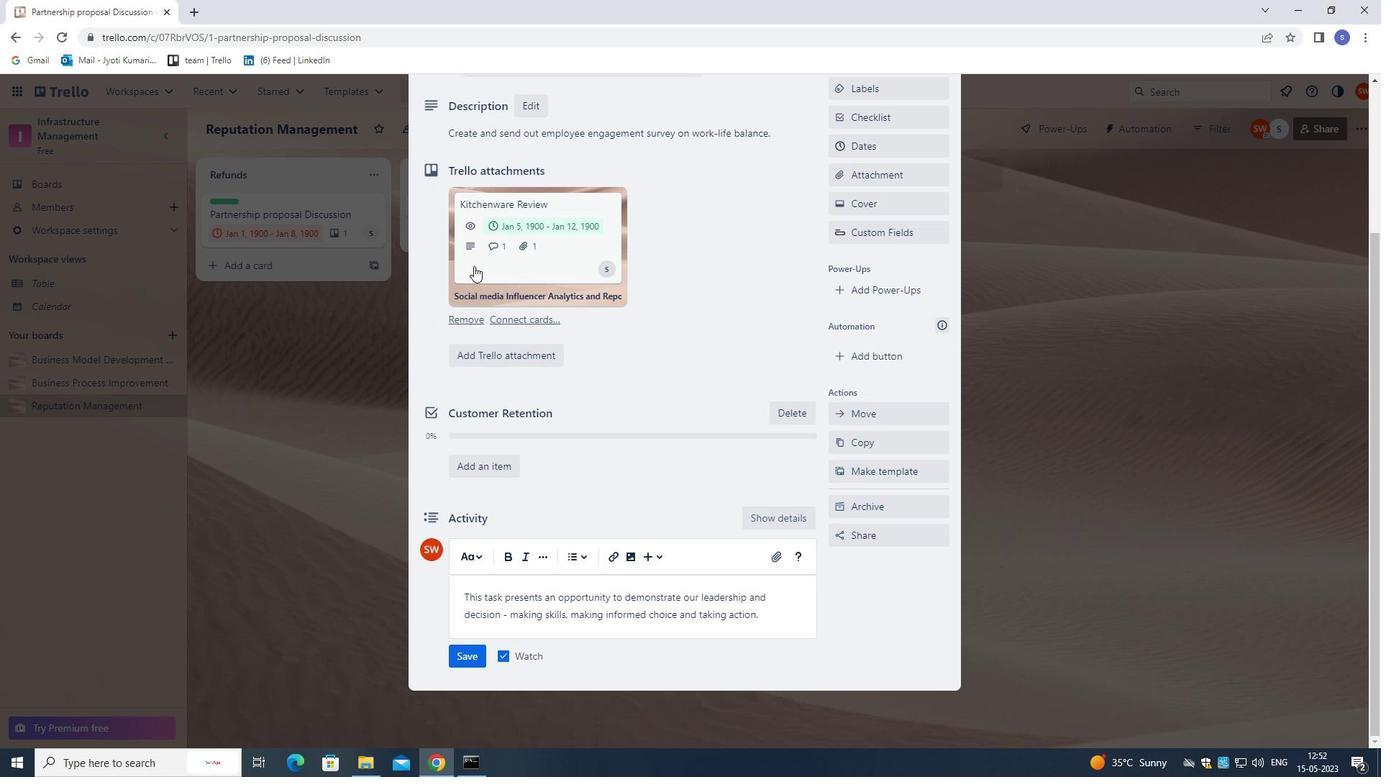 
Action: Mouse moved to (532, 433)
Screenshot: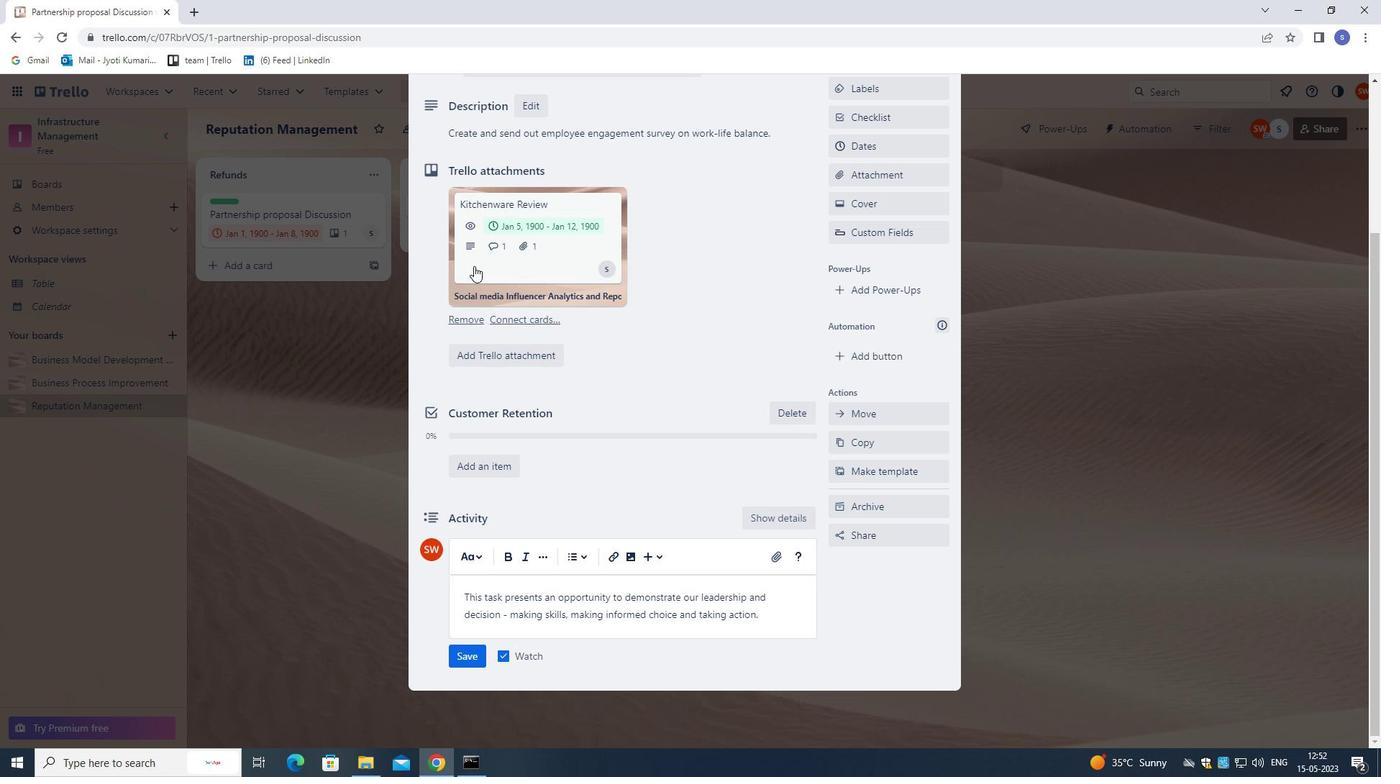 
Action: Mouse scrolled (532, 433) with delta (0, 0)
Screenshot: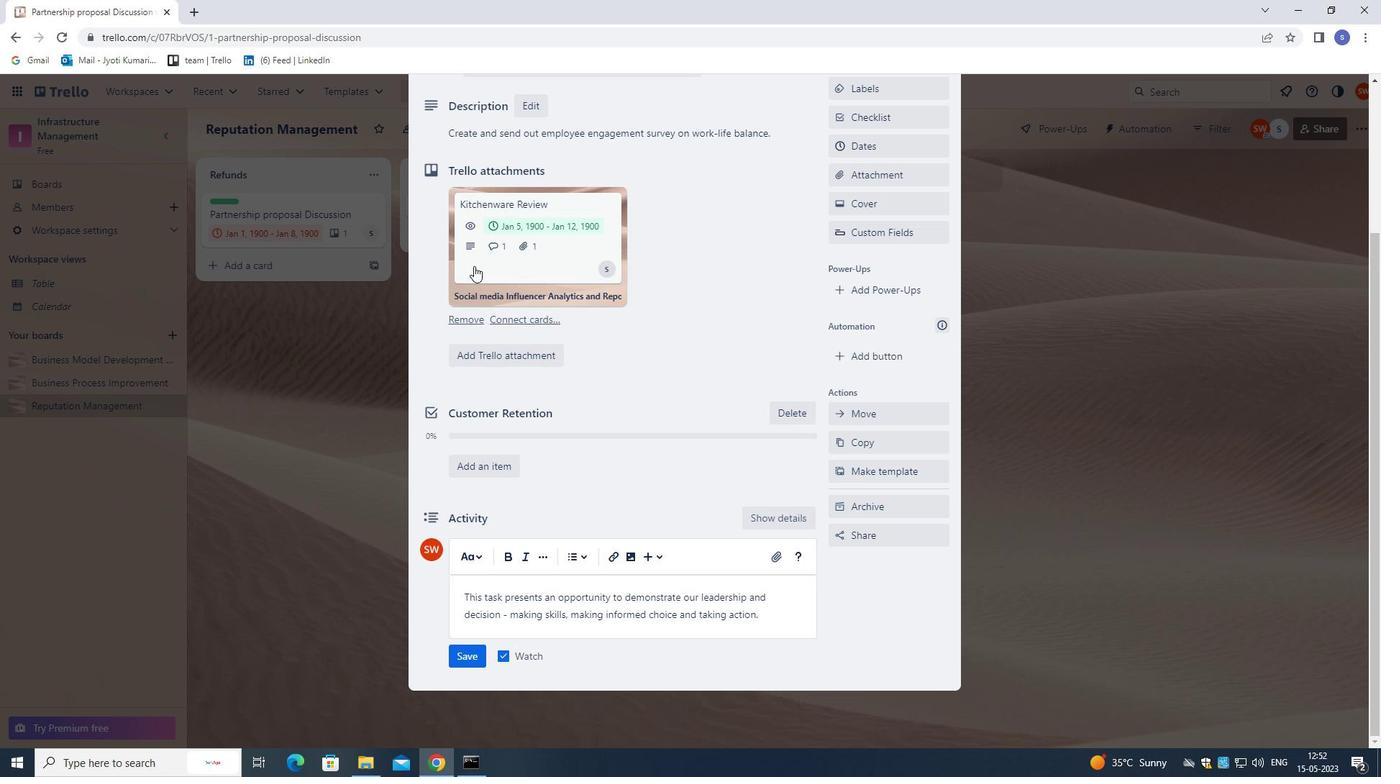 
Action: Mouse moved to (558, 491)
Screenshot: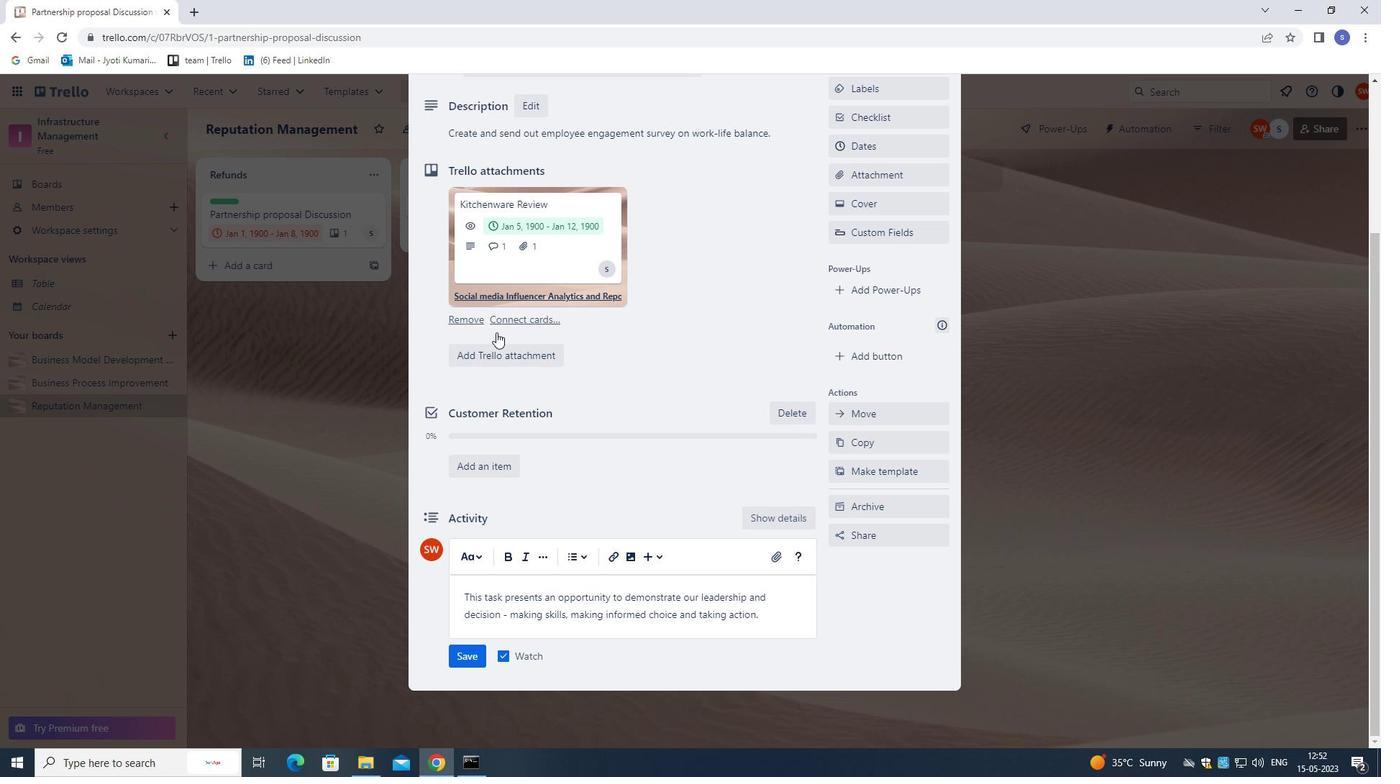 
Action: Mouse scrolled (558, 490) with delta (0, 0)
Screenshot: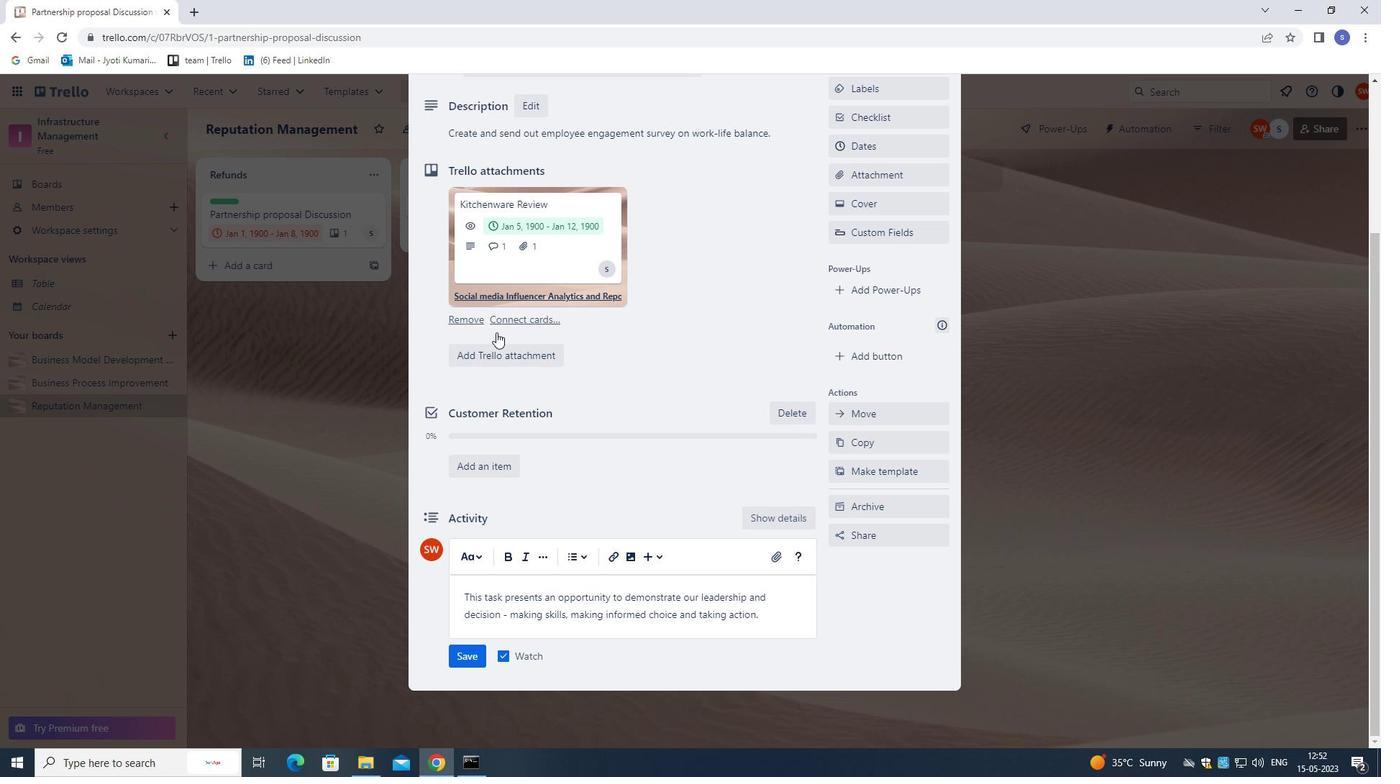 
Action: Mouse moved to (482, 657)
Screenshot: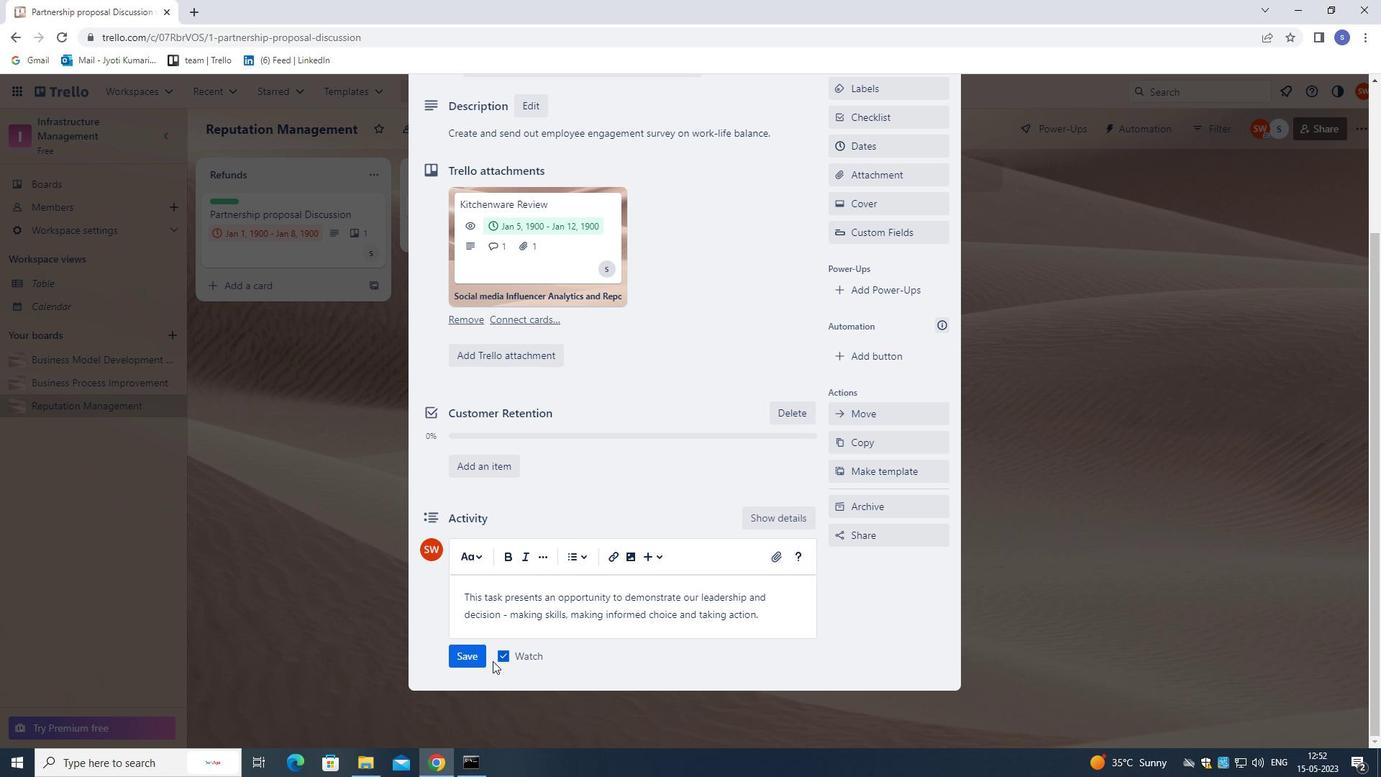 
Action: Mouse pressed left at (482, 657)
Screenshot: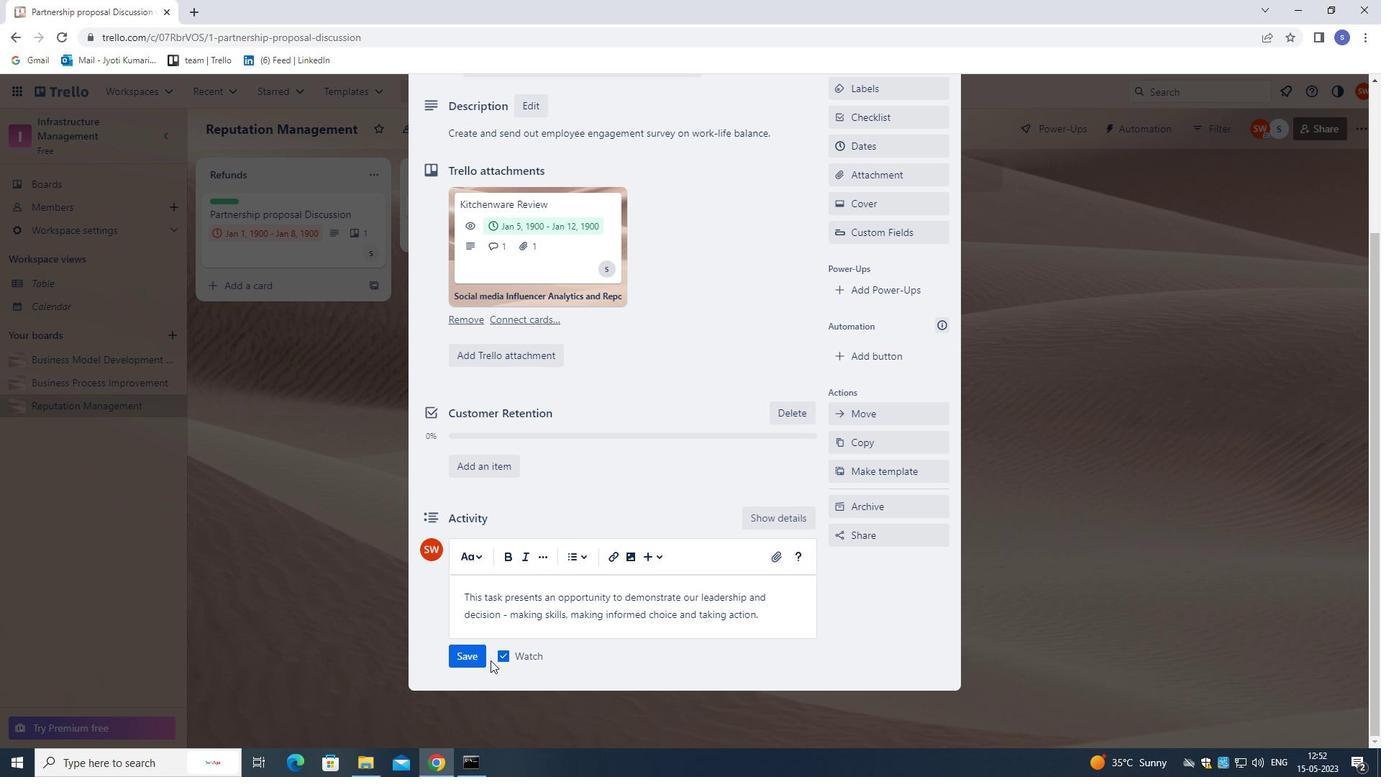 
Action: Mouse moved to (818, 573)
Screenshot: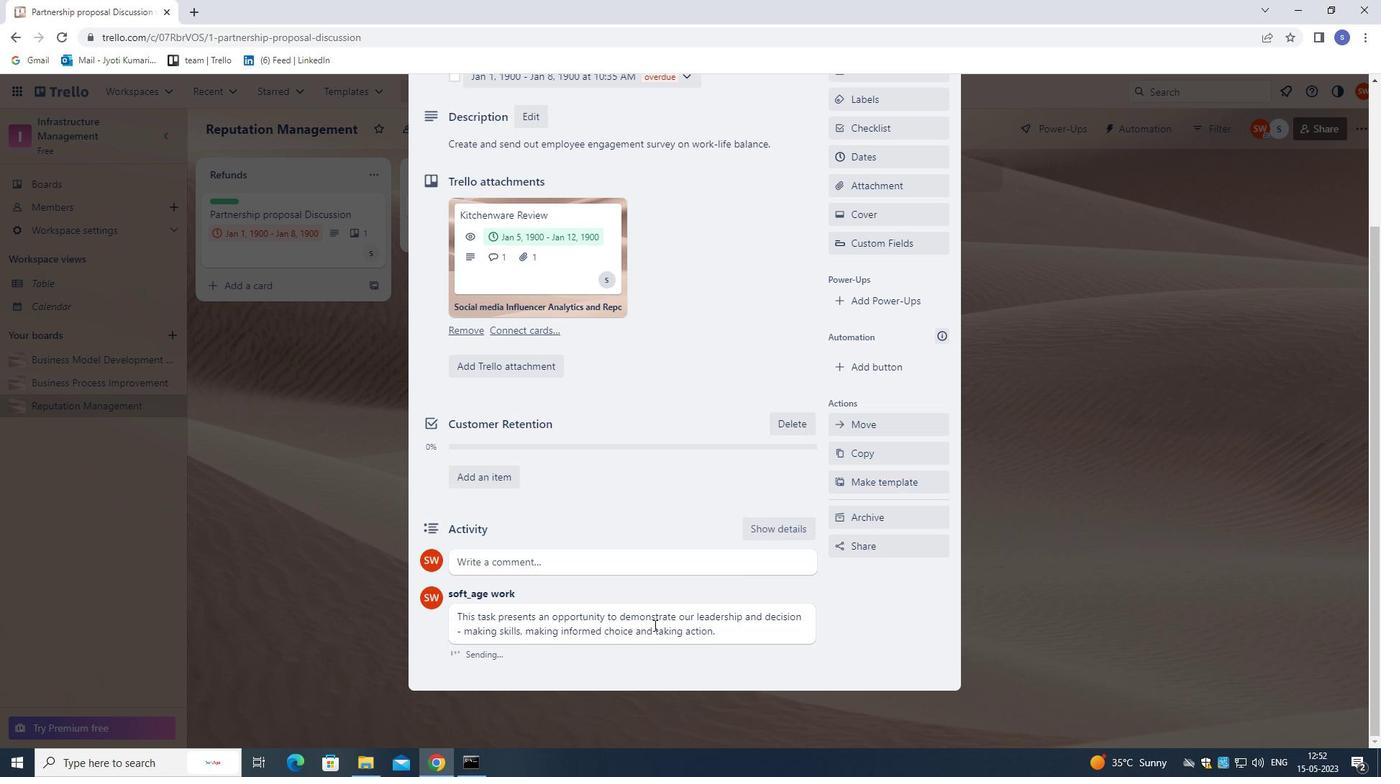 
Action: Mouse scrolled (818, 574) with delta (0, 0)
Screenshot: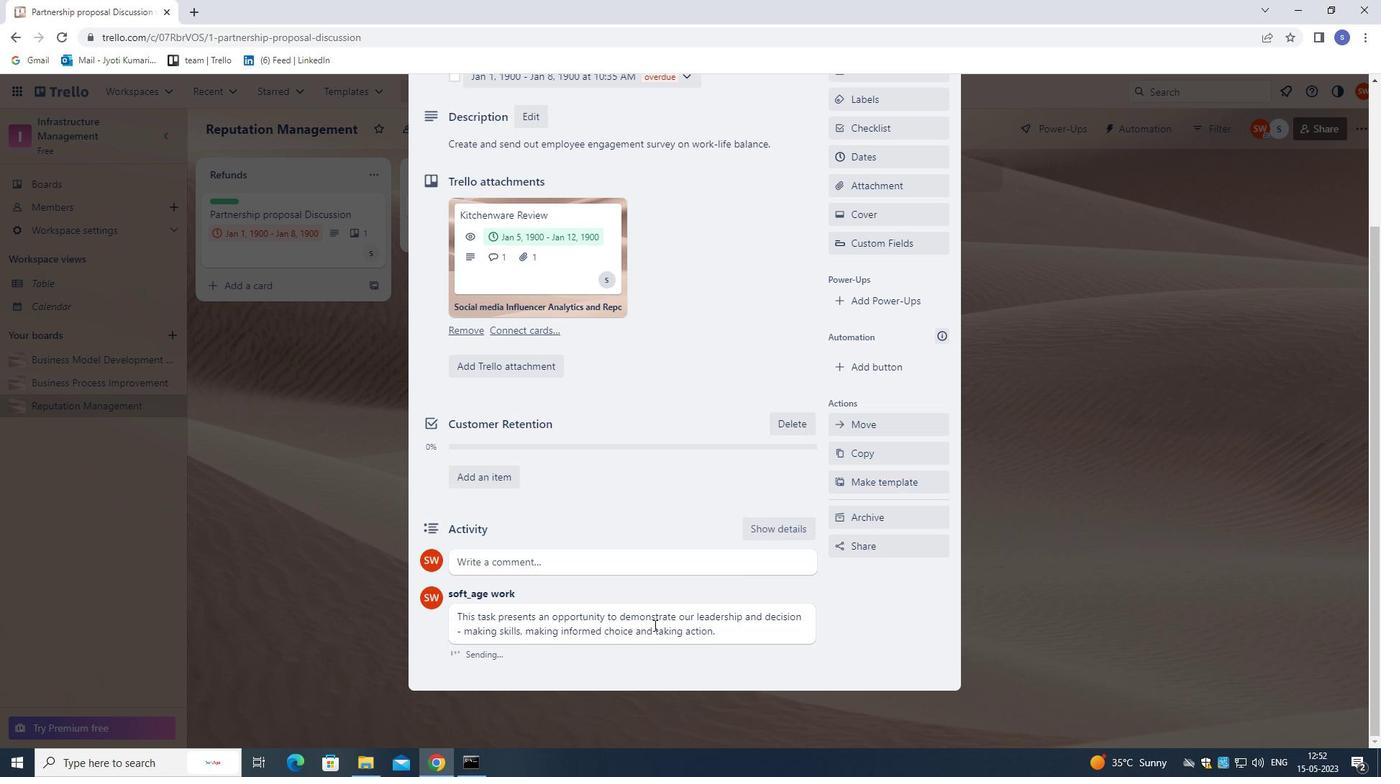 
Action: Mouse moved to (829, 562)
Screenshot: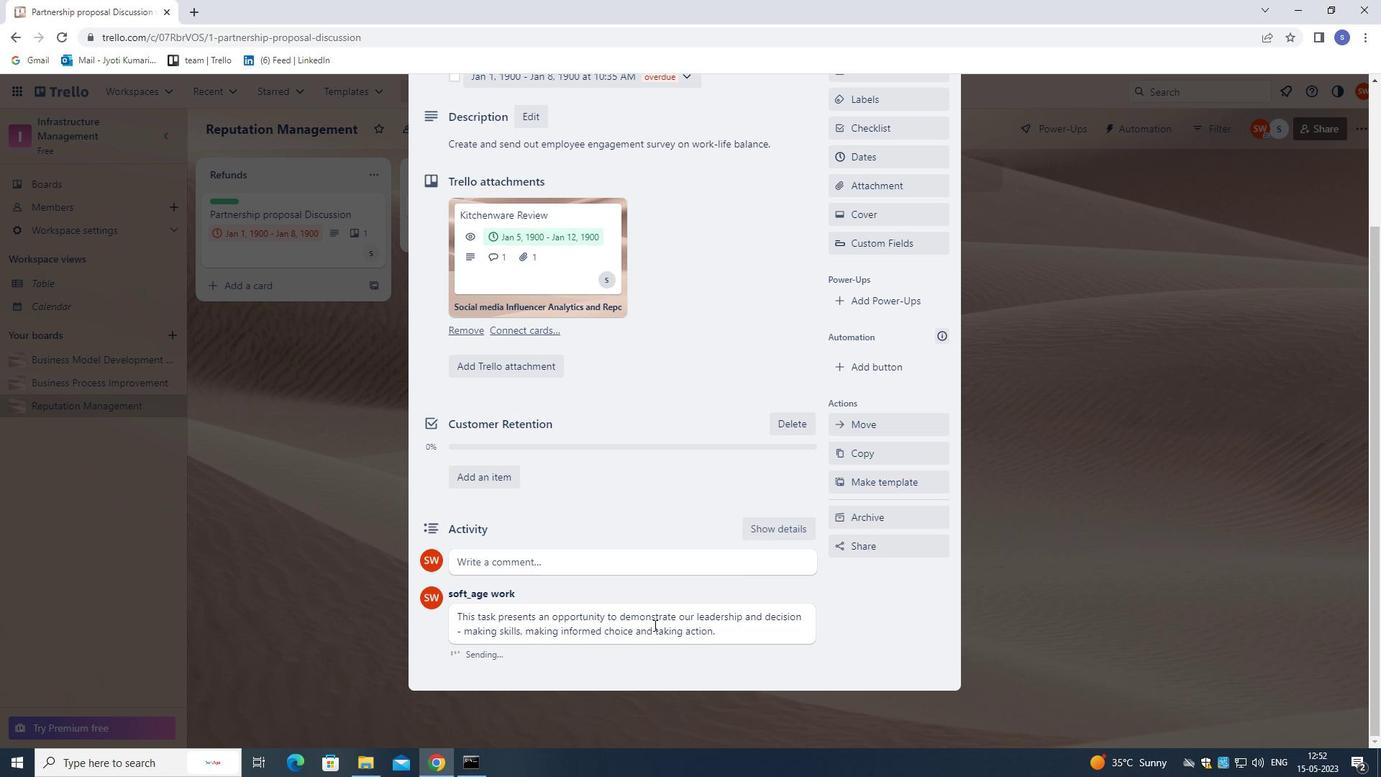 
Action: Mouse scrolled (829, 562) with delta (0, 0)
Screenshot: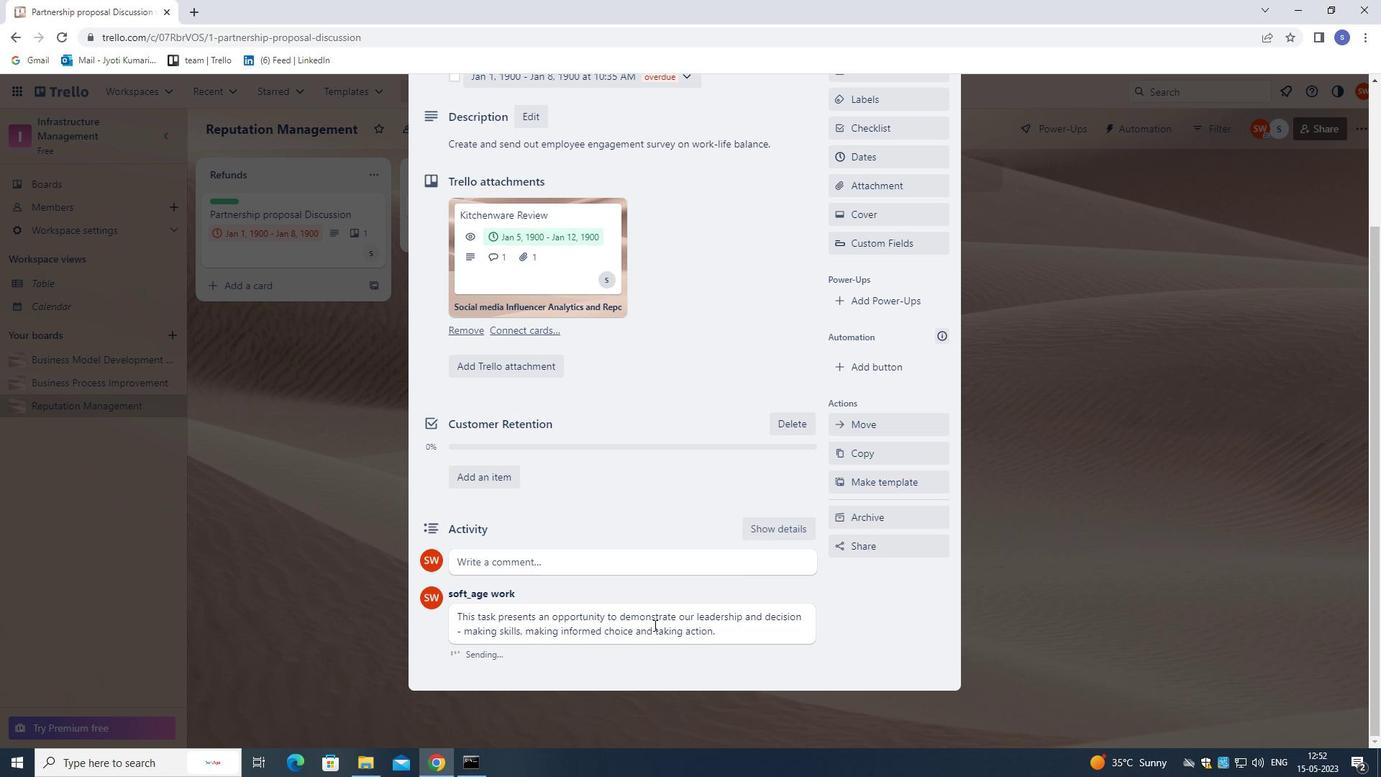 
Action: Mouse moved to (845, 544)
Screenshot: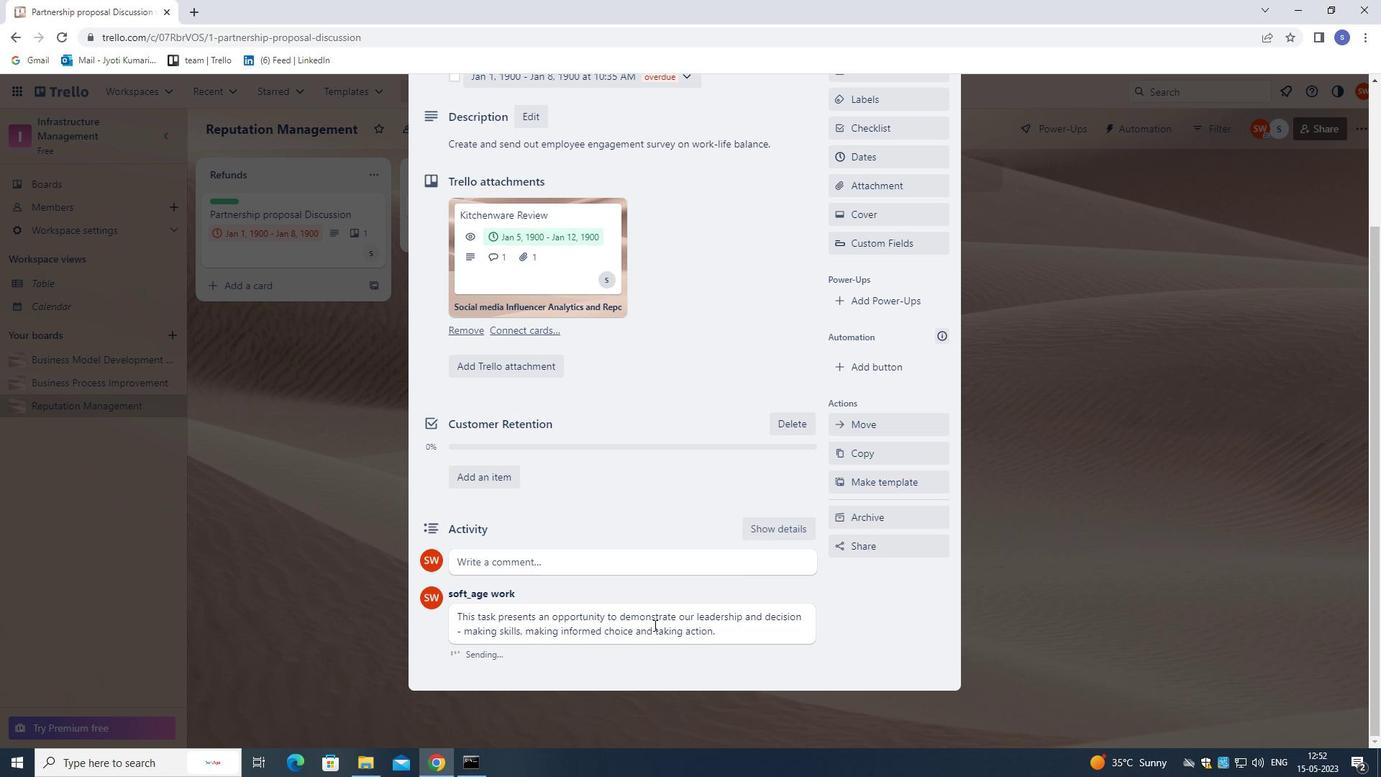 
Action: Mouse scrolled (845, 544) with delta (0, 0)
Screenshot: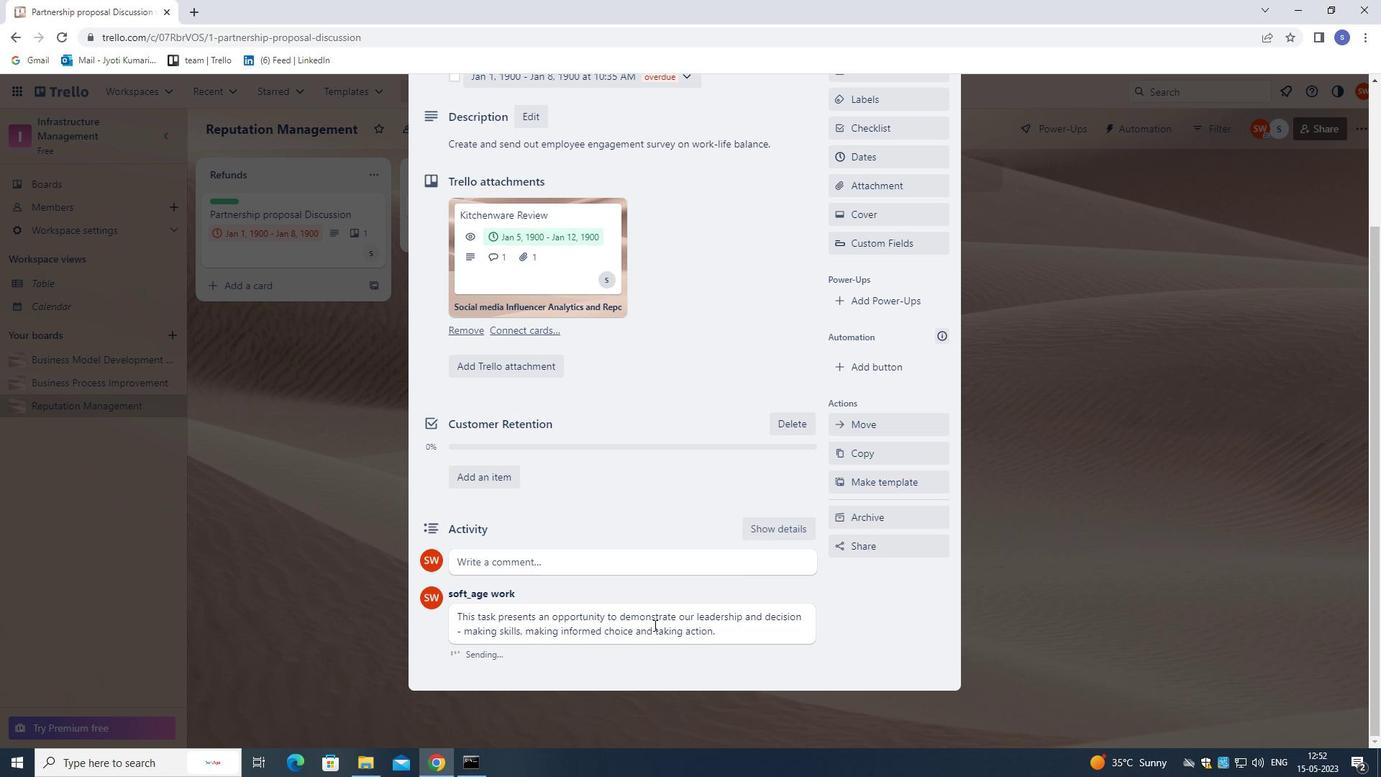 
Action: Mouse moved to (863, 520)
Screenshot: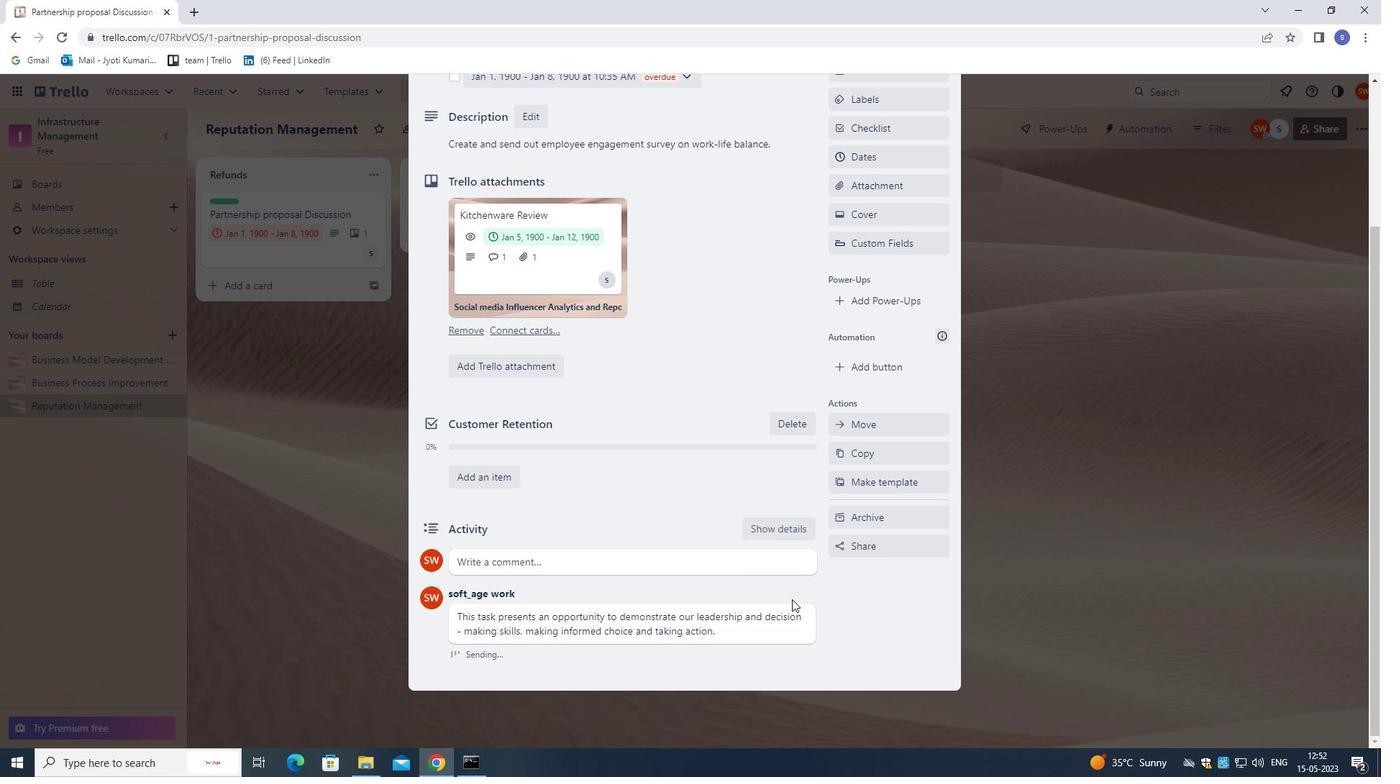 
Action: Mouse scrolled (863, 521) with delta (0, 0)
Screenshot: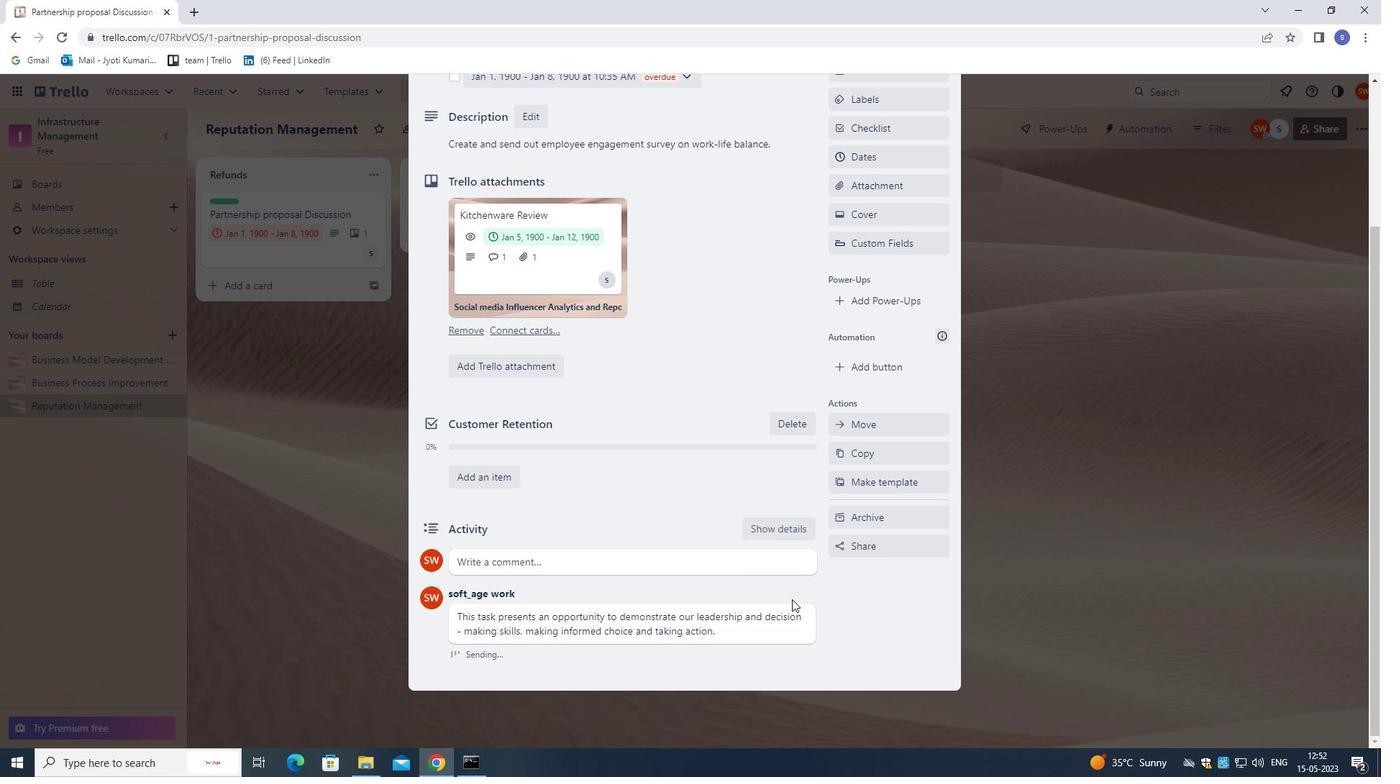 
Action: Mouse moved to (921, 425)
Screenshot: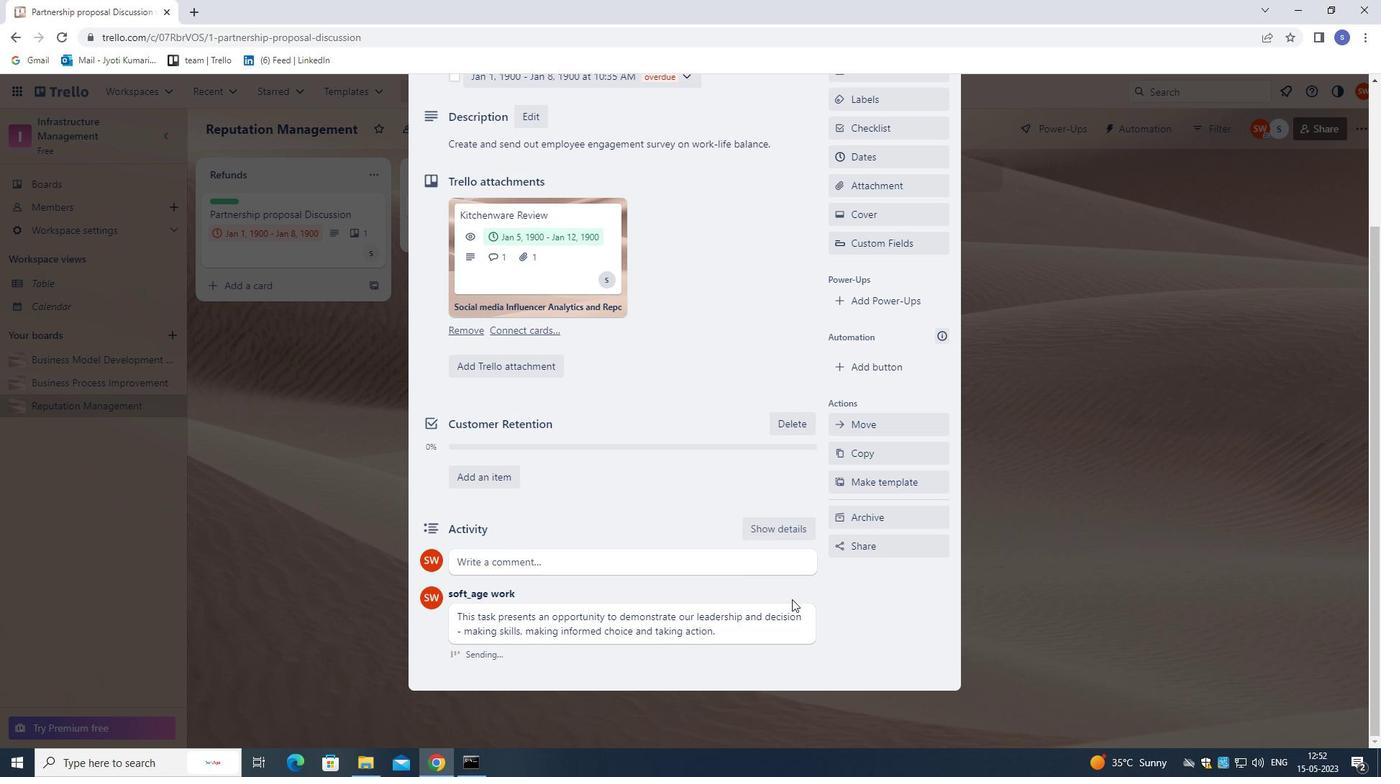 
Action: Mouse scrolled (921, 426) with delta (0, 0)
Screenshot: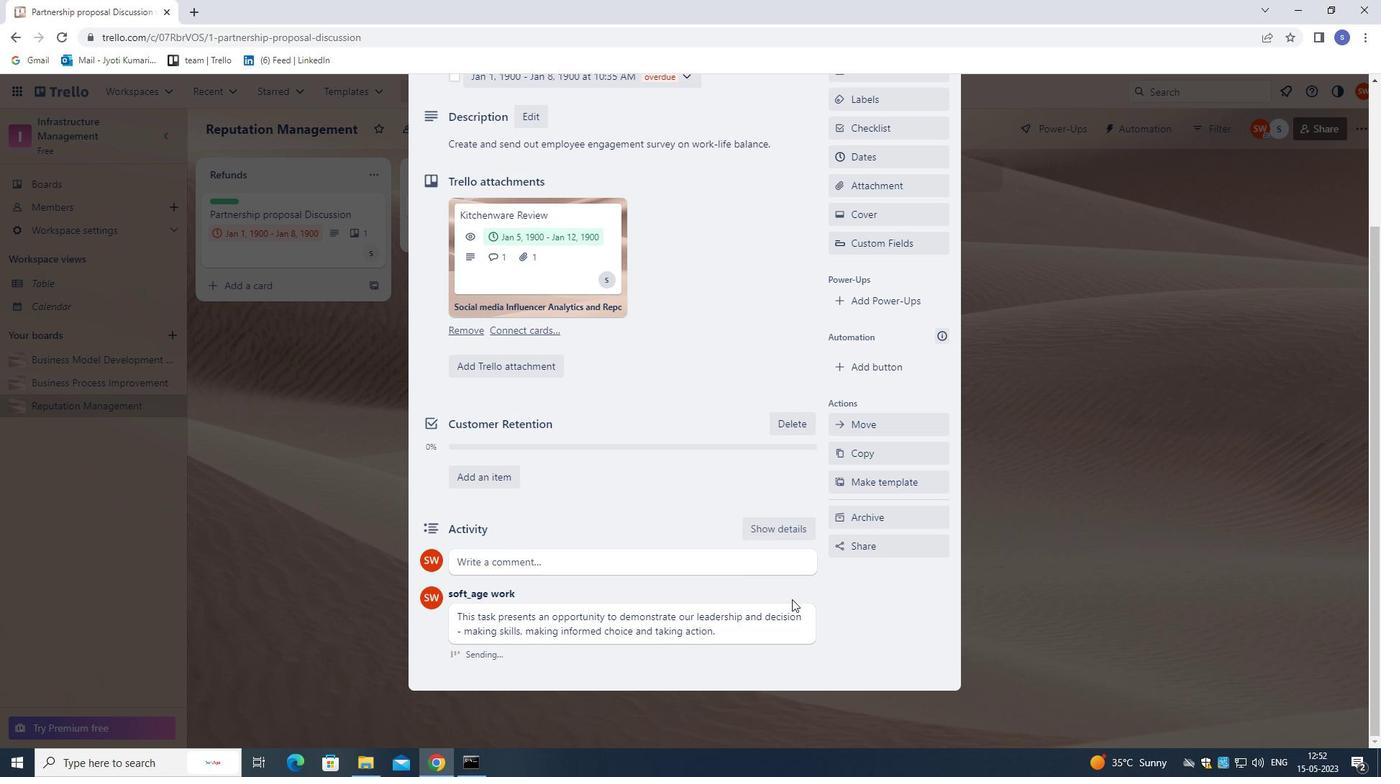 
Action: Mouse moved to (942, 126)
Screenshot: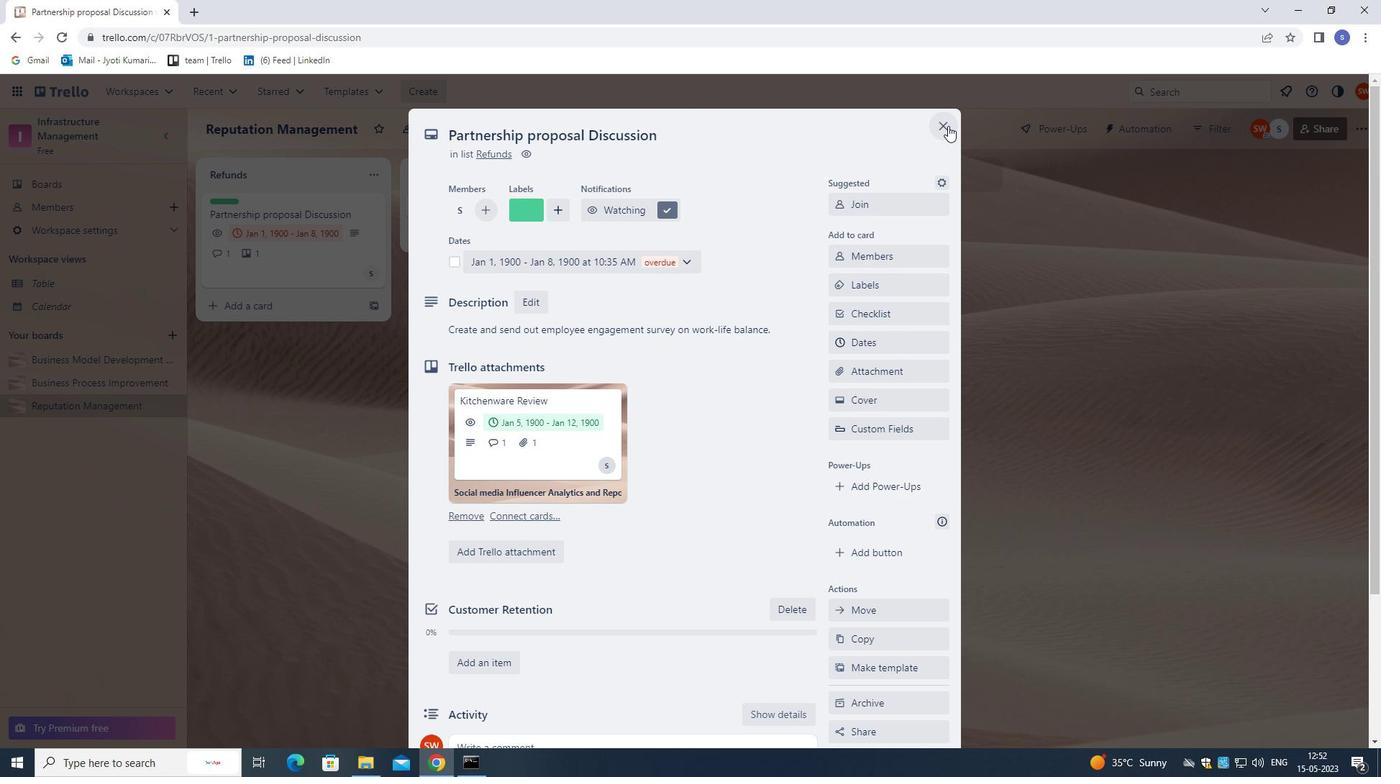 
Action: Mouse pressed left at (942, 126)
Screenshot: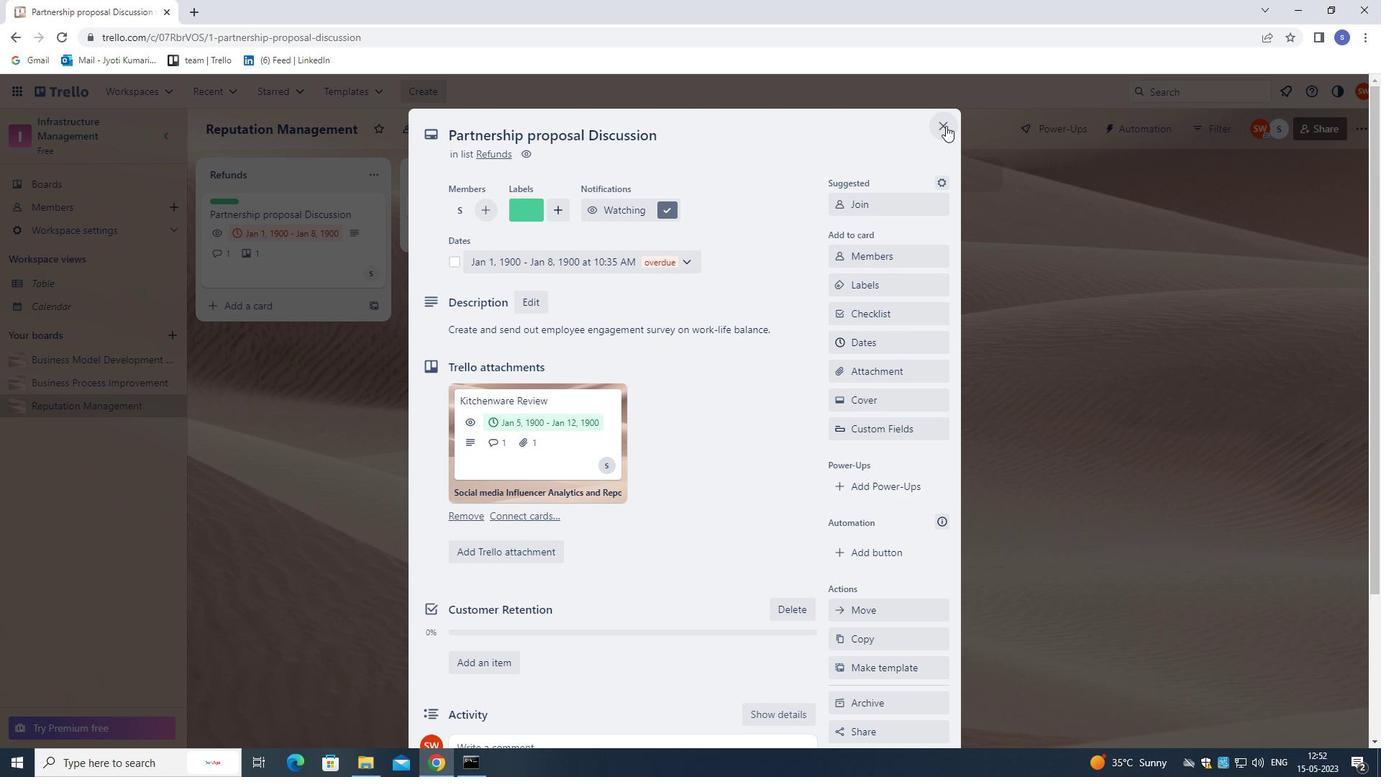 
Action: Mouse moved to (945, 118)
Screenshot: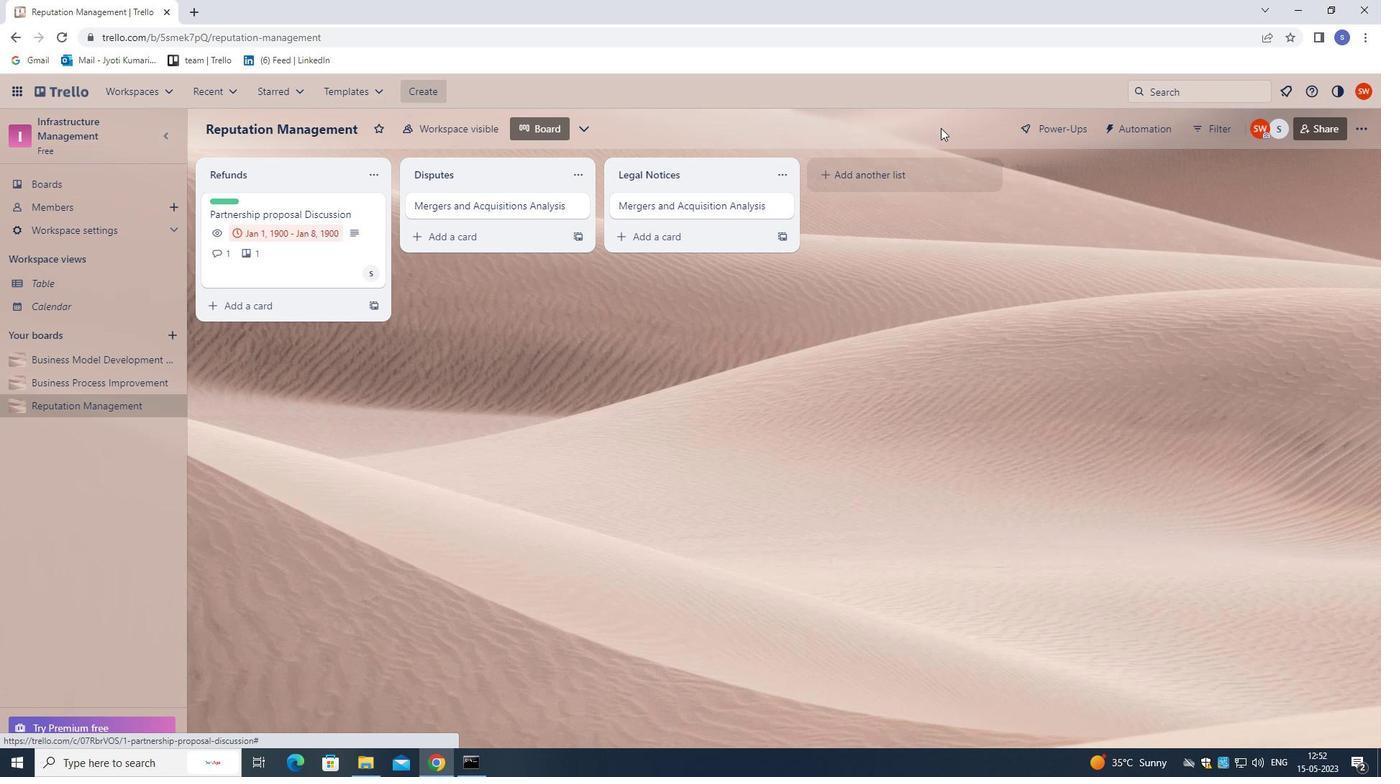 
